 Task: Look for space in West Odessa, United States from 10th July, 2023 to 15th July, 2023 for 7 adults in price range Rs.10000 to Rs.15000. Place can be entire place or shared room with 4 bedrooms having 7 beds and 4 bathrooms. Property type can be house, flat, guest house. Amenities needed are: wifi, TV, free parkinig on premises, gym, breakfast. Booking option can be shelf check-in. Required host language is English.
Action: Mouse moved to (508, 132)
Screenshot: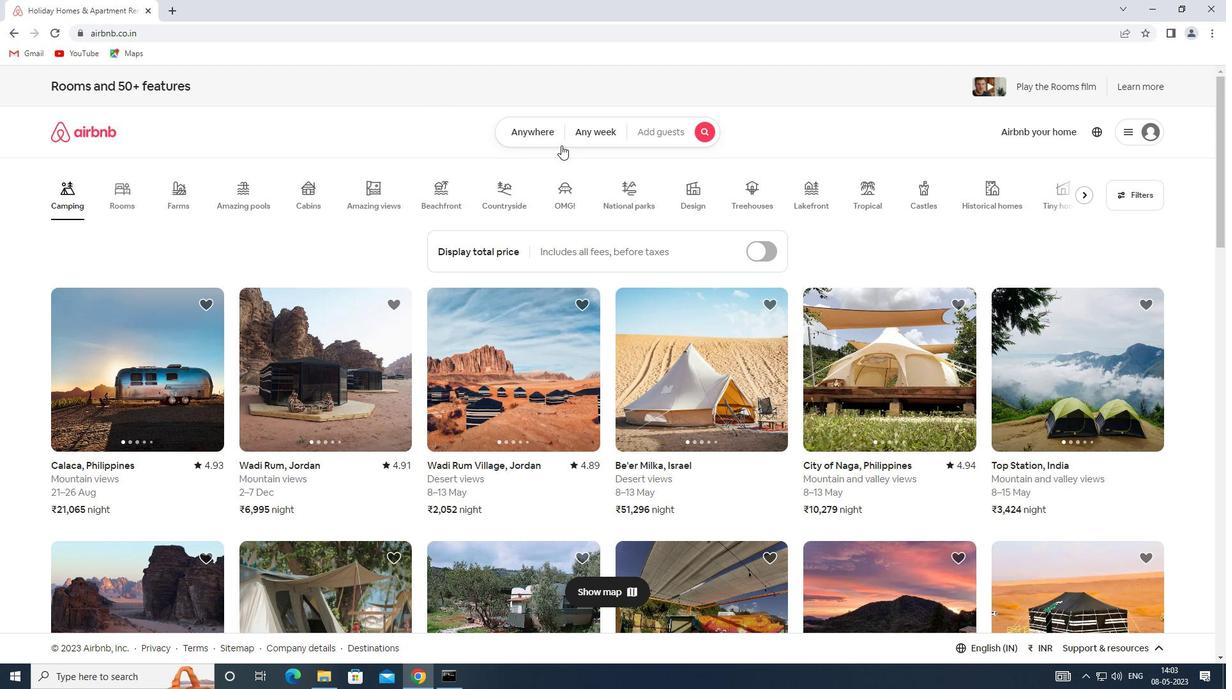 
Action: Mouse pressed left at (508, 132)
Screenshot: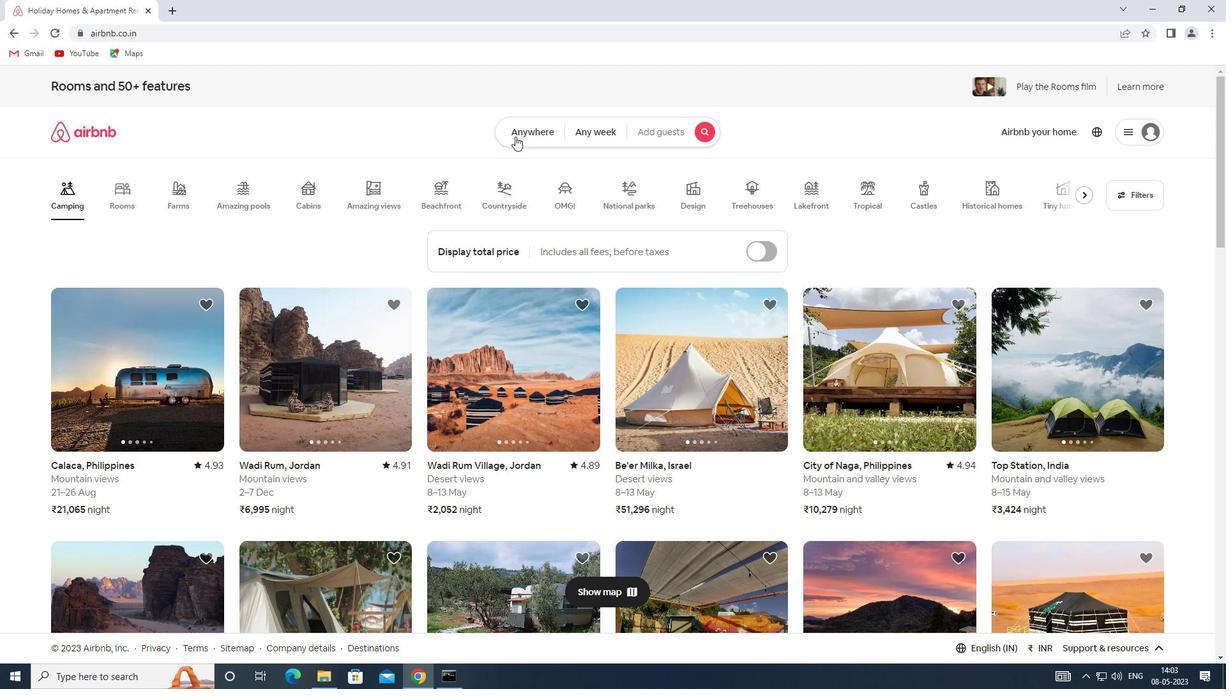 
Action: Mouse moved to (396, 193)
Screenshot: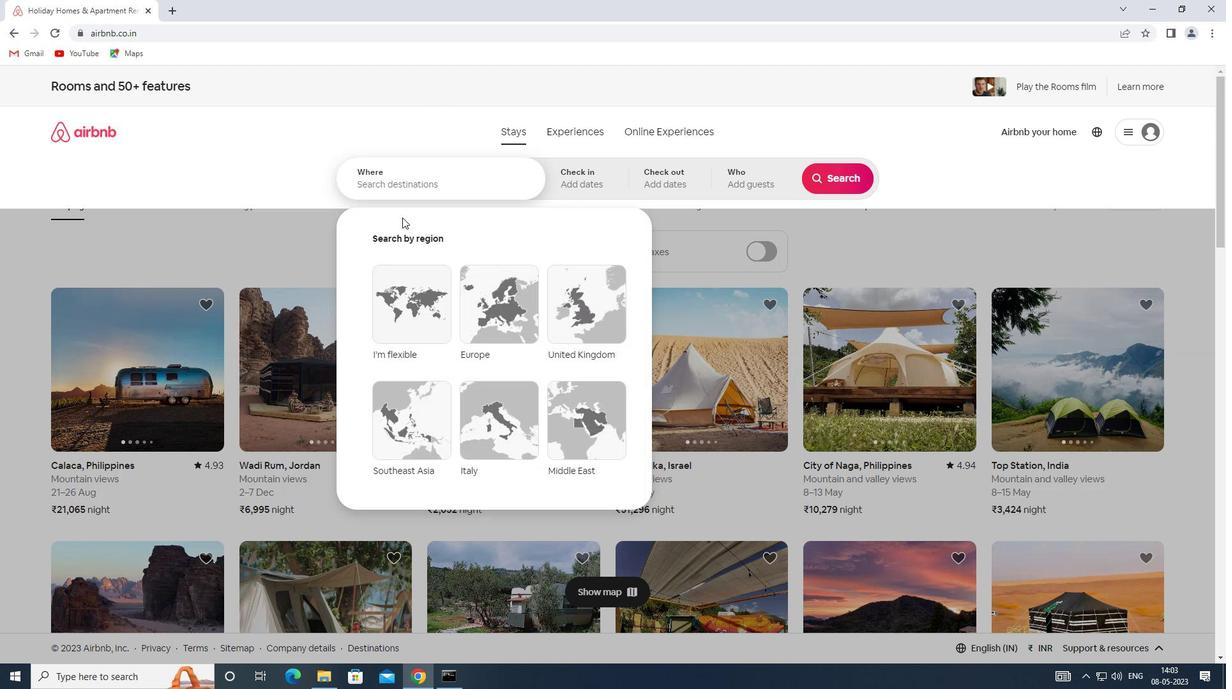 
Action: Mouse pressed left at (396, 193)
Screenshot: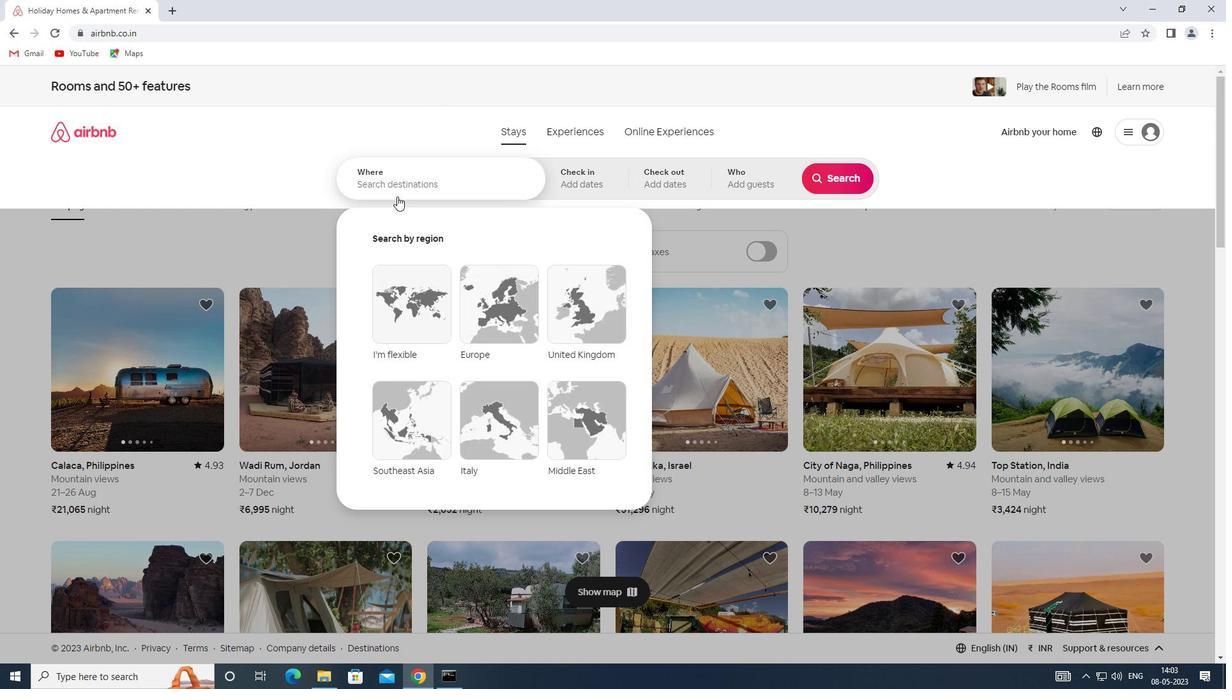 
Action: Key pressed <Key.shift>SPACE<Key.space>IN<Key.space><Key.shift><Key.shift><Key.shift><Key.shift><Key.shift><Key.shift><Key.shift><Key.shift><Key.shift><Key.shift><Key.shift><Key.shift><Key.shift><Key.shift><Key.shift><Key.shift><Key.shift><Key.shift><Key.shift><Key.shift><Key.shift><Key.shift><Key.shift><Key.shift><Key.shift><Key.shift><Key.shift><Key.shift><Key.shift><Key.shift><Key.shift>WEST<Key.space><Key.shift>ODESSA,<Key.shift>UNITED<Key.space><Key.shift>STATES
Screenshot: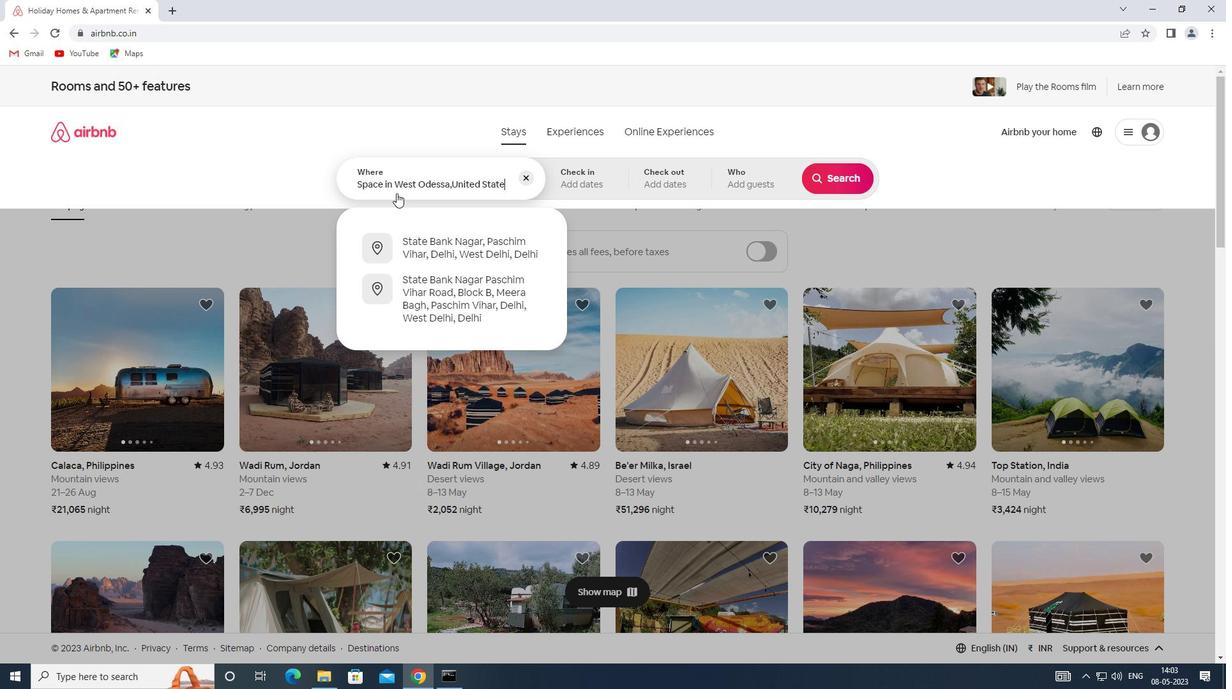 
Action: Mouse moved to (588, 185)
Screenshot: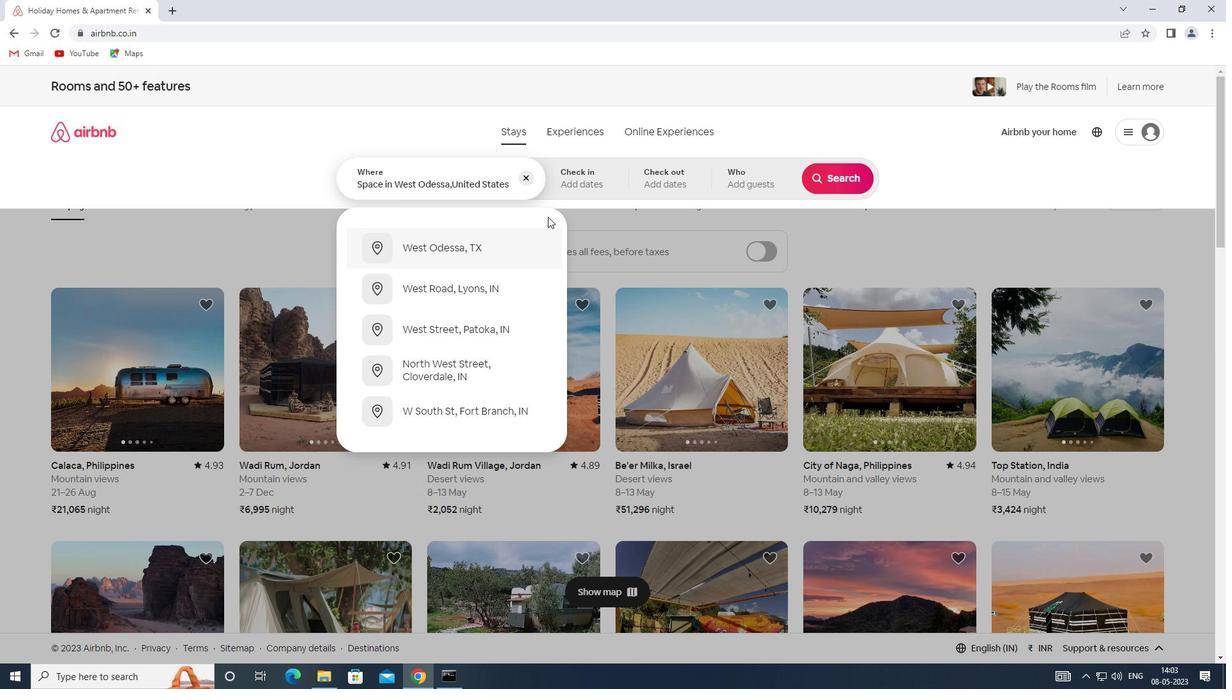 
Action: Mouse pressed left at (588, 185)
Screenshot: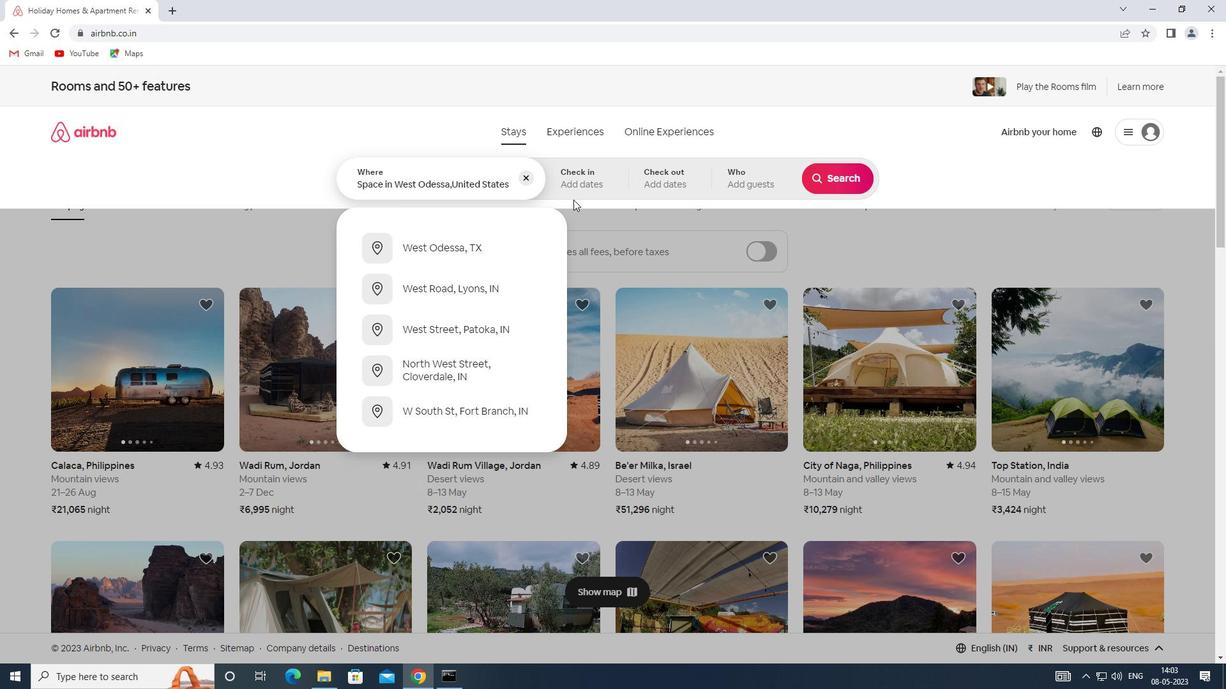 
Action: Mouse moved to (831, 275)
Screenshot: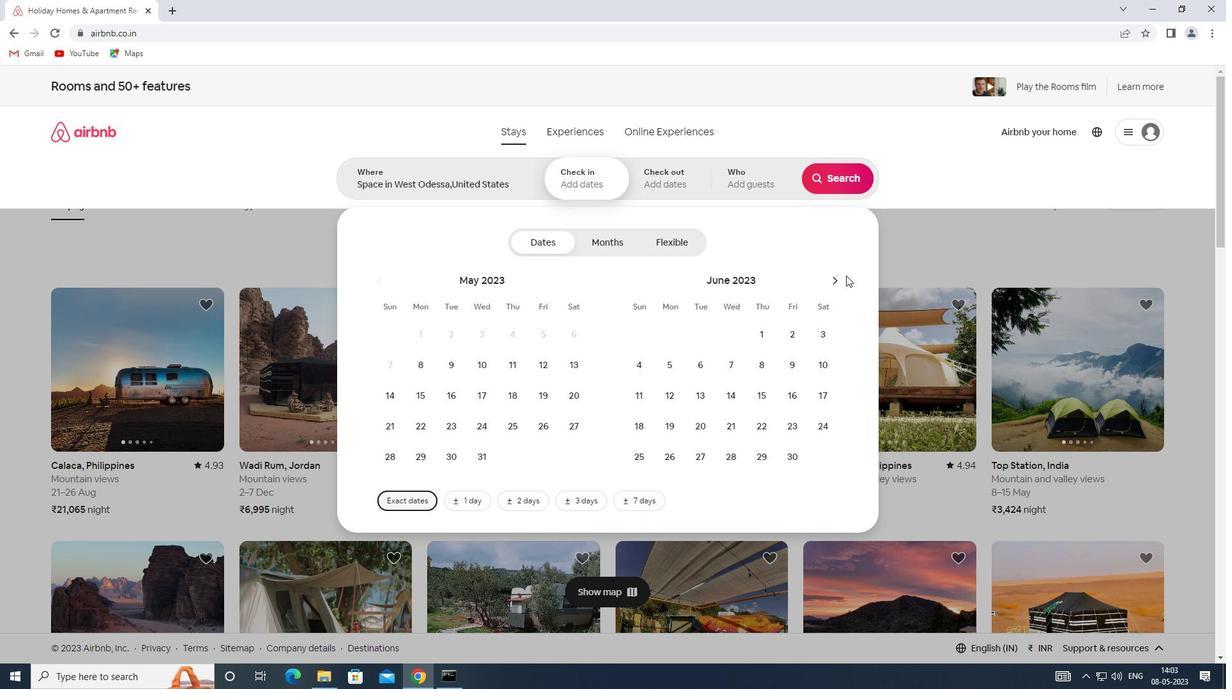 
Action: Mouse pressed left at (831, 275)
Screenshot: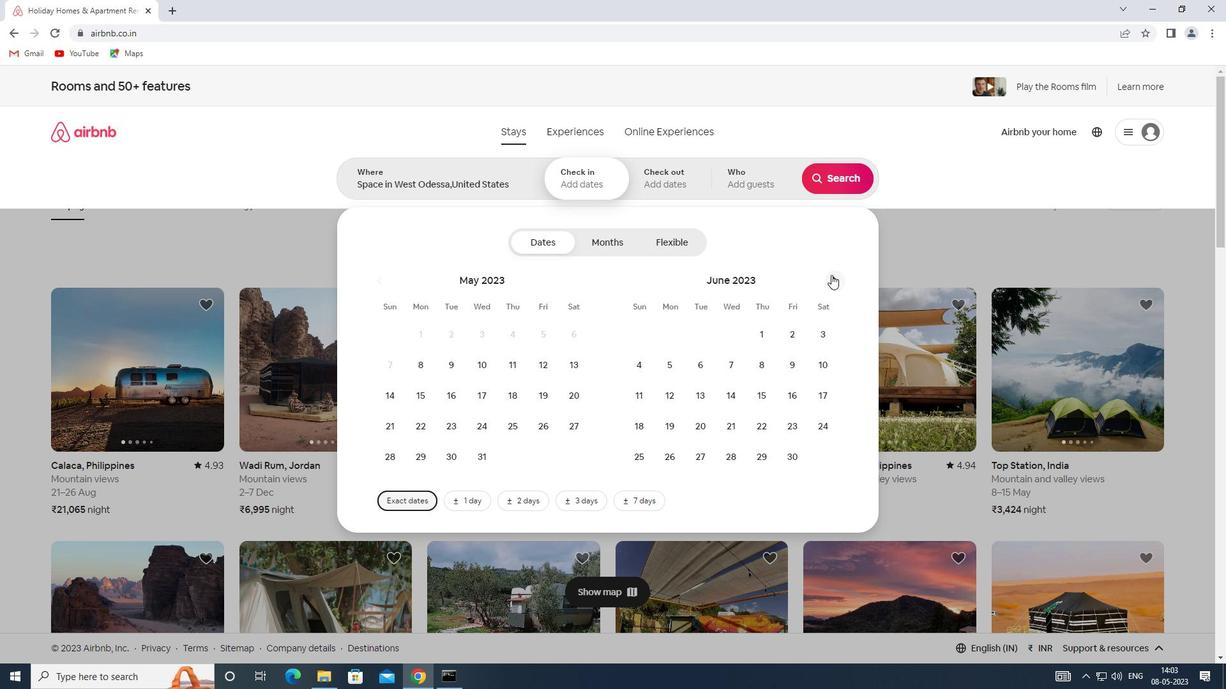 
Action: Mouse moved to (663, 397)
Screenshot: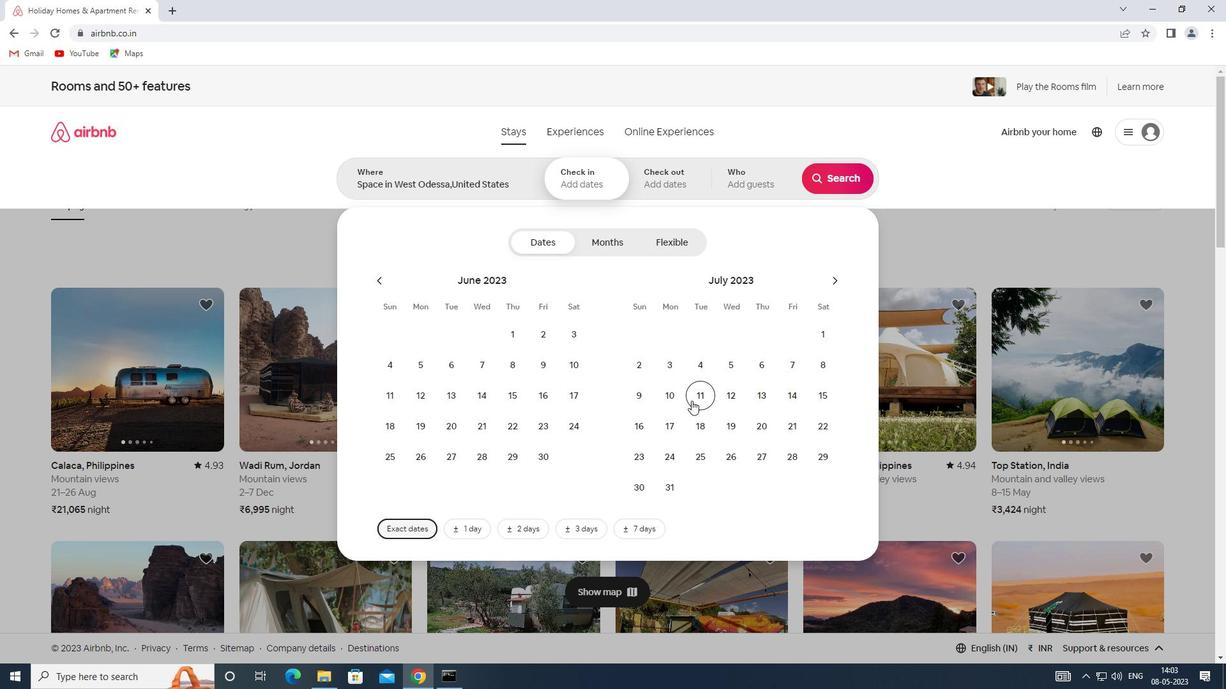 
Action: Mouse pressed left at (663, 397)
Screenshot: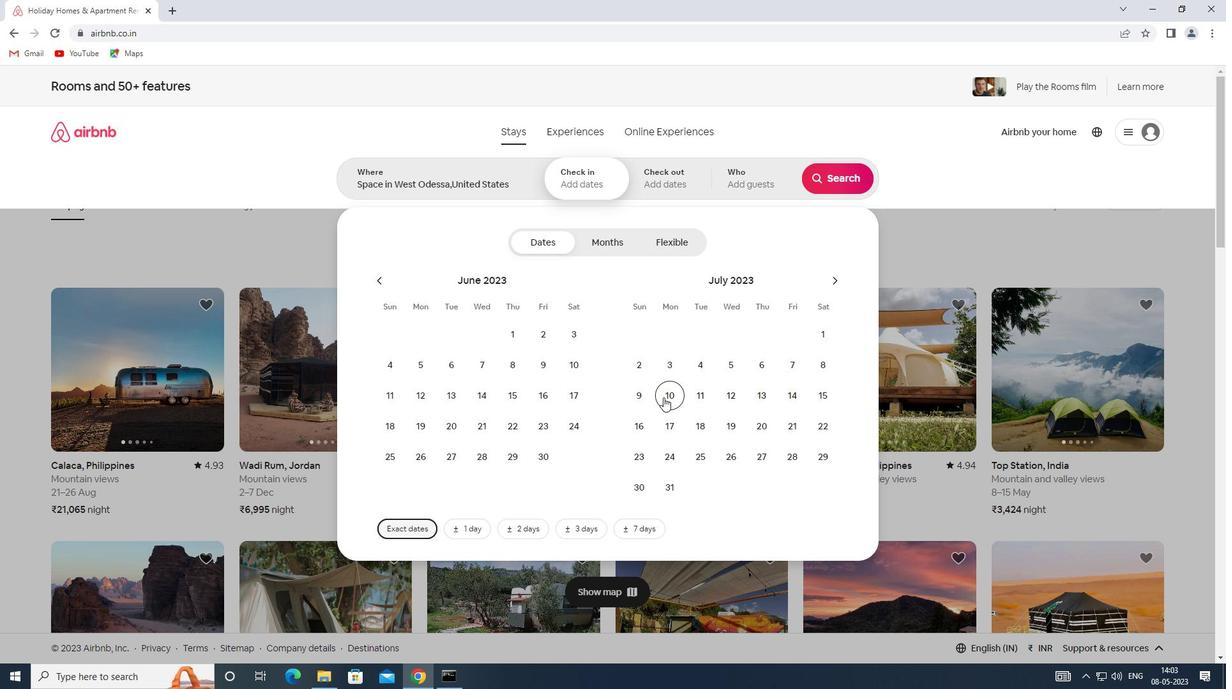 
Action: Mouse moved to (823, 401)
Screenshot: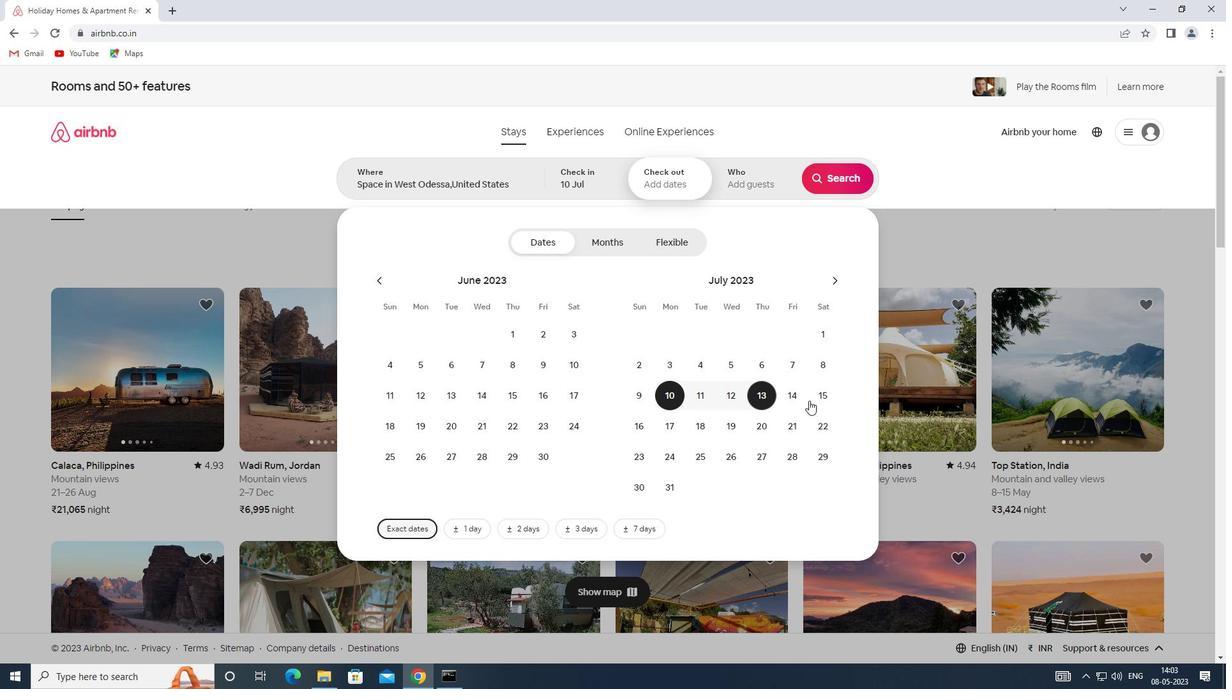 
Action: Mouse pressed left at (823, 401)
Screenshot: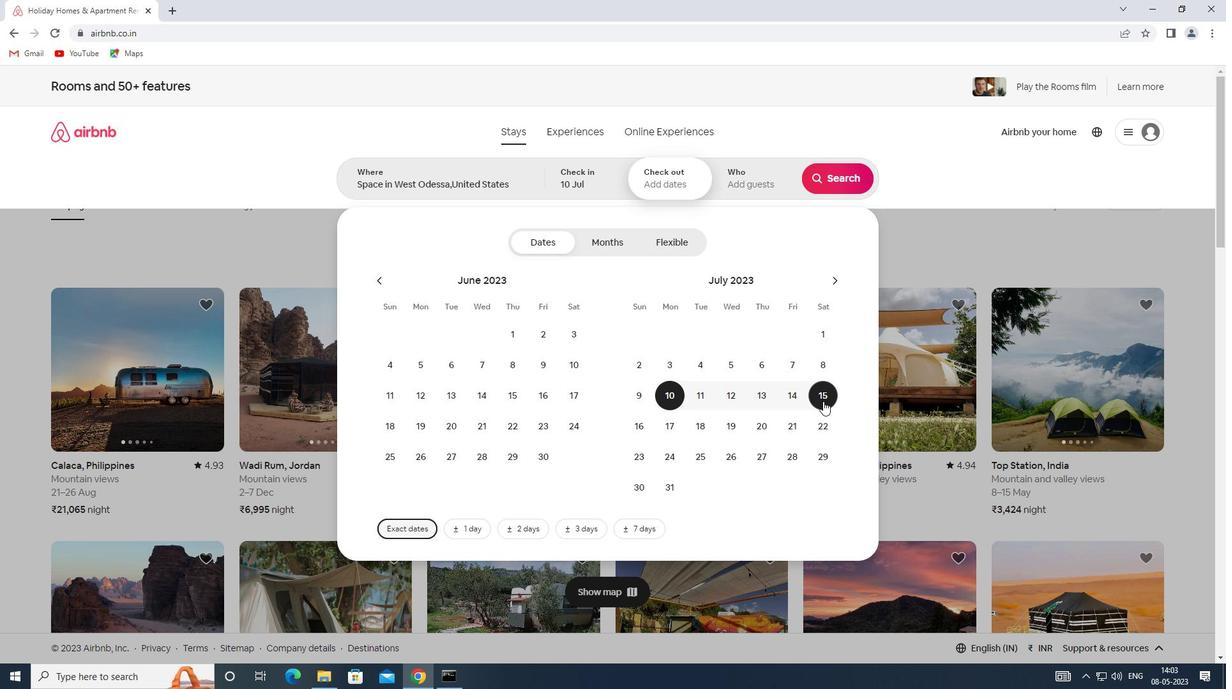 
Action: Mouse moved to (739, 187)
Screenshot: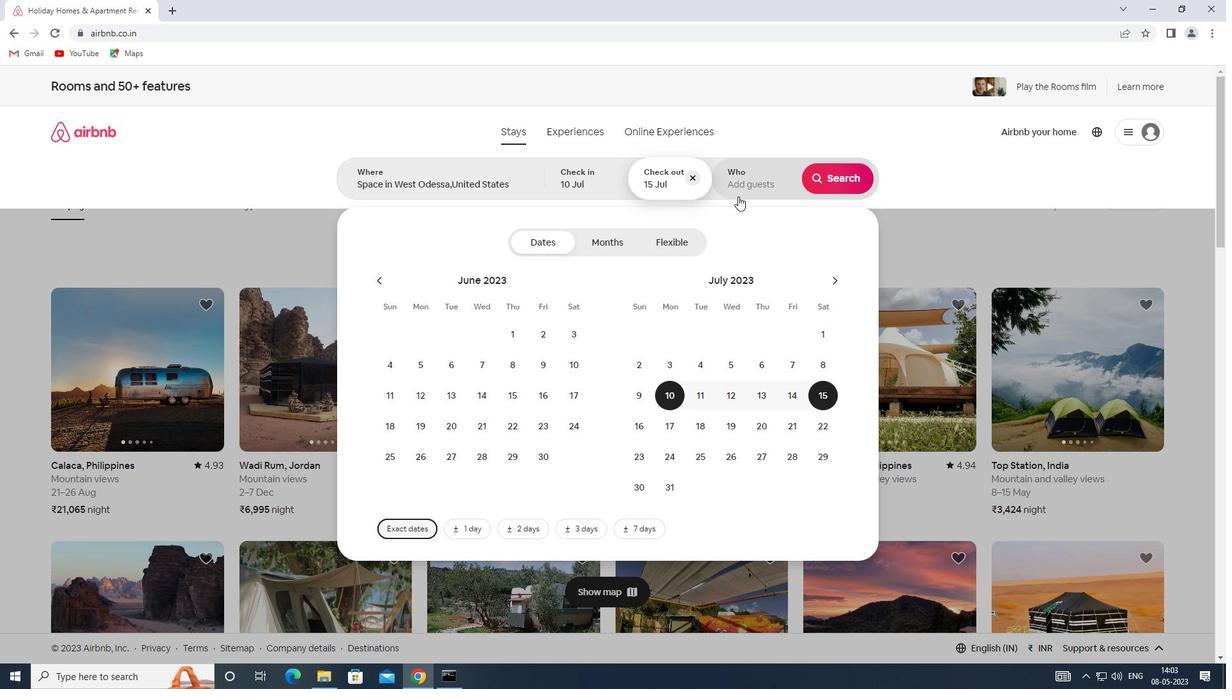 
Action: Mouse pressed left at (739, 187)
Screenshot: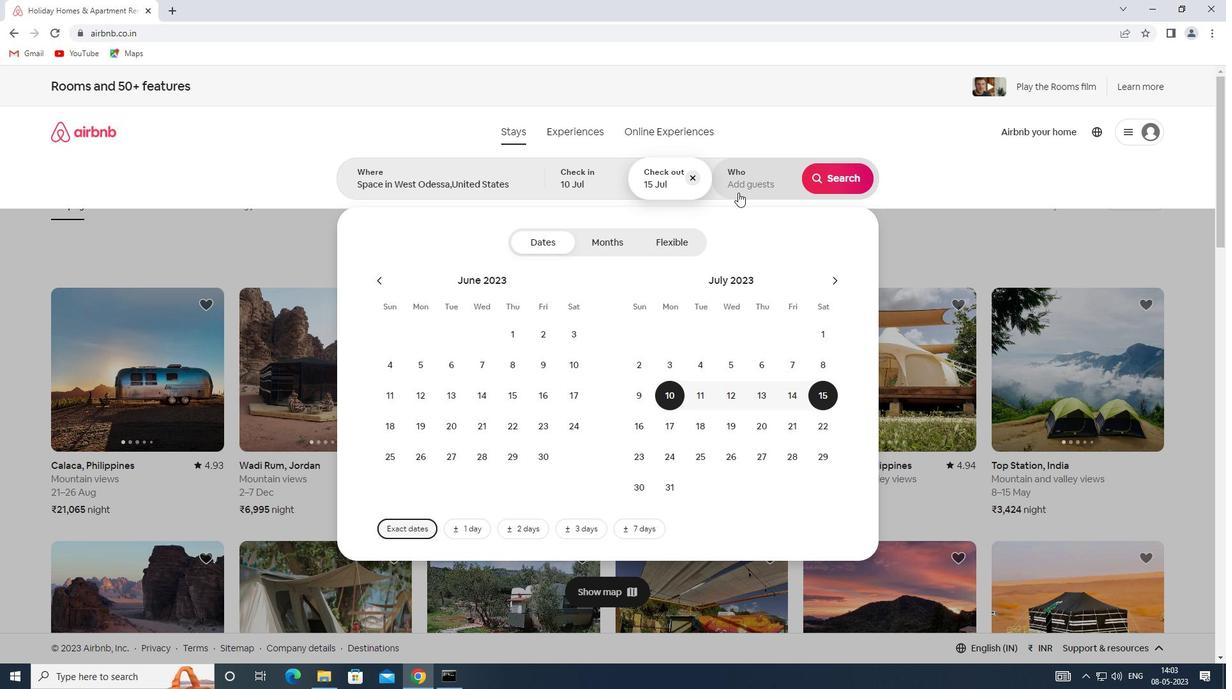 
Action: Mouse moved to (843, 250)
Screenshot: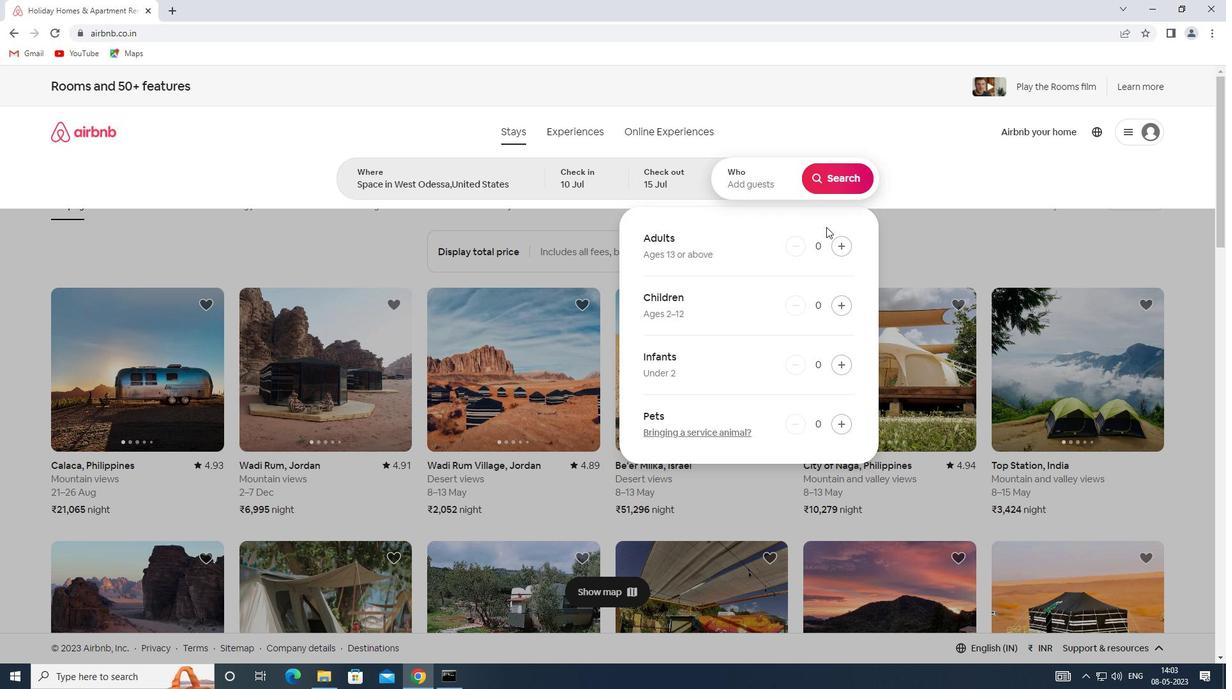 
Action: Mouse pressed left at (843, 250)
Screenshot: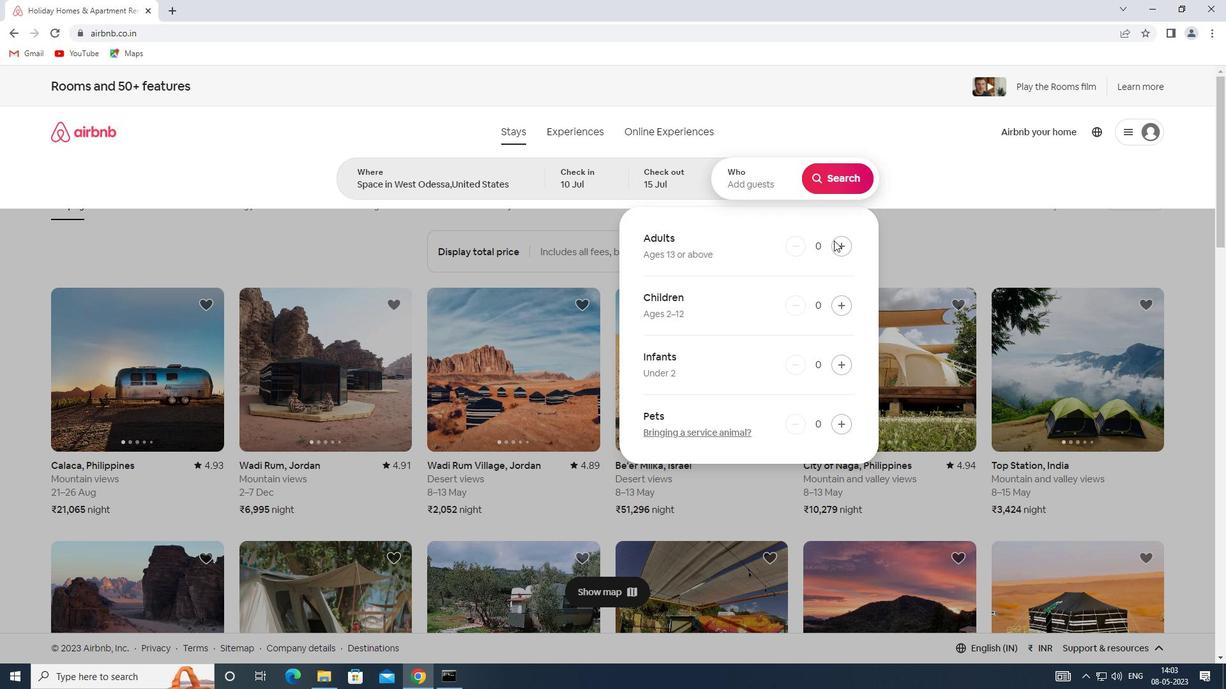 
Action: Mouse moved to (843, 250)
Screenshot: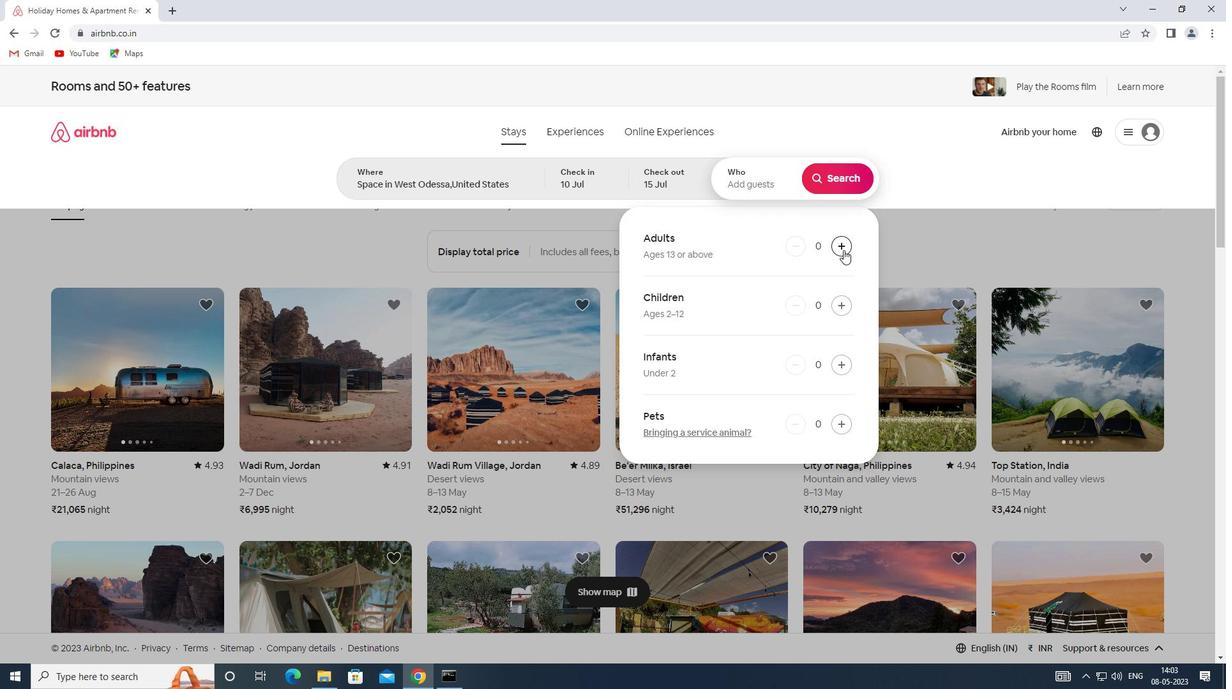 
Action: Mouse pressed left at (843, 250)
Screenshot: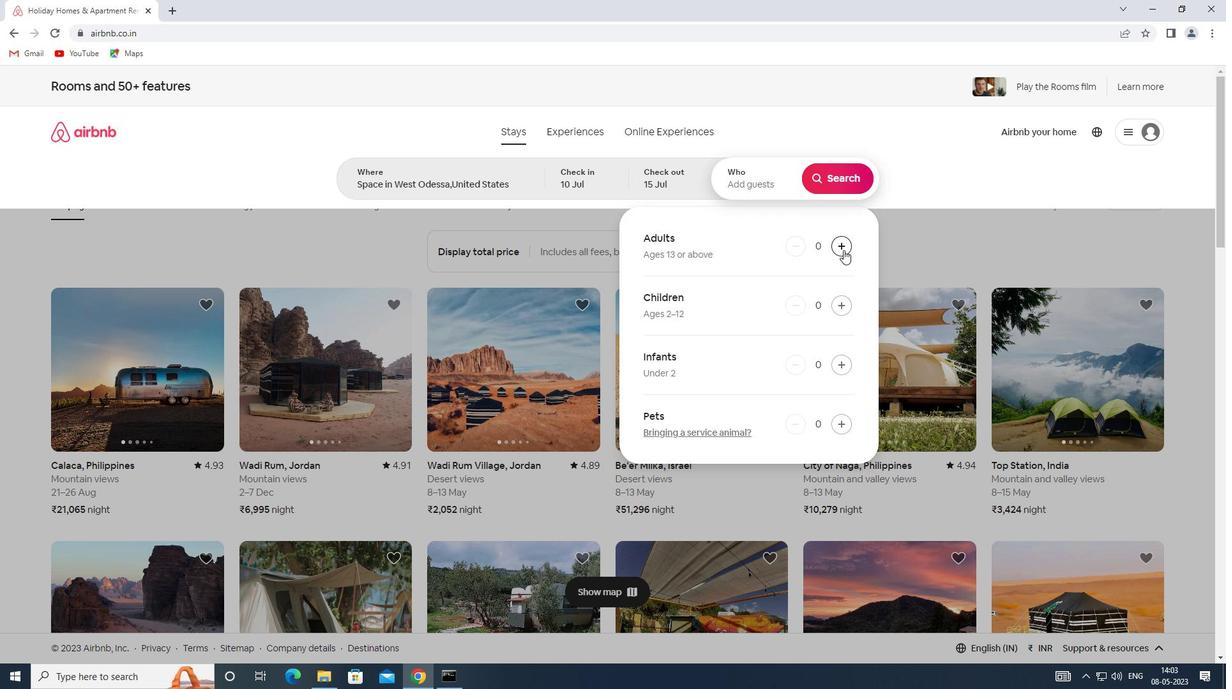 
Action: Mouse pressed left at (843, 250)
Screenshot: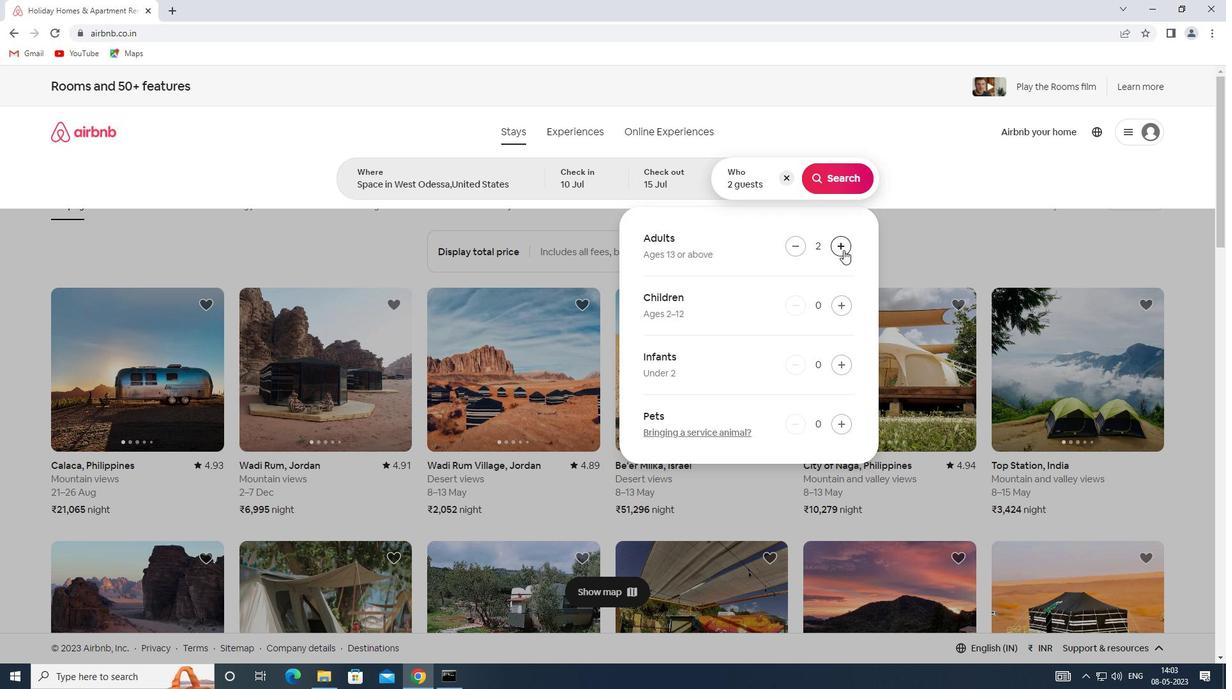 
Action: Mouse pressed left at (843, 250)
Screenshot: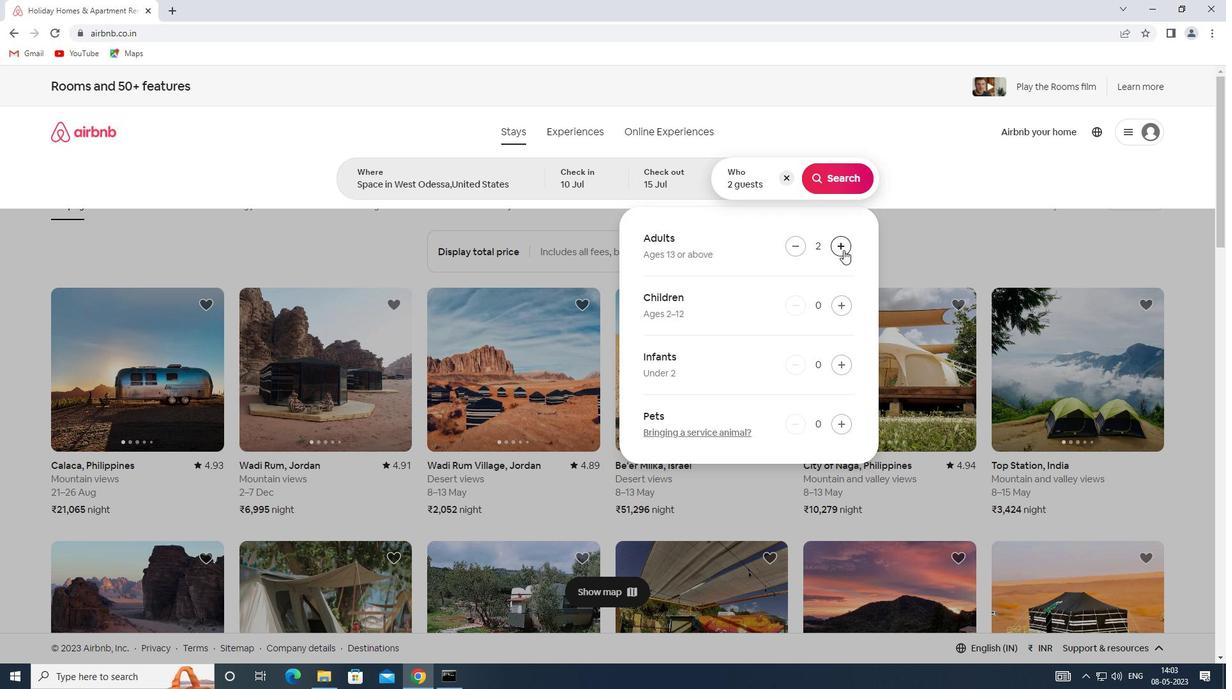 
Action: Mouse pressed left at (843, 250)
Screenshot: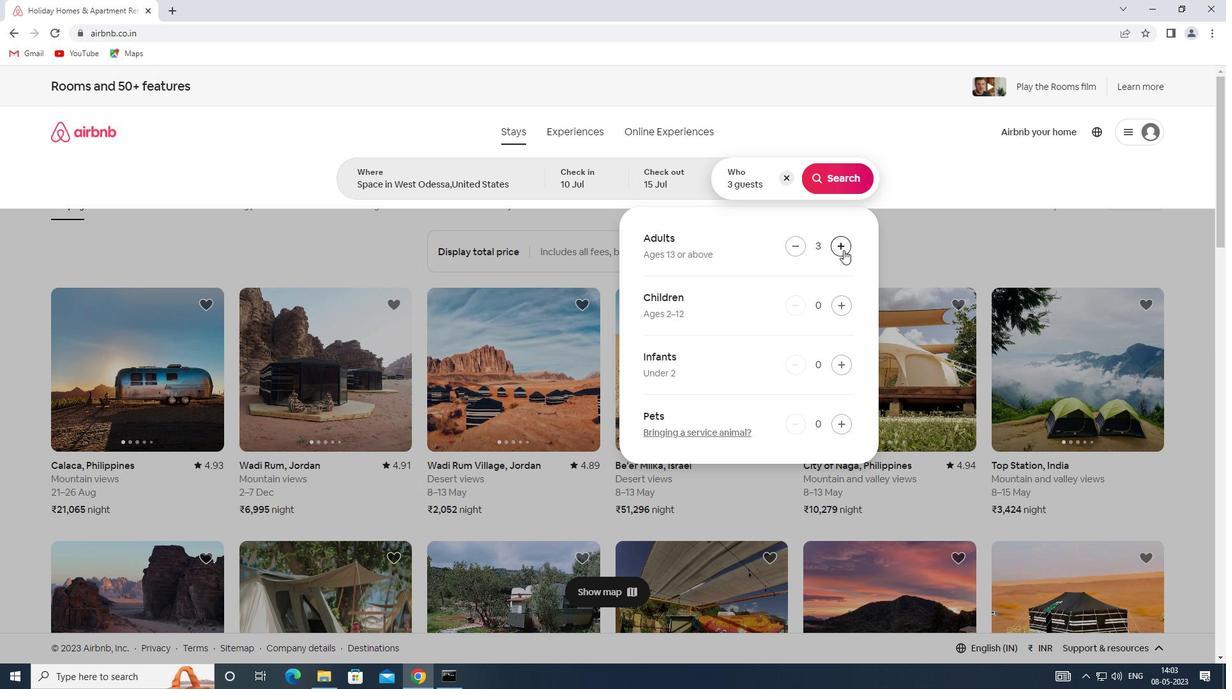 
Action: Mouse pressed left at (843, 250)
Screenshot: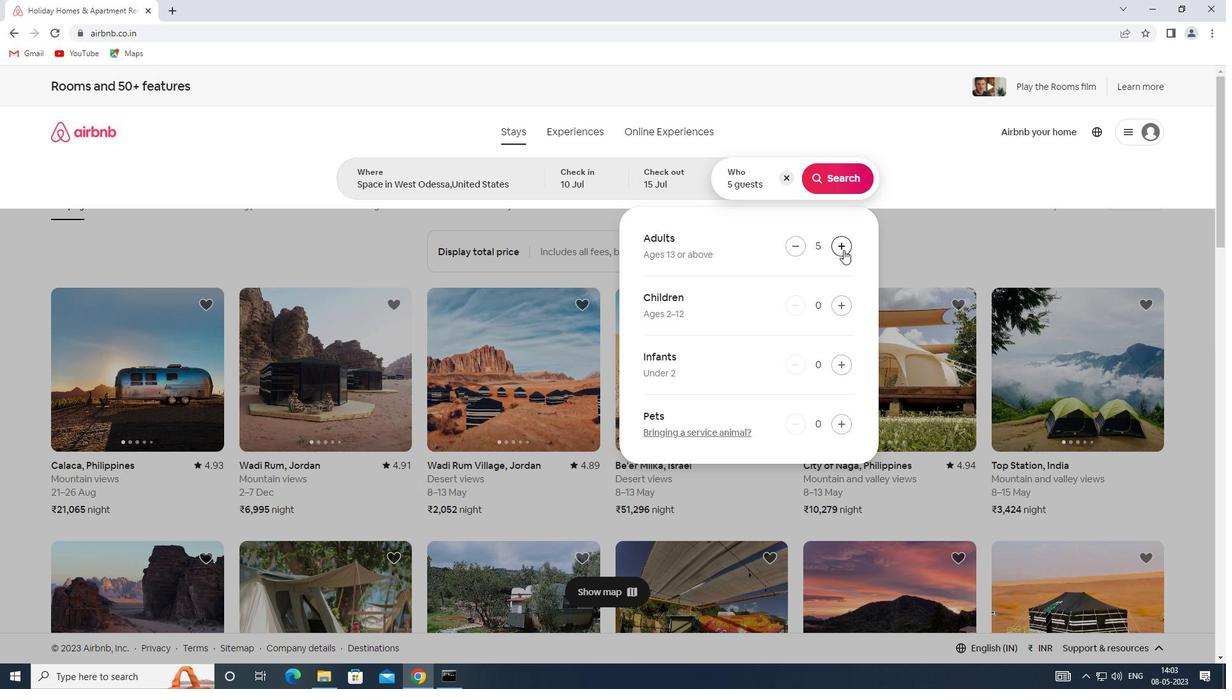 
Action: Mouse pressed left at (843, 250)
Screenshot: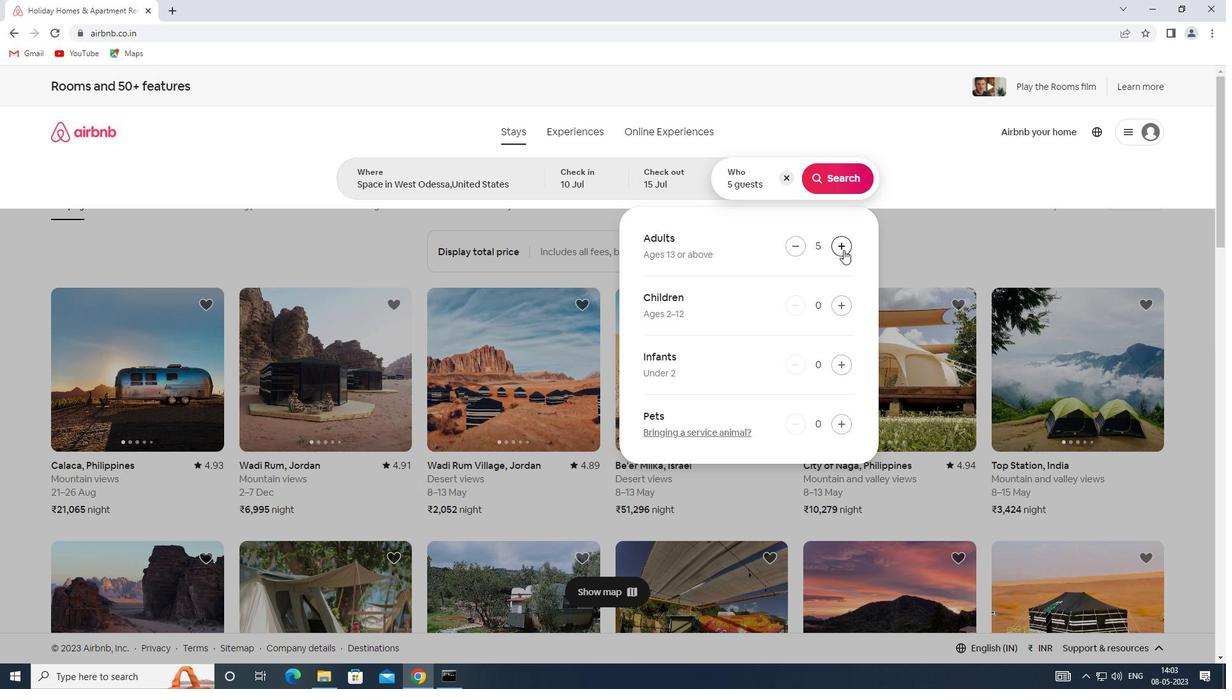 
Action: Mouse pressed left at (843, 250)
Screenshot: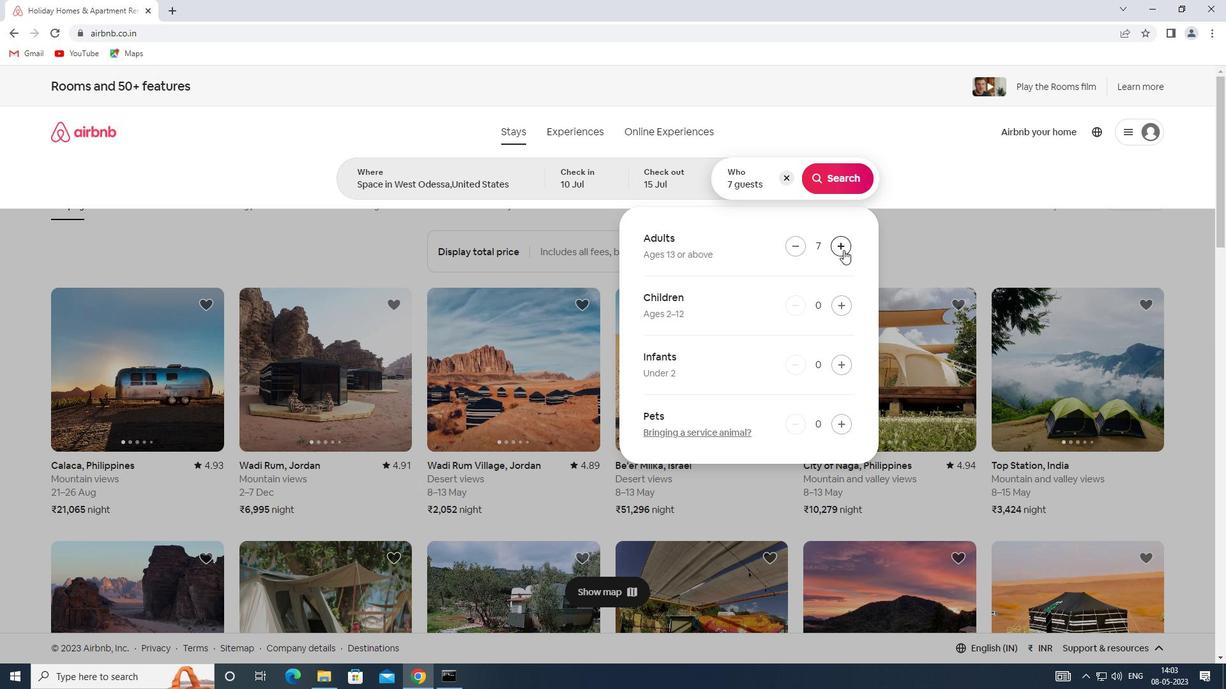 
Action: Mouse moved to (797, 239)
Screenshot: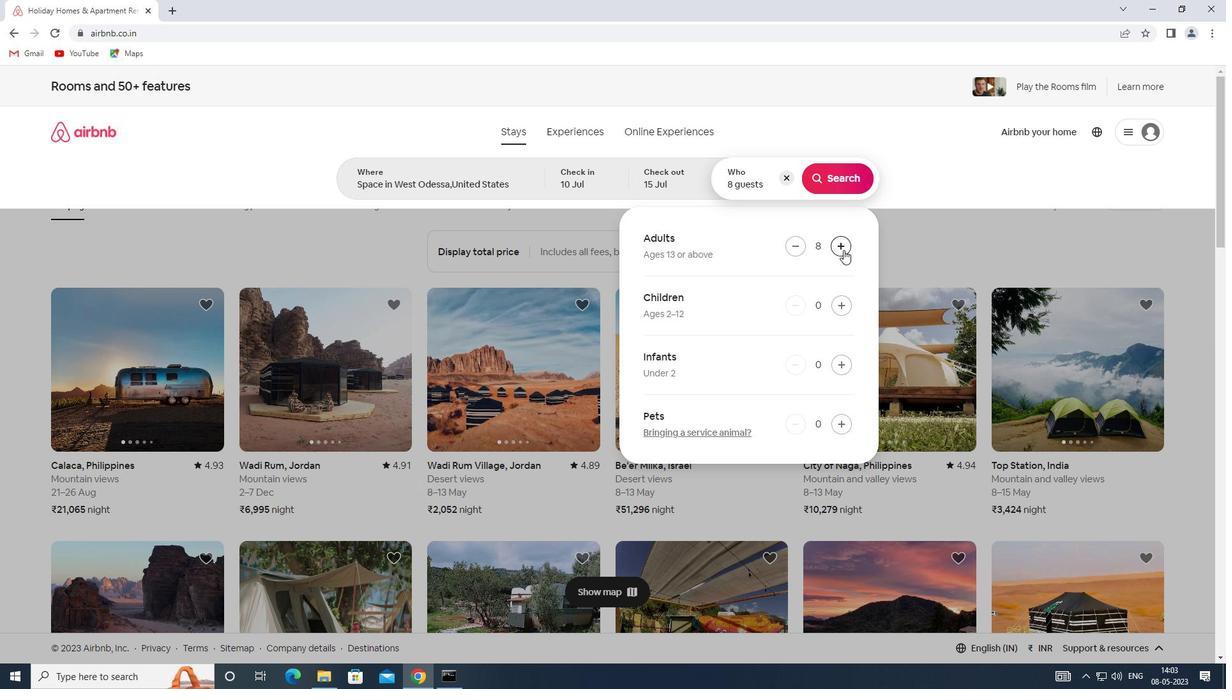 
Action: Mouse pressed left at (797, 239)
Screenshot: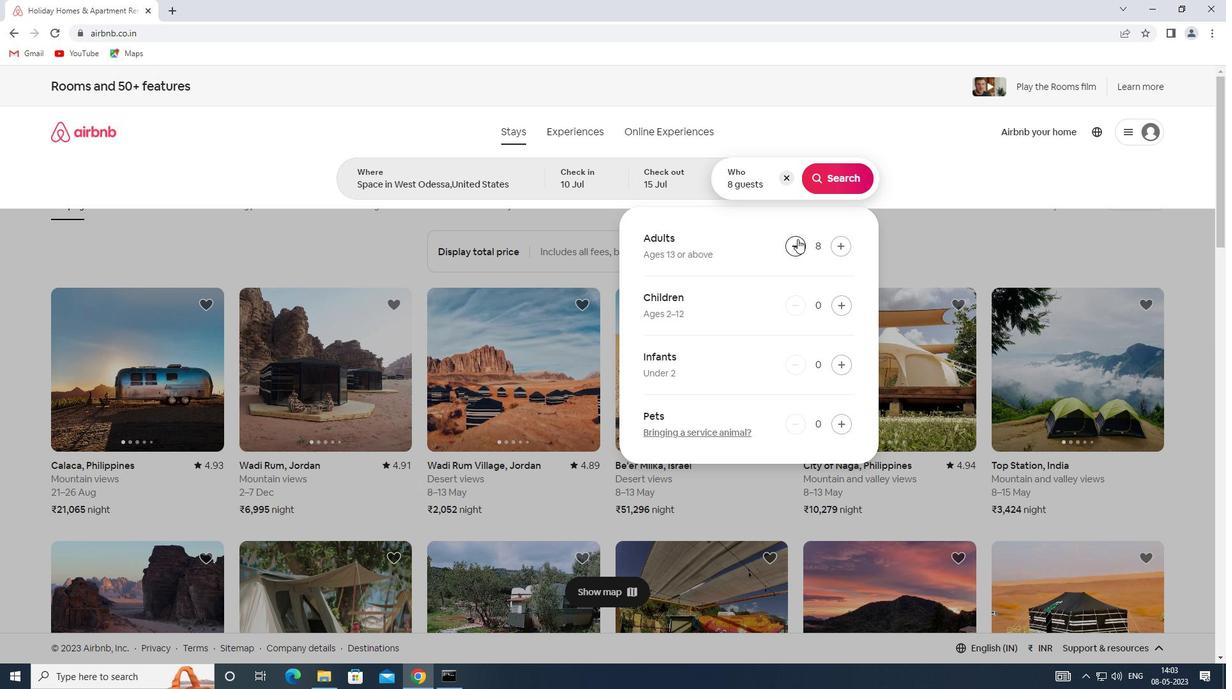 
Action: Mouse moved to (826, 169)
Screenshot: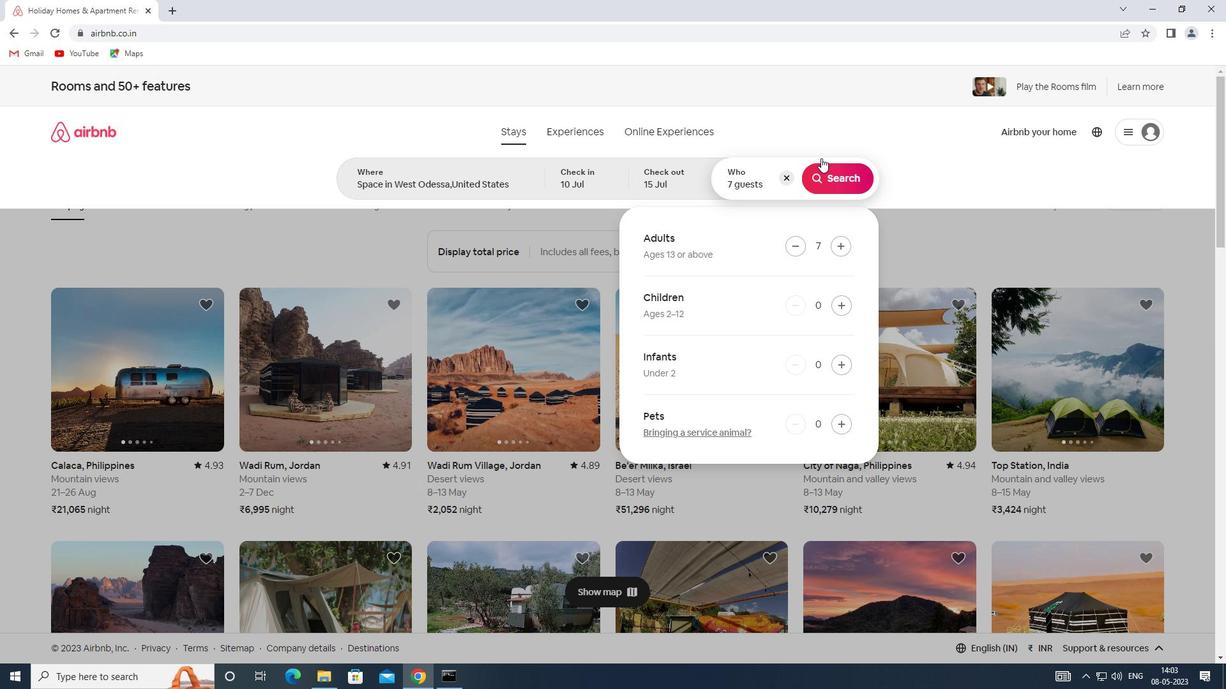 
Action: Mouse pressed left at (826, 169)
Screenshot: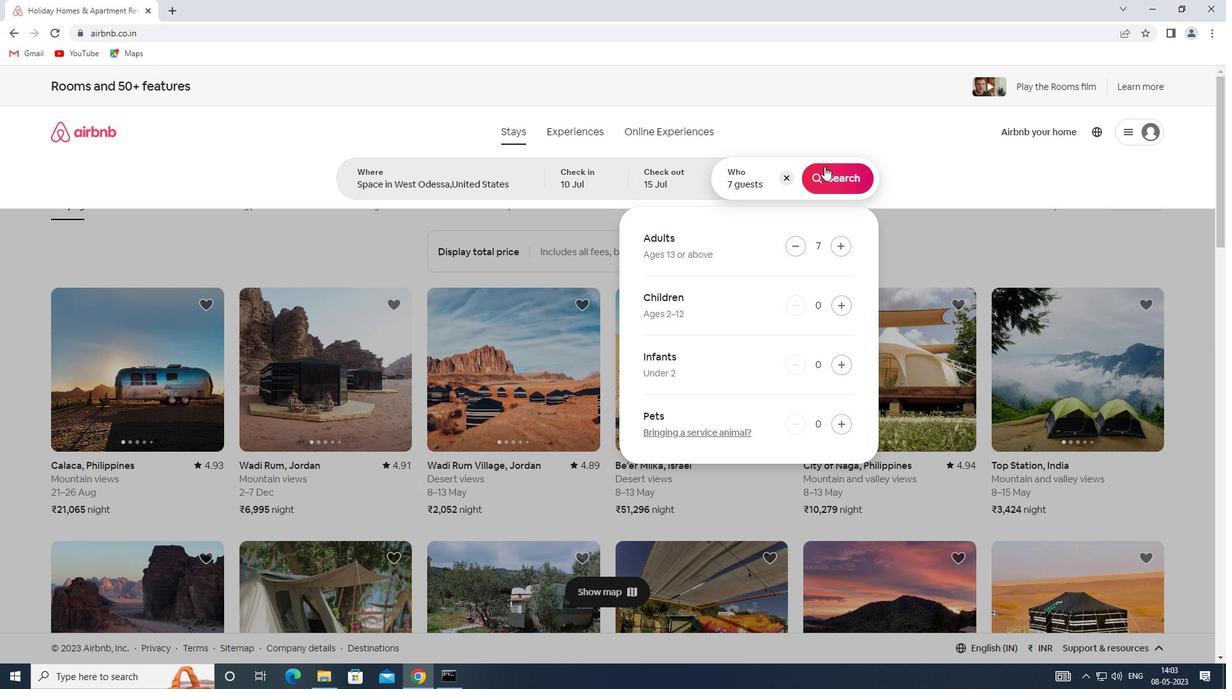 
Action: Mouse moved to (1172, 143)
Screenshot: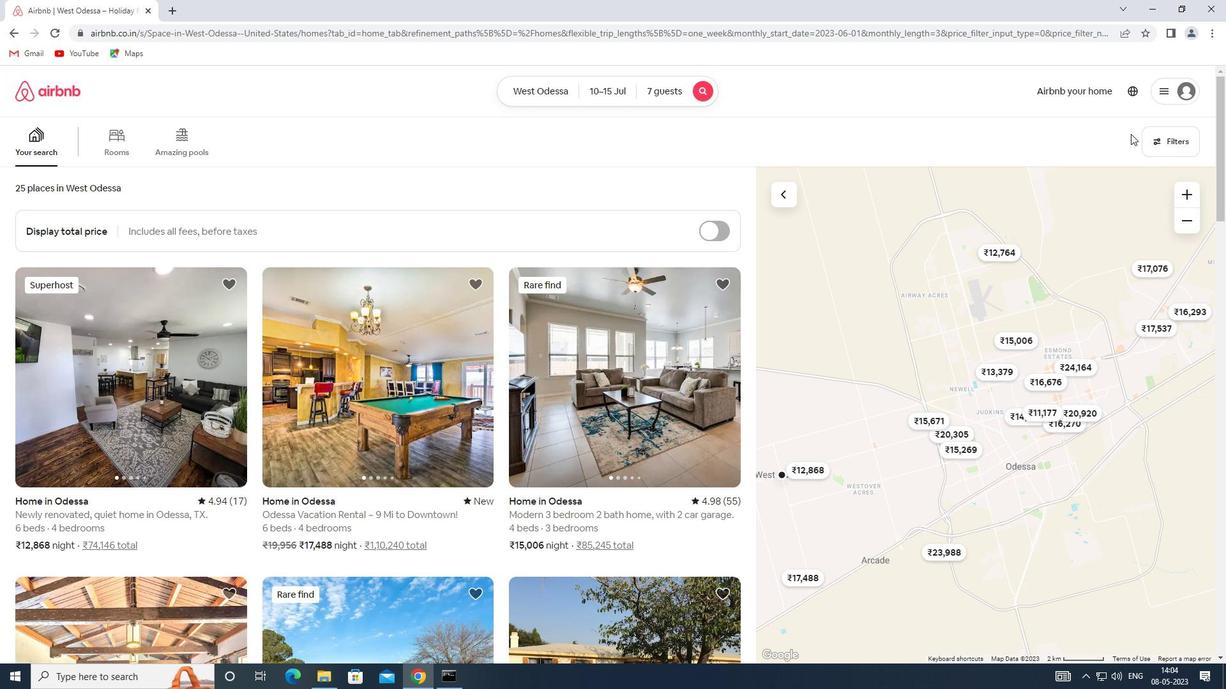 
Action: Mouse pressed left at (1172, 143)
Screenshot: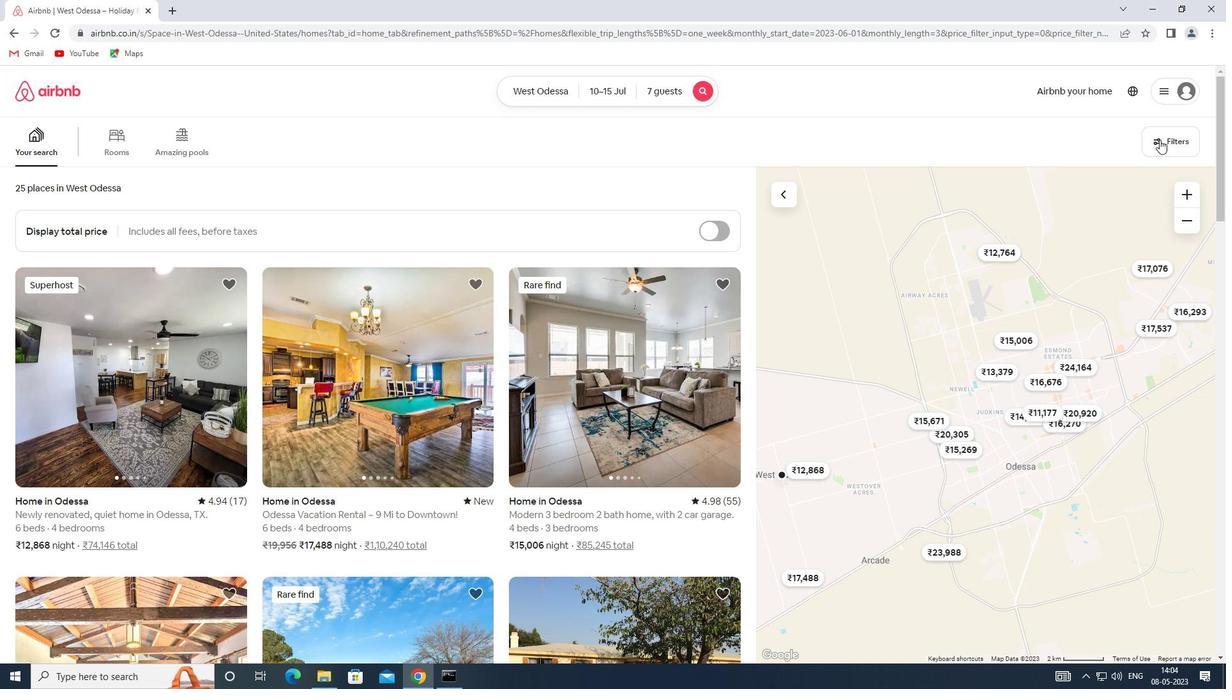 
Action: Mouse moved to (446, 454)
Screenshot: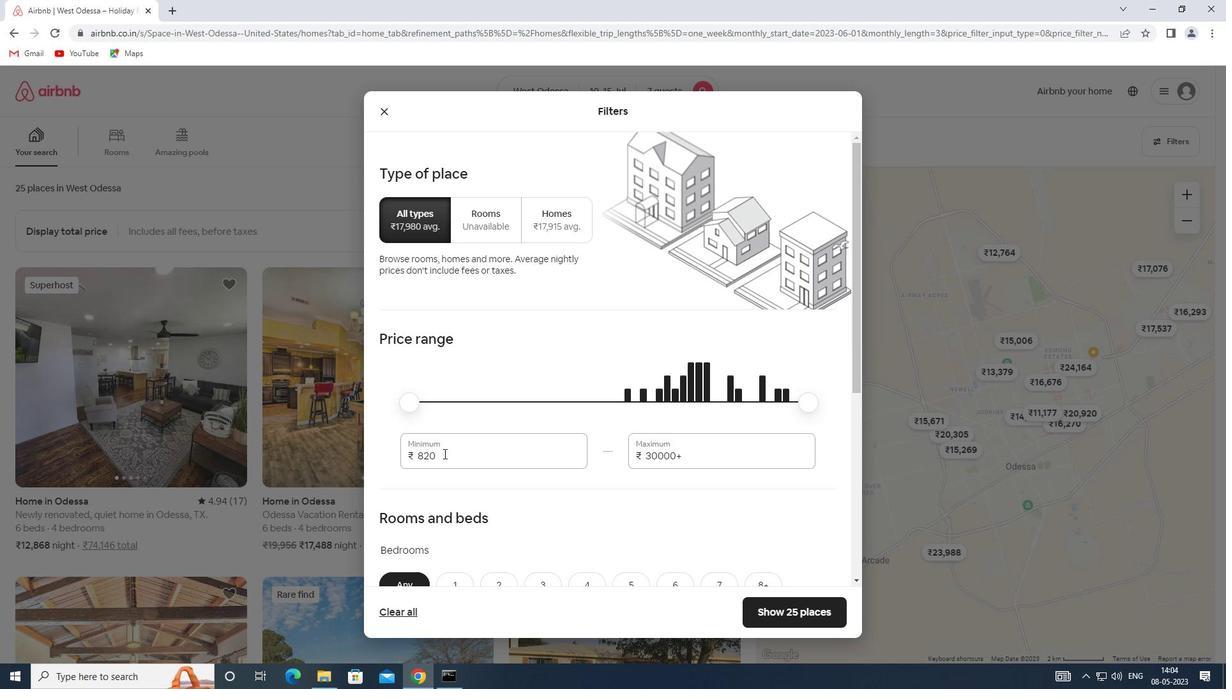 
Action: Mouse pressed left at (446, 454)
Screenshot: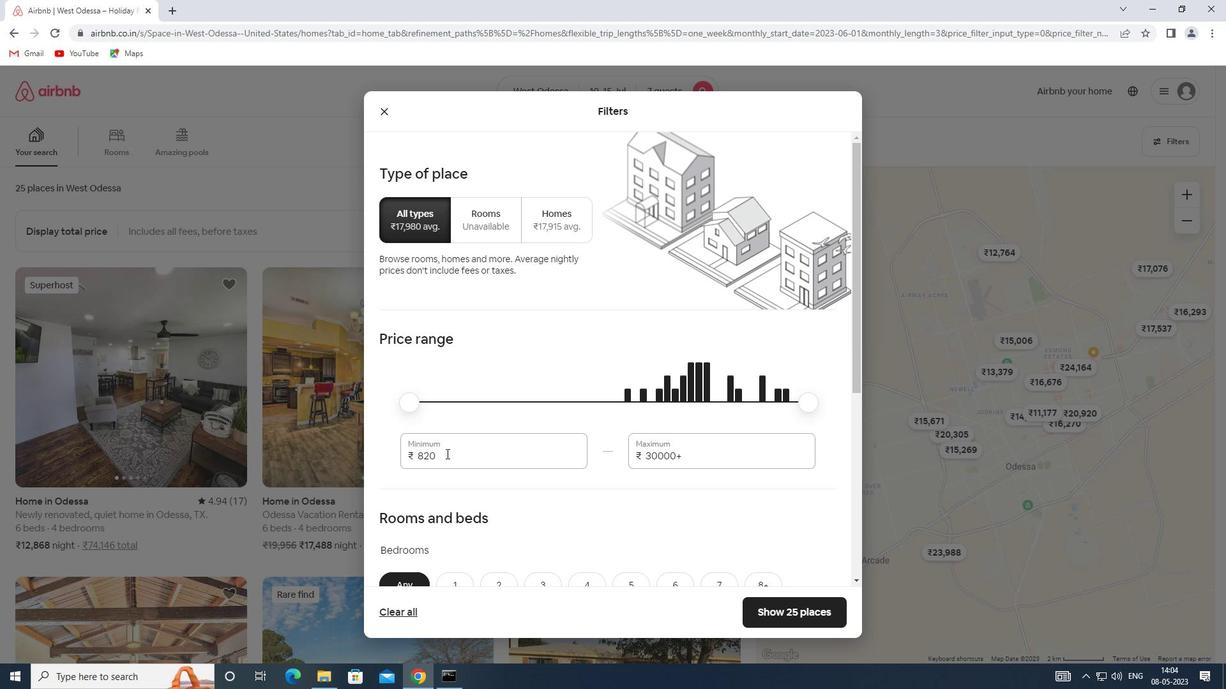 
Action: Mouse moved to (296, 440)
Screenshot: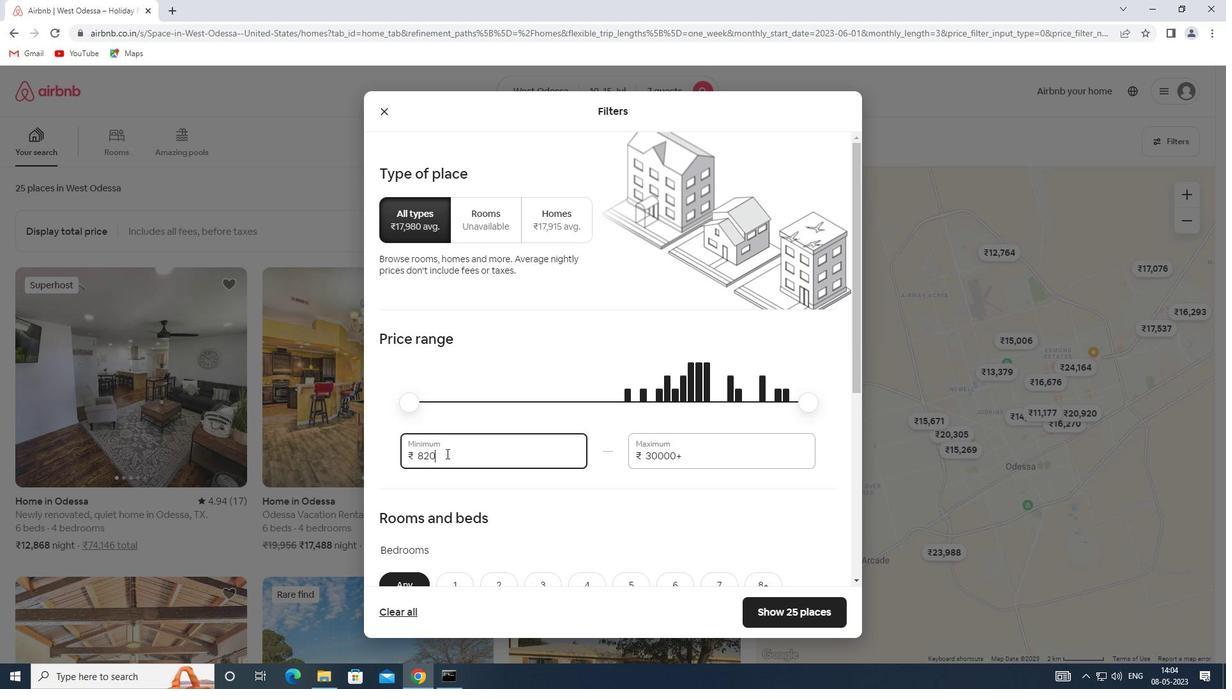 
Action: Key pressed 10000
Screenshot: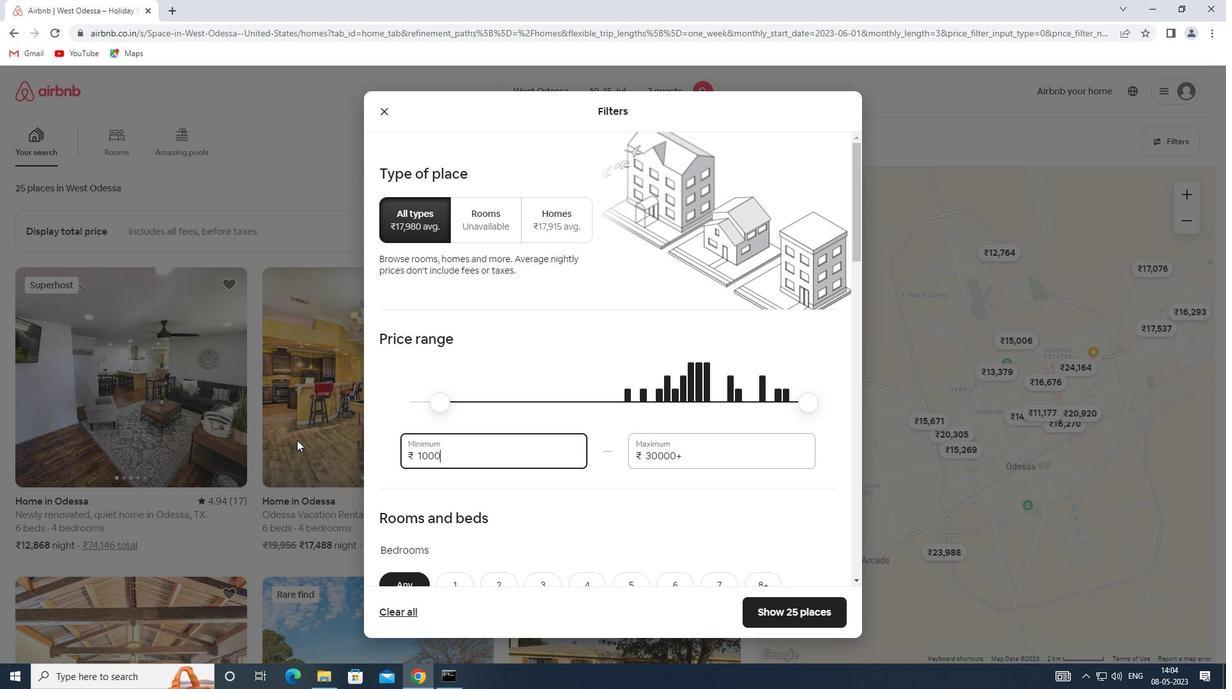 
Action: Mouse moved to (709, 460)
Screenshot: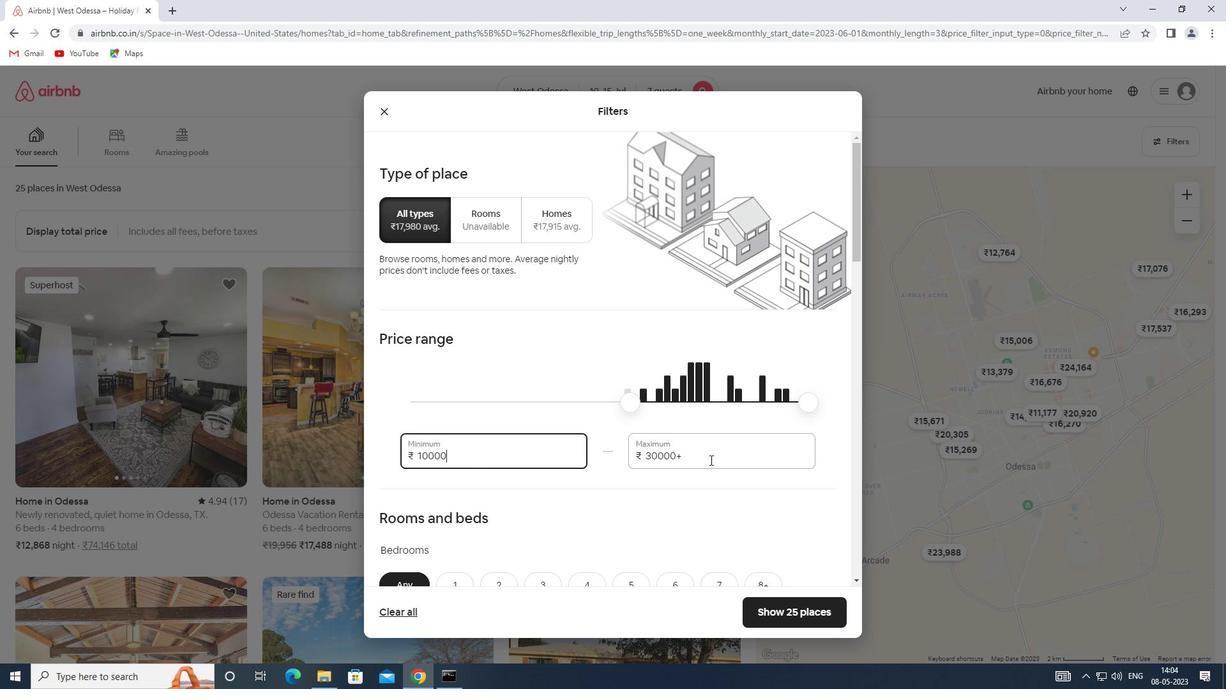 
Action: Mouse pressed left at (709, 460)
Screenshot: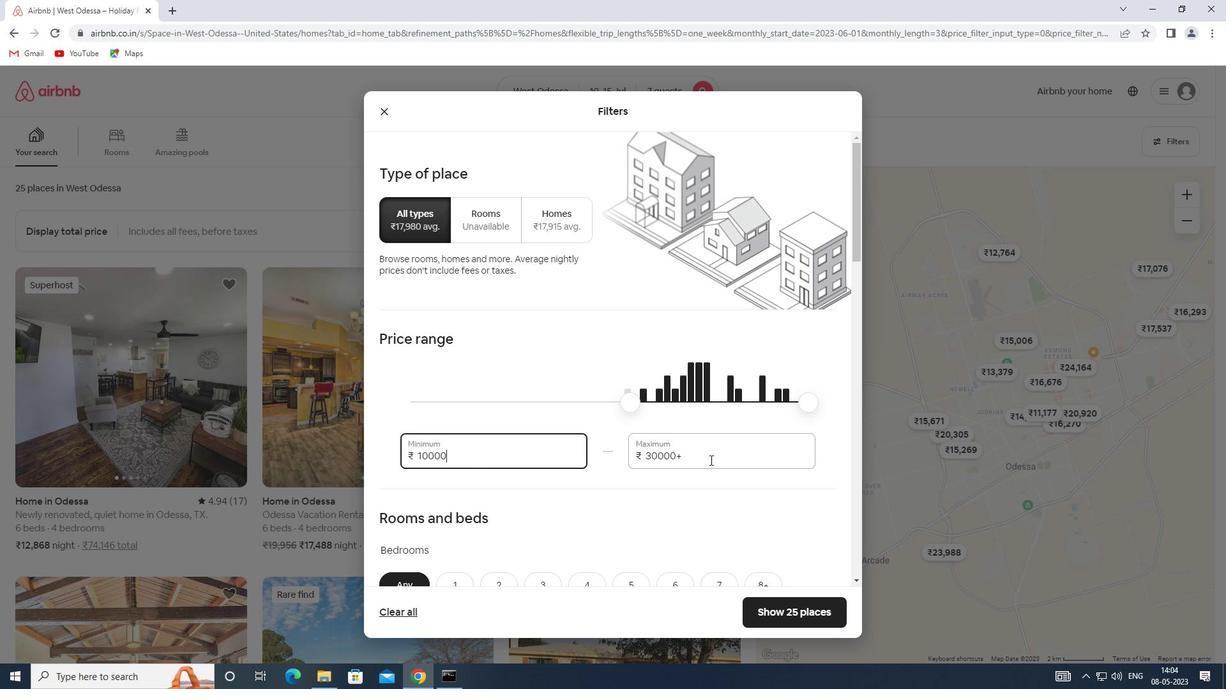 
Action: Mouse moved to (611, 473)
Screenshot: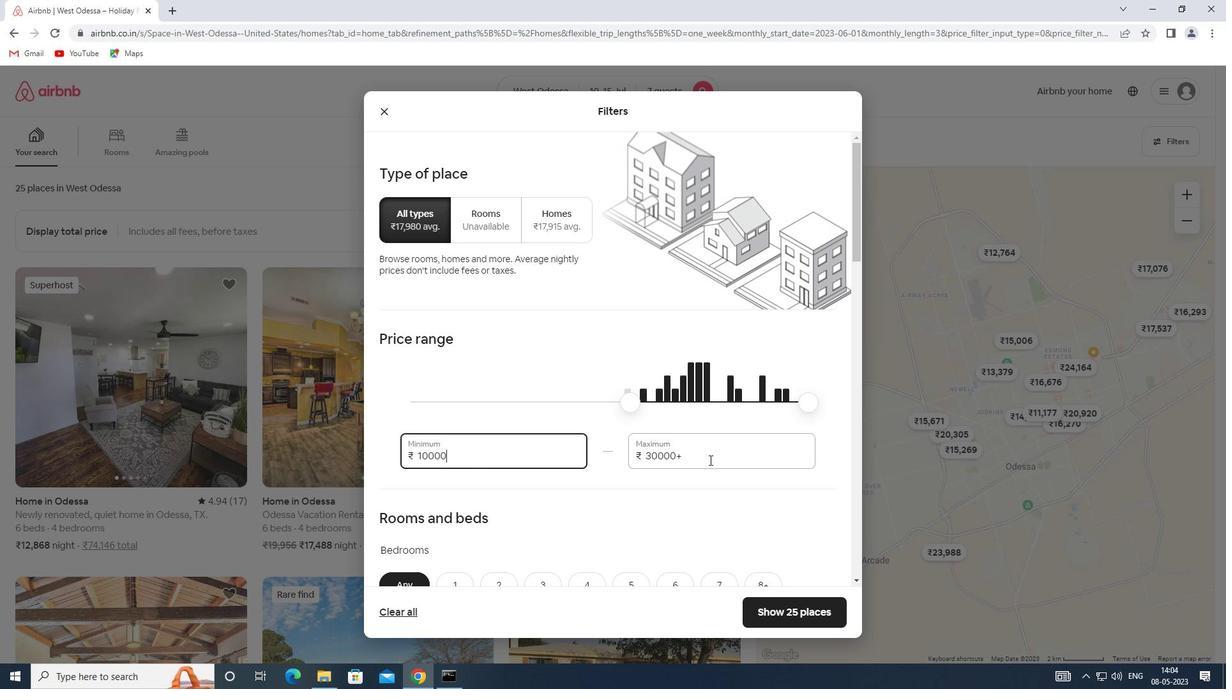 
Action: Key pressed 150000<Key.backspace>
Screenshot: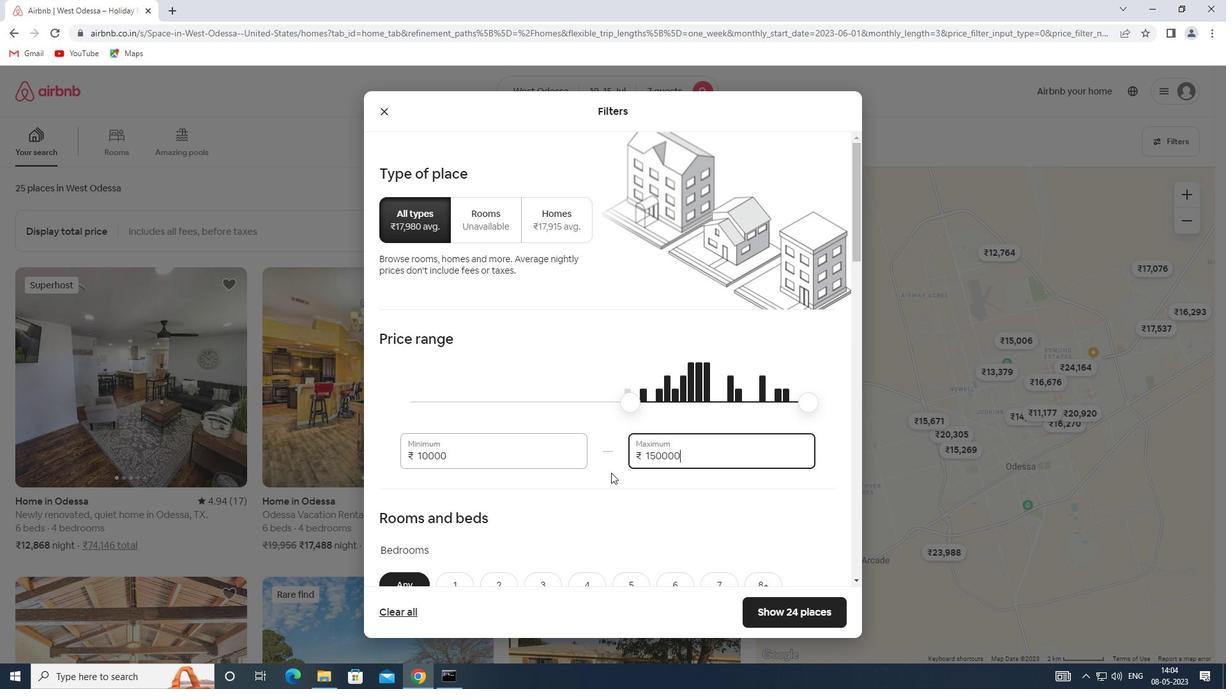 
Action: Mouse moved to (607, 474)
Screenshot: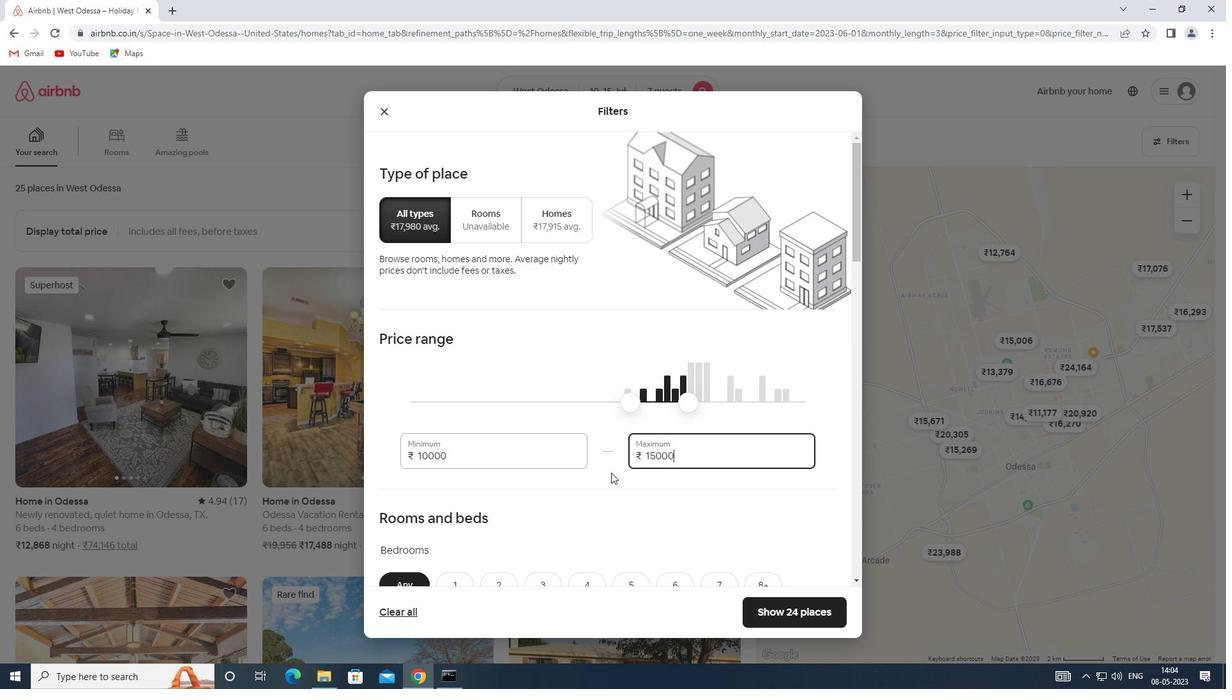 
Action: Mouse scrolled (607, 473) with delta (0, 0)
Screenshot: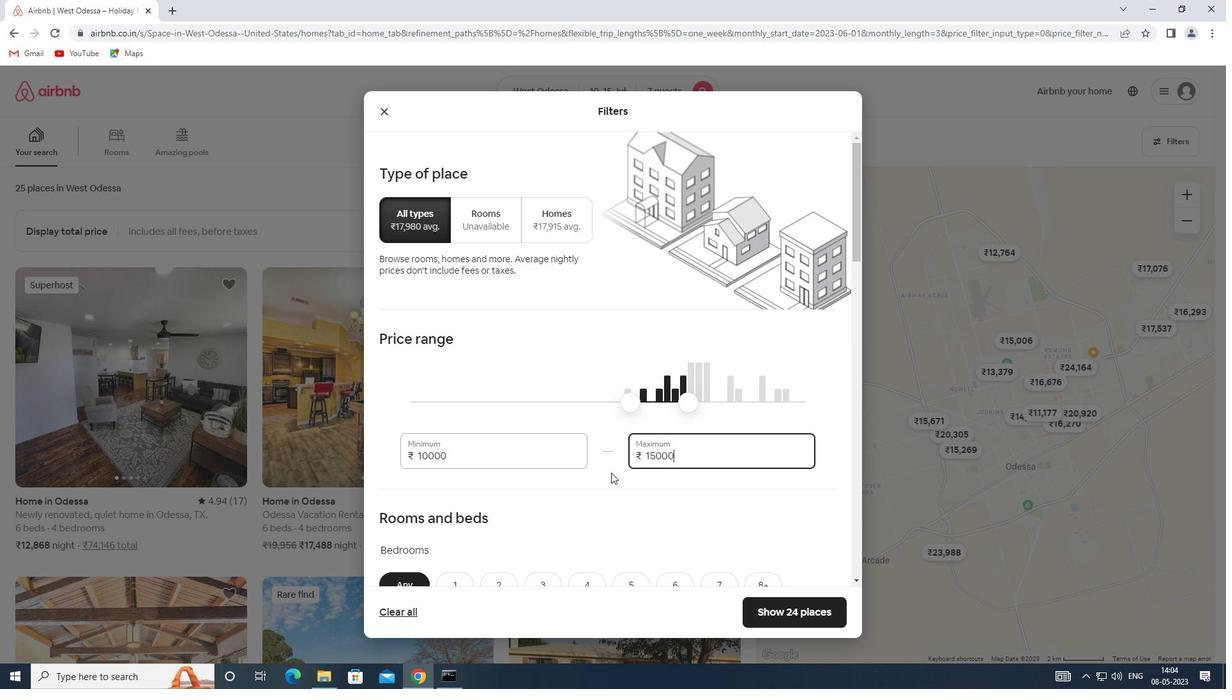 
Action: Mouse scrolled (607, 473) with delta (0, 0)
Screenshot: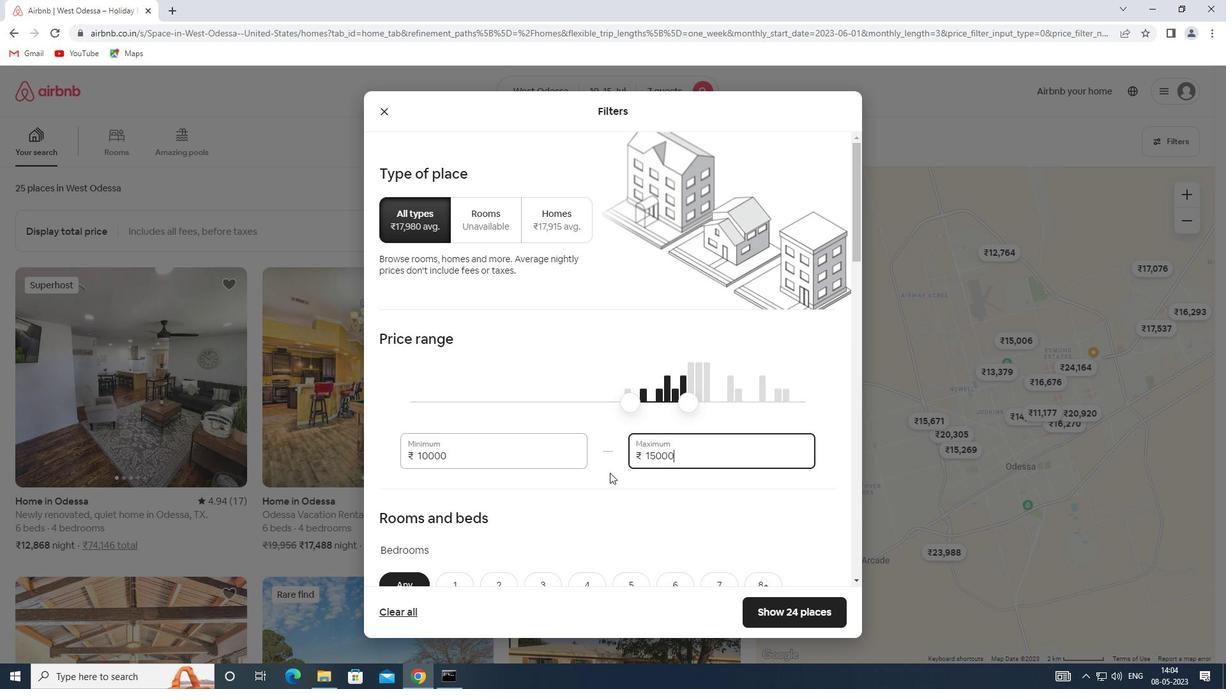 
Action: Mouse scrolled (607, 473) with delta (0, 0)
Screenshot: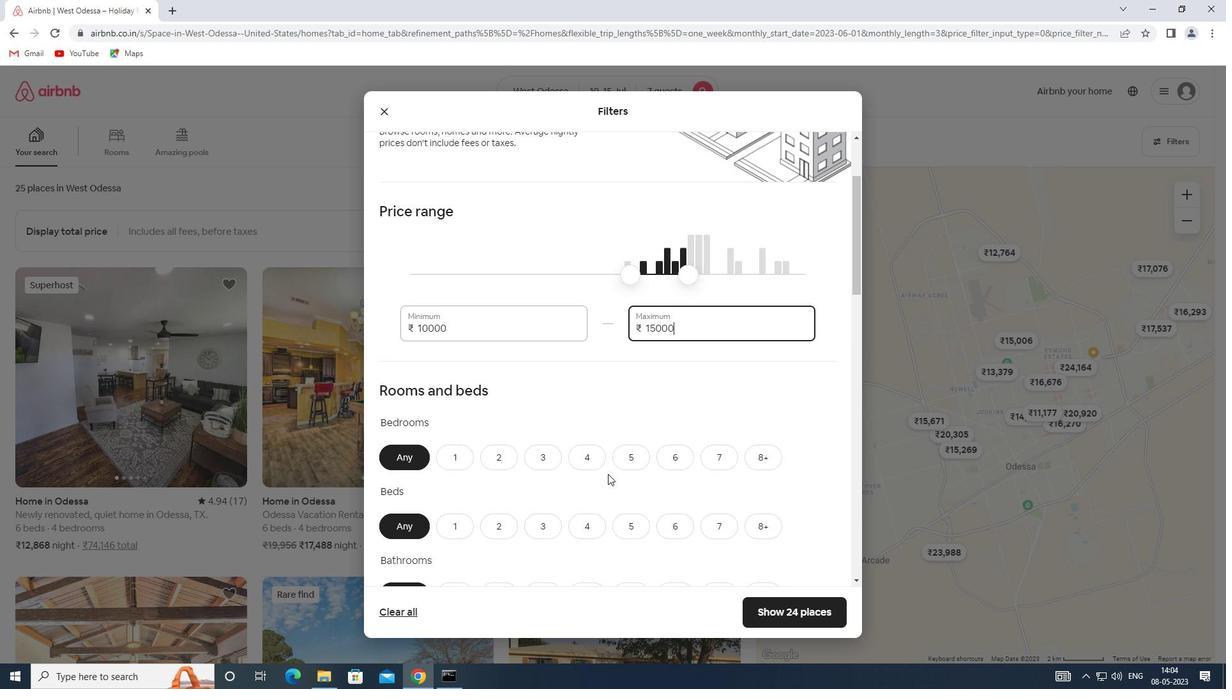
Action: Mouse scrolled (607, 473) with delta (0, 0)
Screenshot: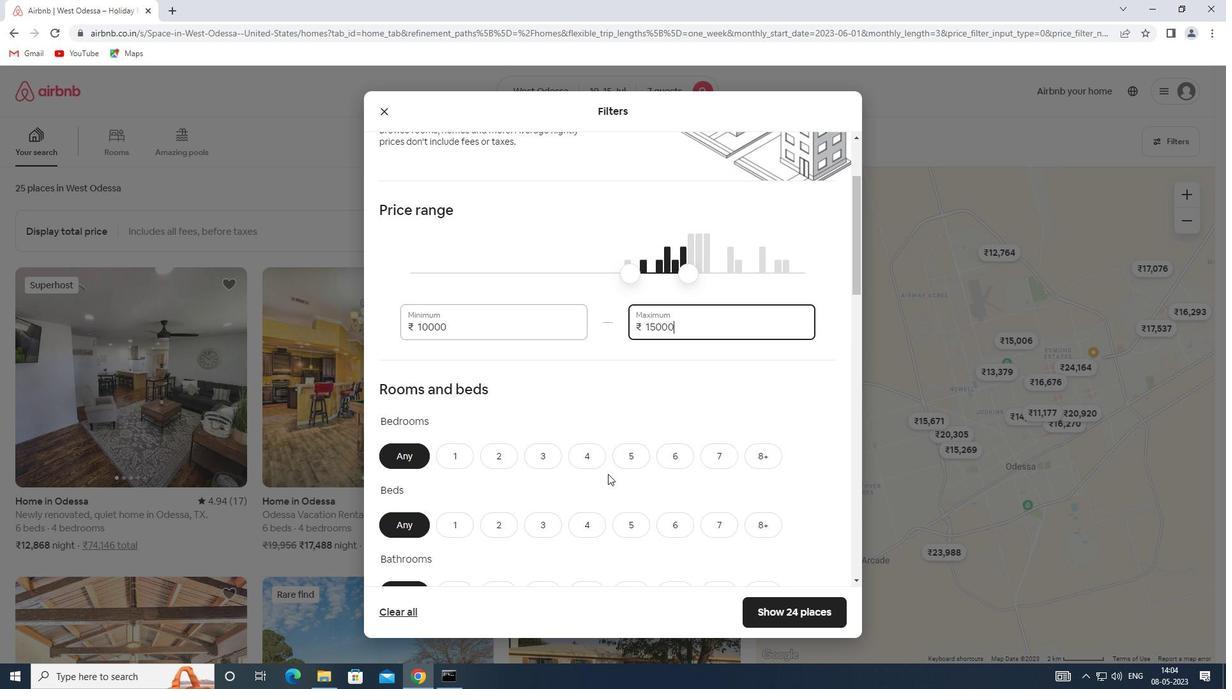 
Action: Mouse scrolled (607, 473) with delta (0, 0)
Screenshot: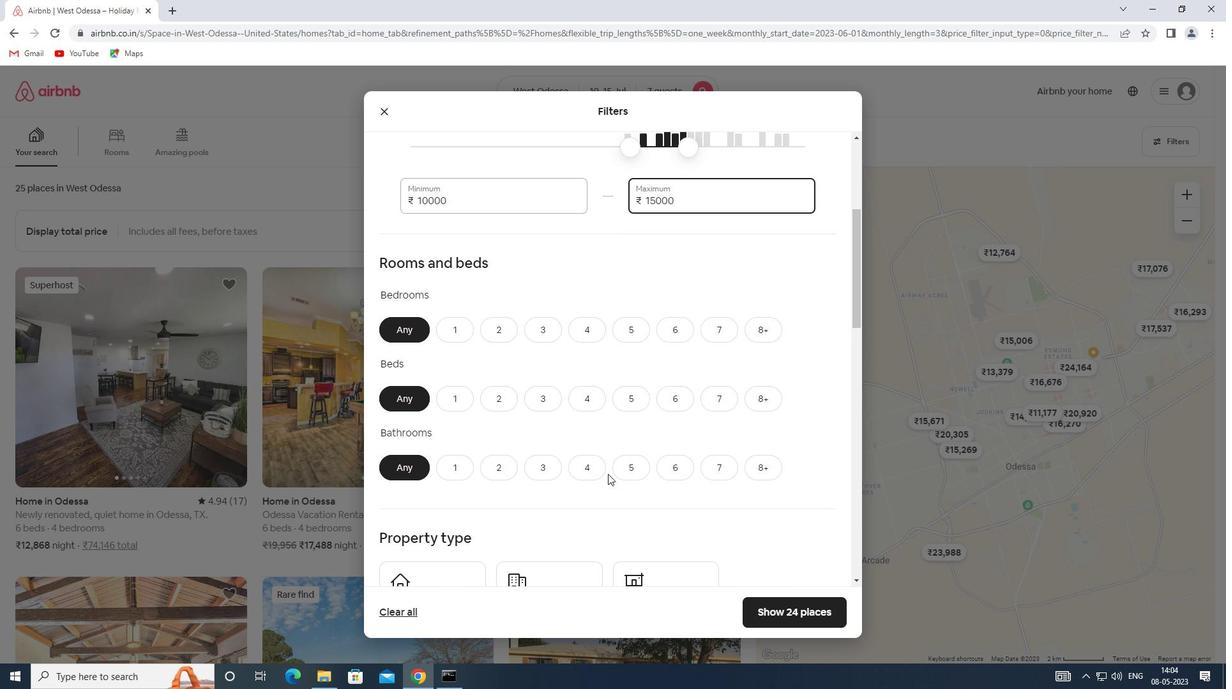 
Action: Mouse scrolled (607, 473) with delta (0, 0)
Screenshot: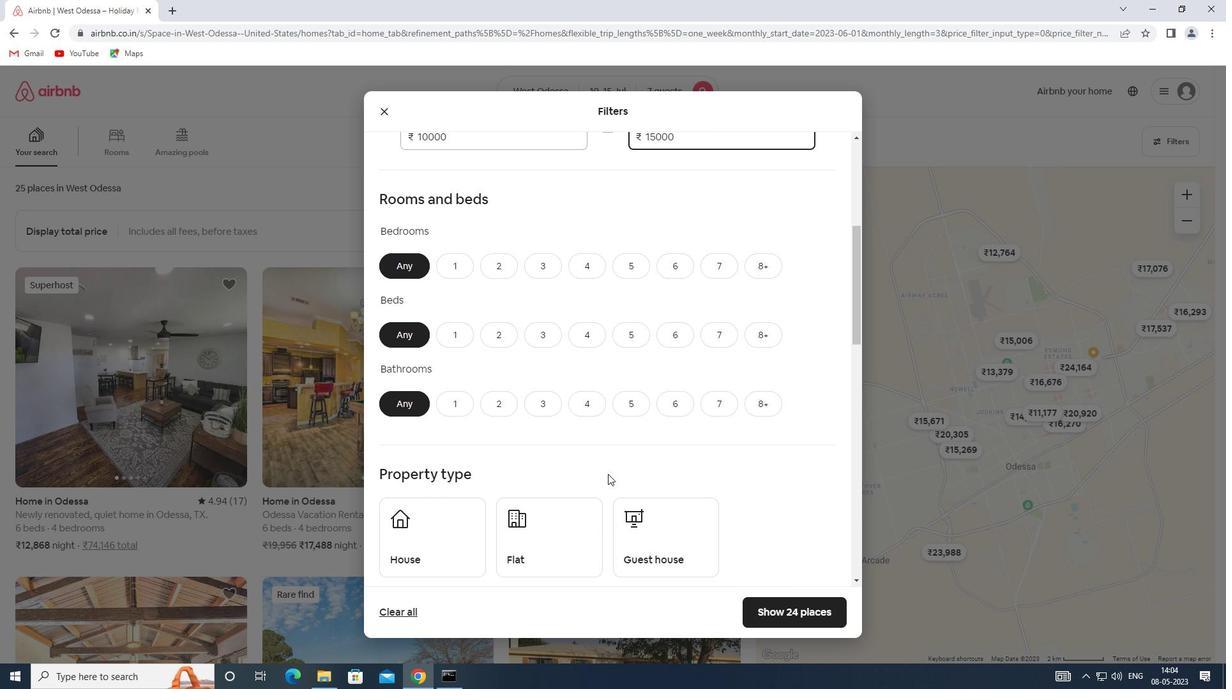 
Action: Mouse moved to (584, 213)
Screenshot: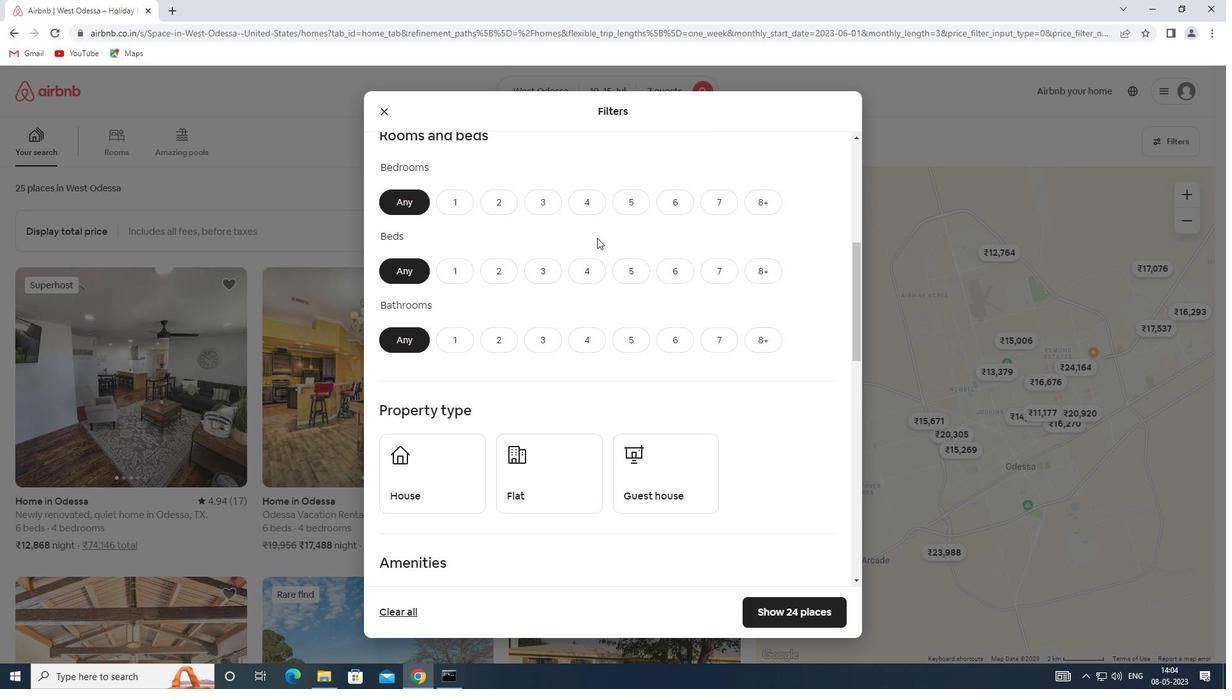 
Action: Mouse pressed left at (584, 213)
Screenshot: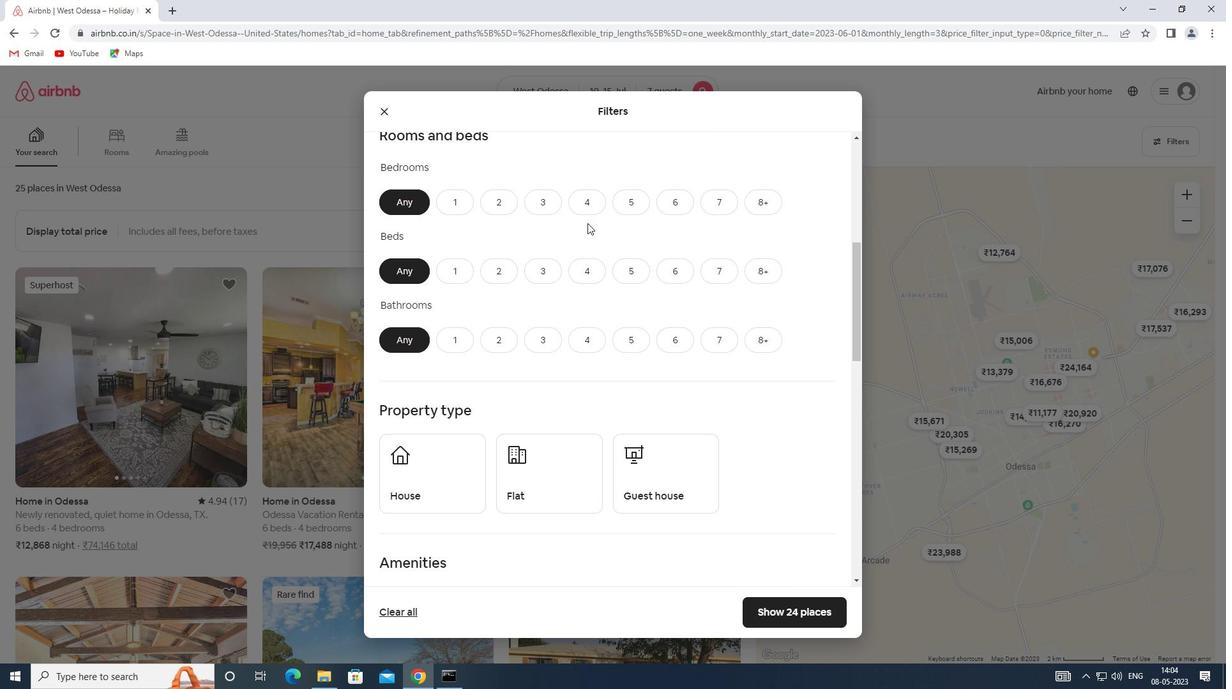 
Action: Mouse moved to (715, 266)
Screenshot: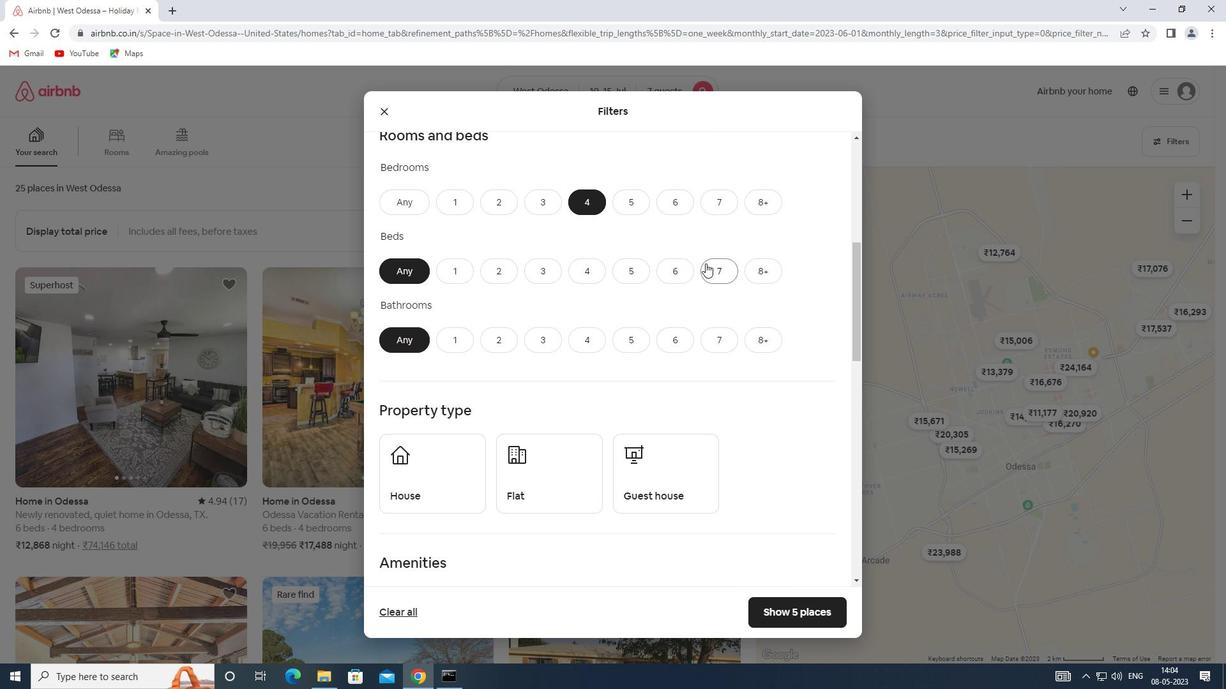 
Action: Mouse pressed left at (715, 266)
Screenshot: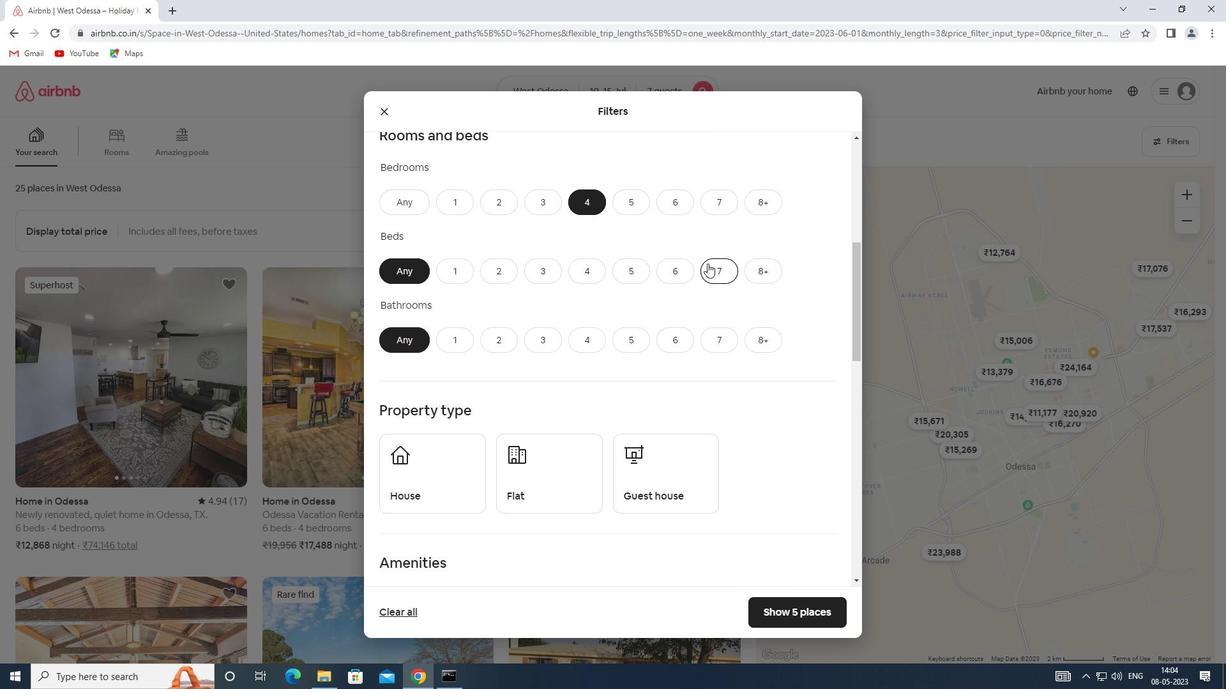 
Action: Mouse moved to (576, 344)
Screenshot: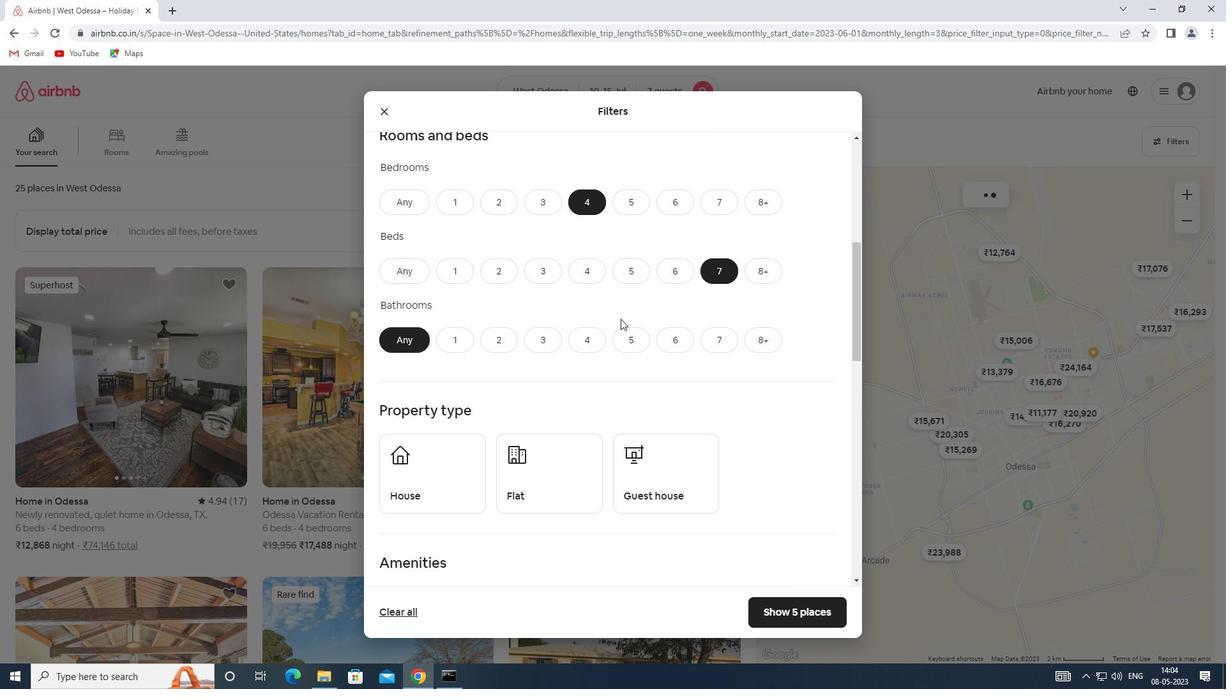 
Action: Mouse pressed left at (576, 344)
Screenshot: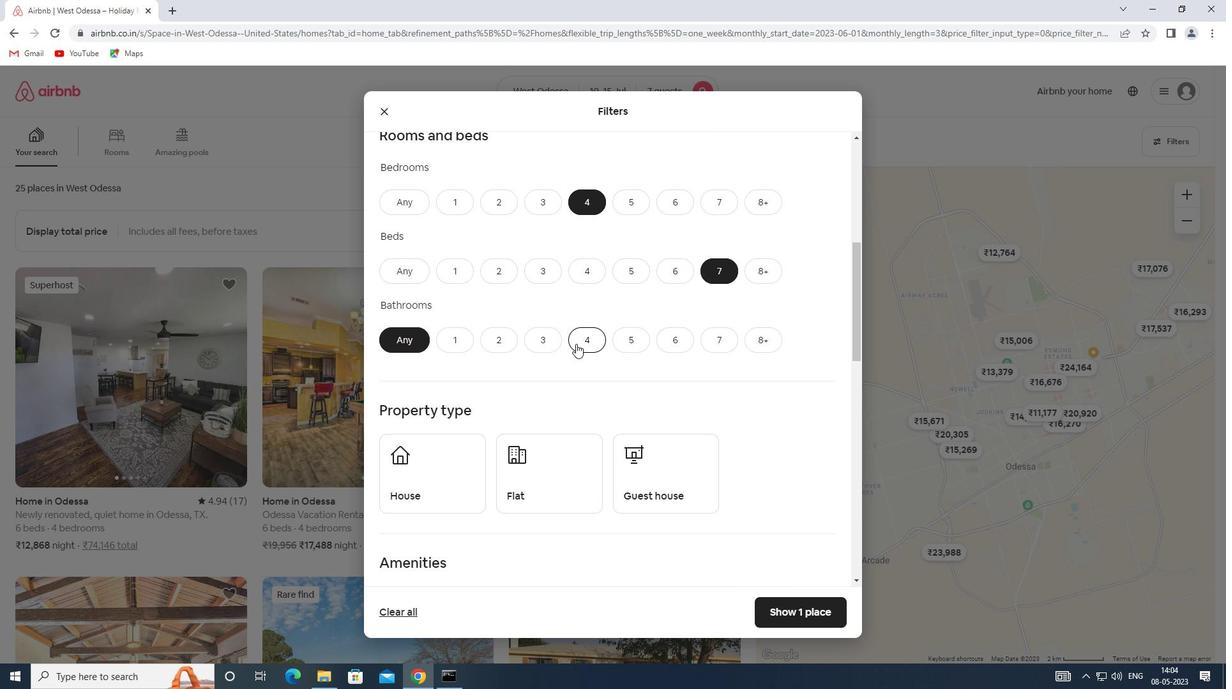 
Action: Mouse scrolled (576, 343) with delta (0, 0)
Screenshot: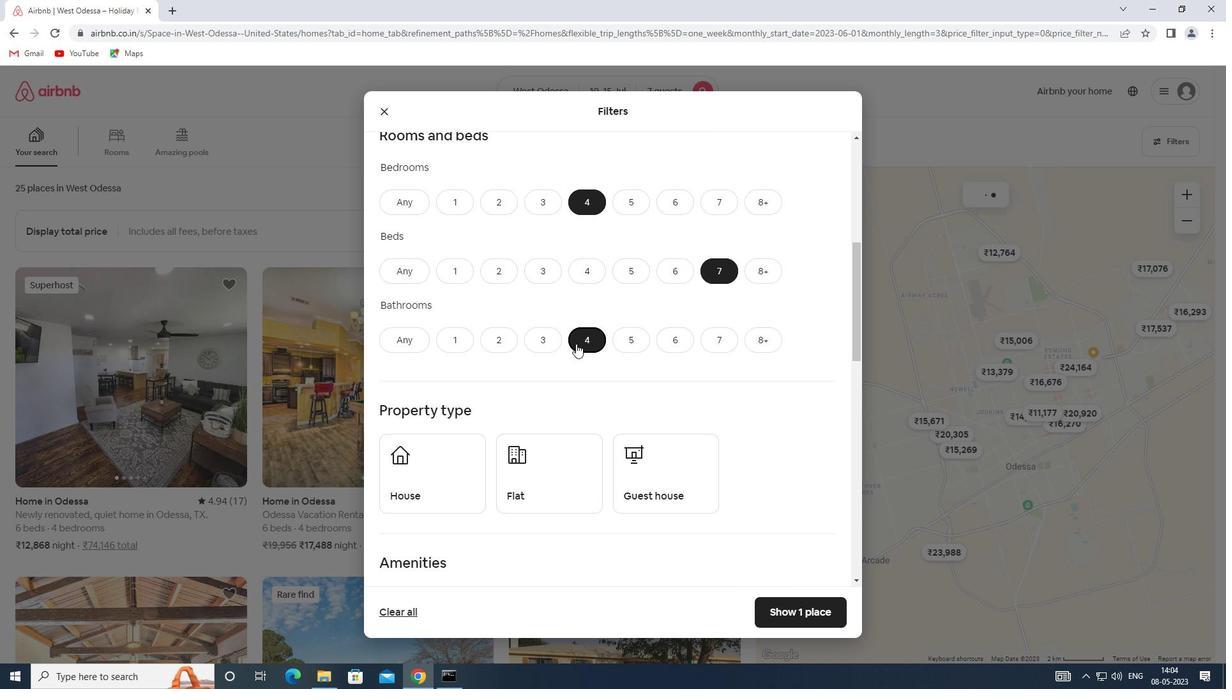 
Action: Mouse scrolled (576, 343) with delta (0, 0)
Screenshot: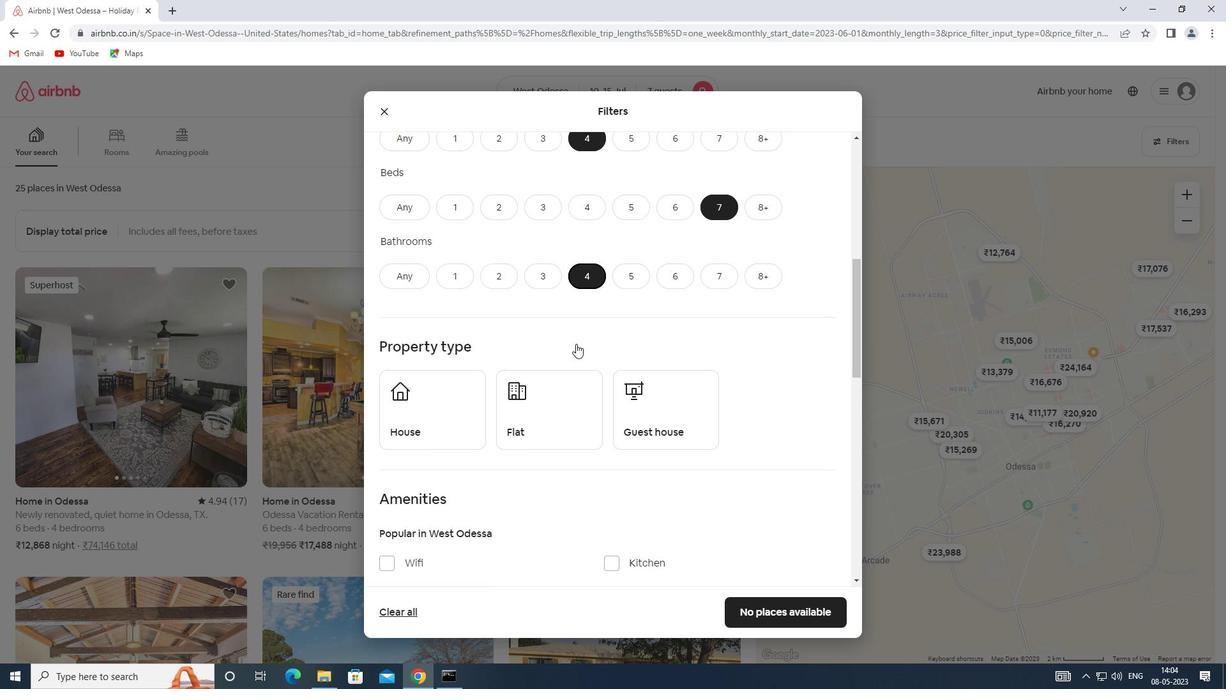 
Action: Mouse moved to (443, 362)
Screenshot: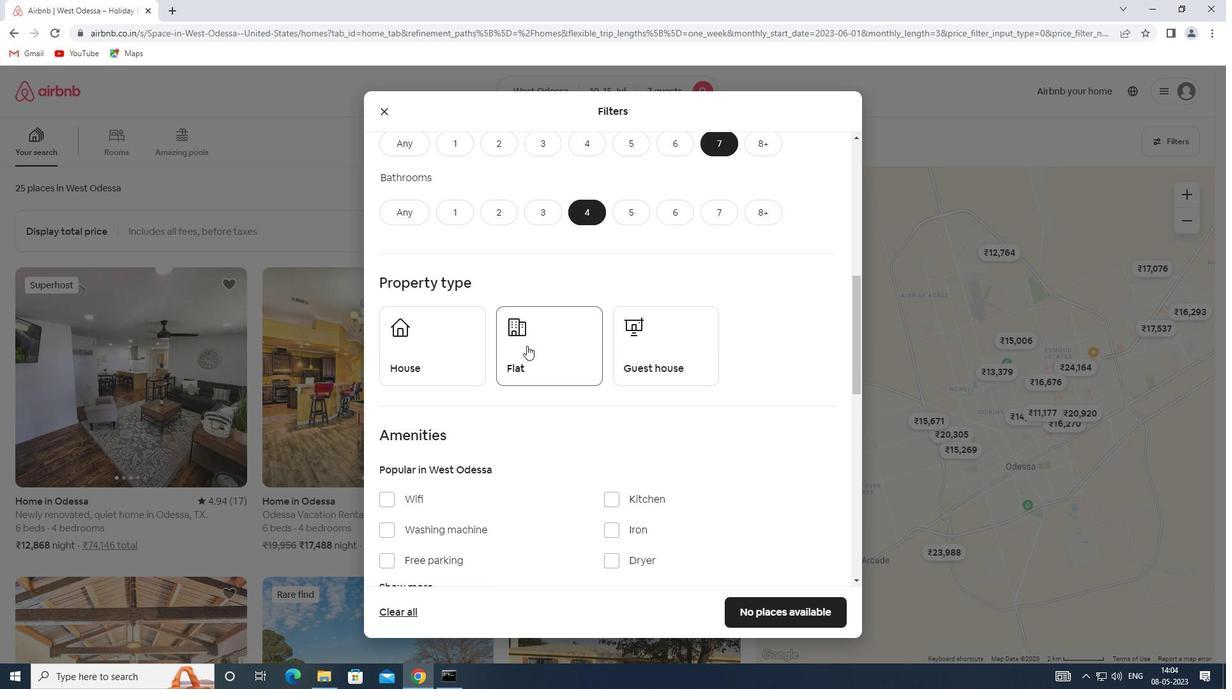 
Action: Mouse pressed left at (443, 362)
Screenshot: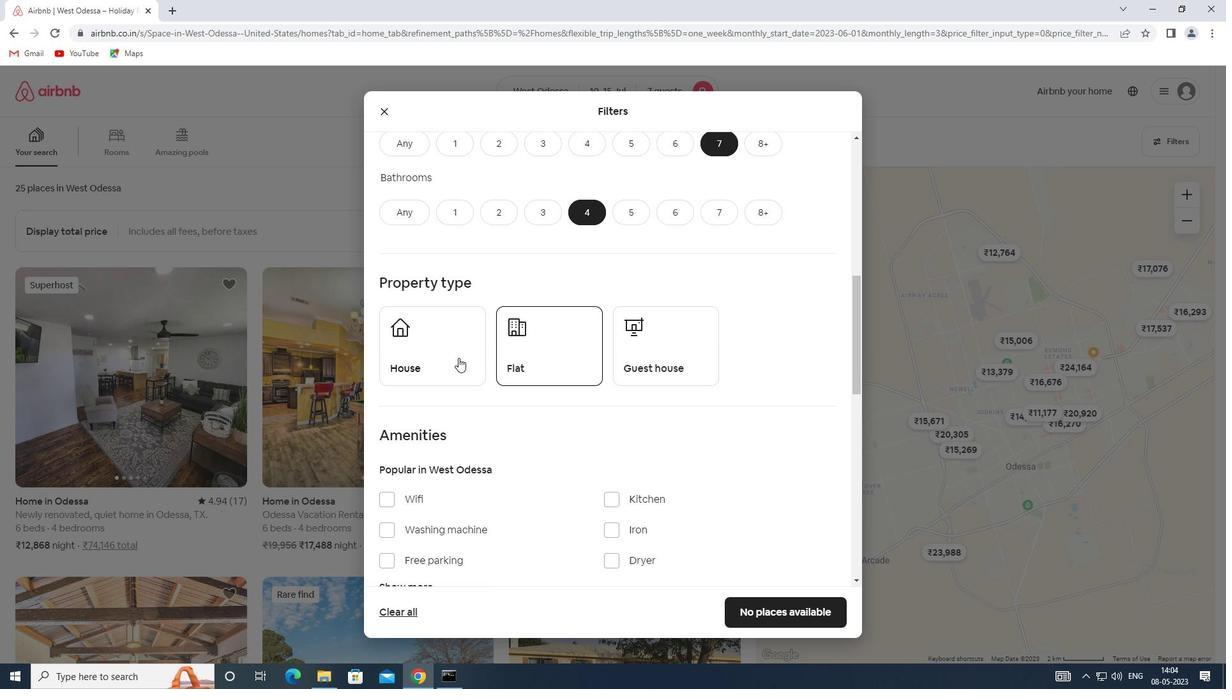 
Action: Mouse moved to (522, 358)
Screenshot: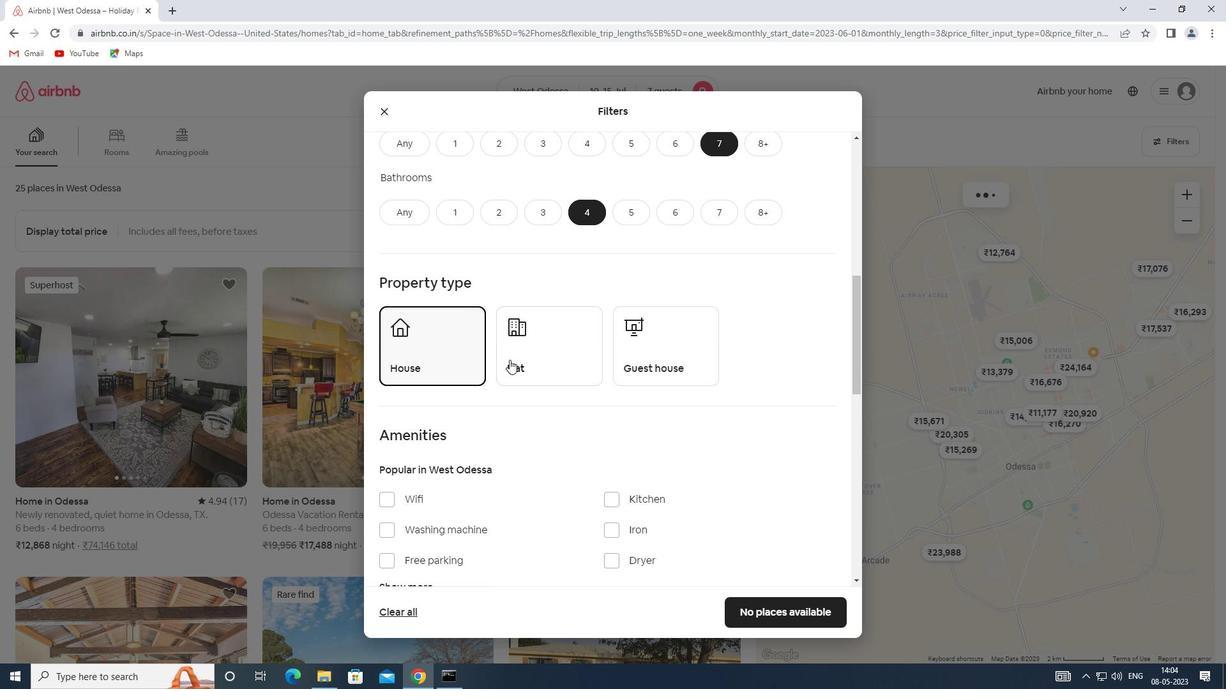 
Action: Mouse pressed left at (522, 358)
Screenshot: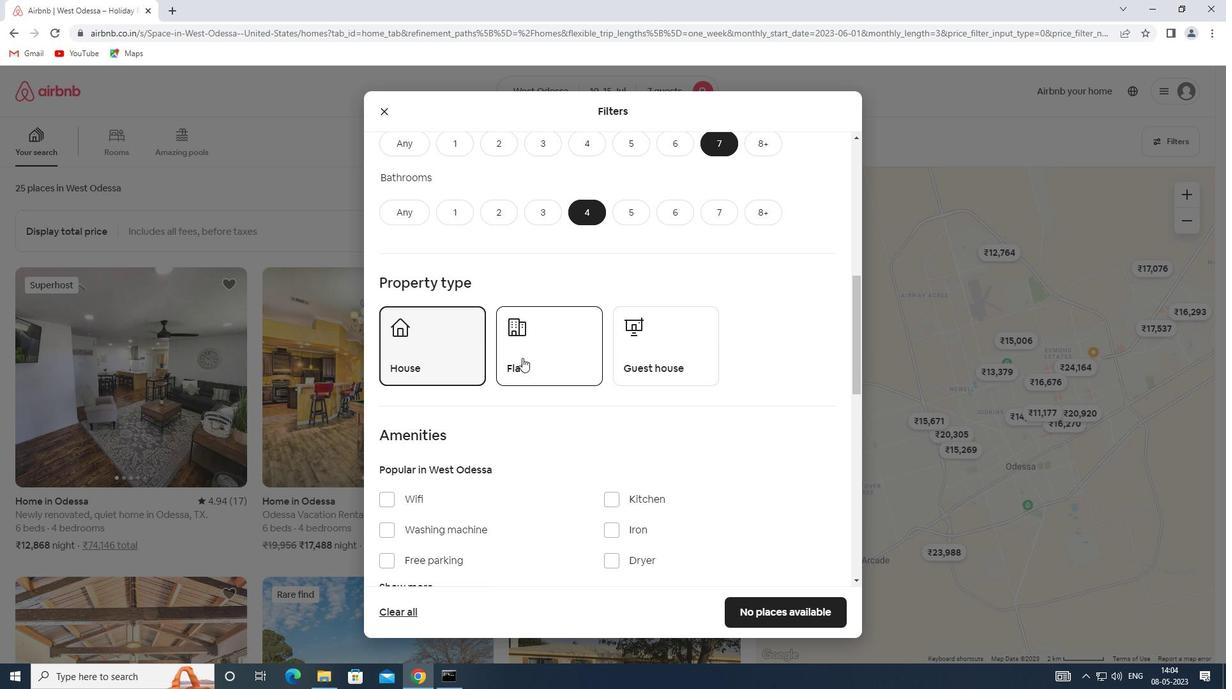
Action: Mouse moved to (633, 360)
Screenshot: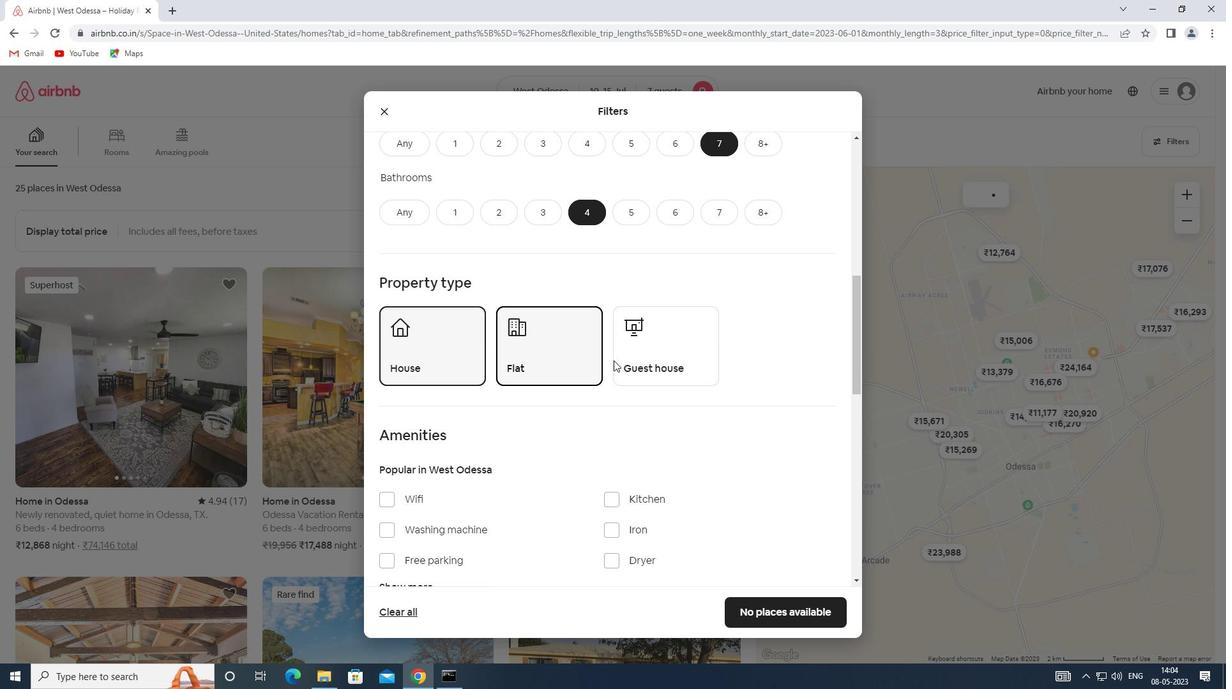 
Action: Mouse pressed left at (633, 360)
Screenshot: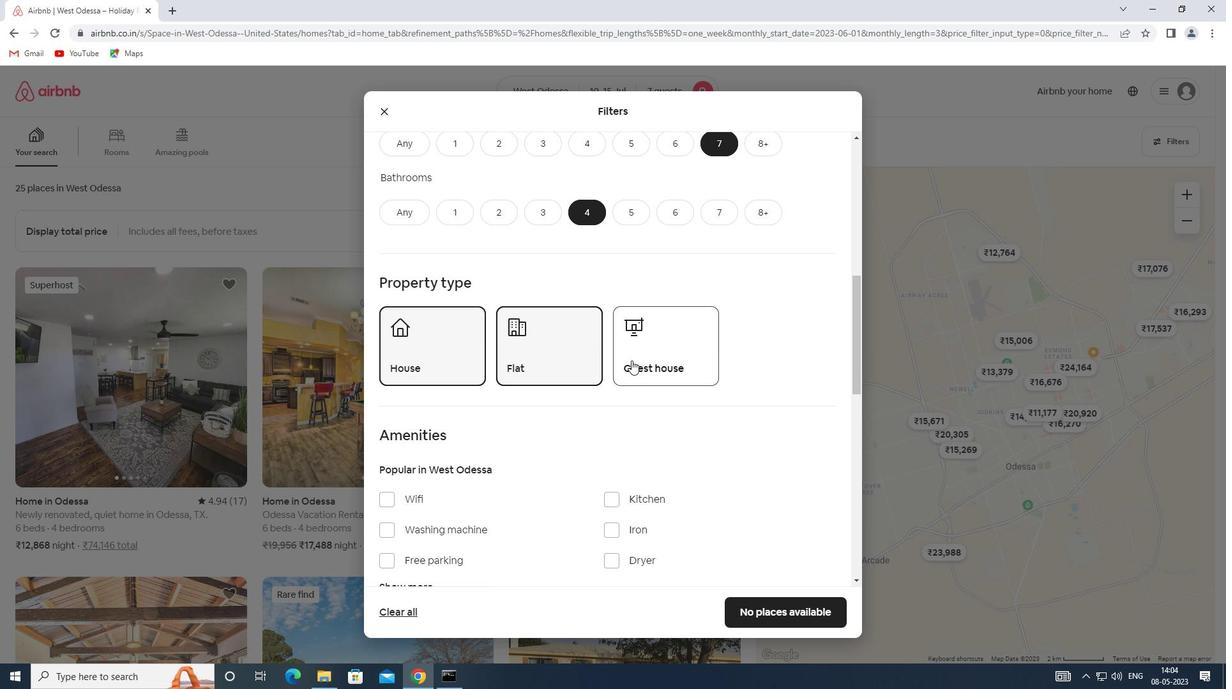 
Action: Mouse moved to (536, 384)
Screenshot: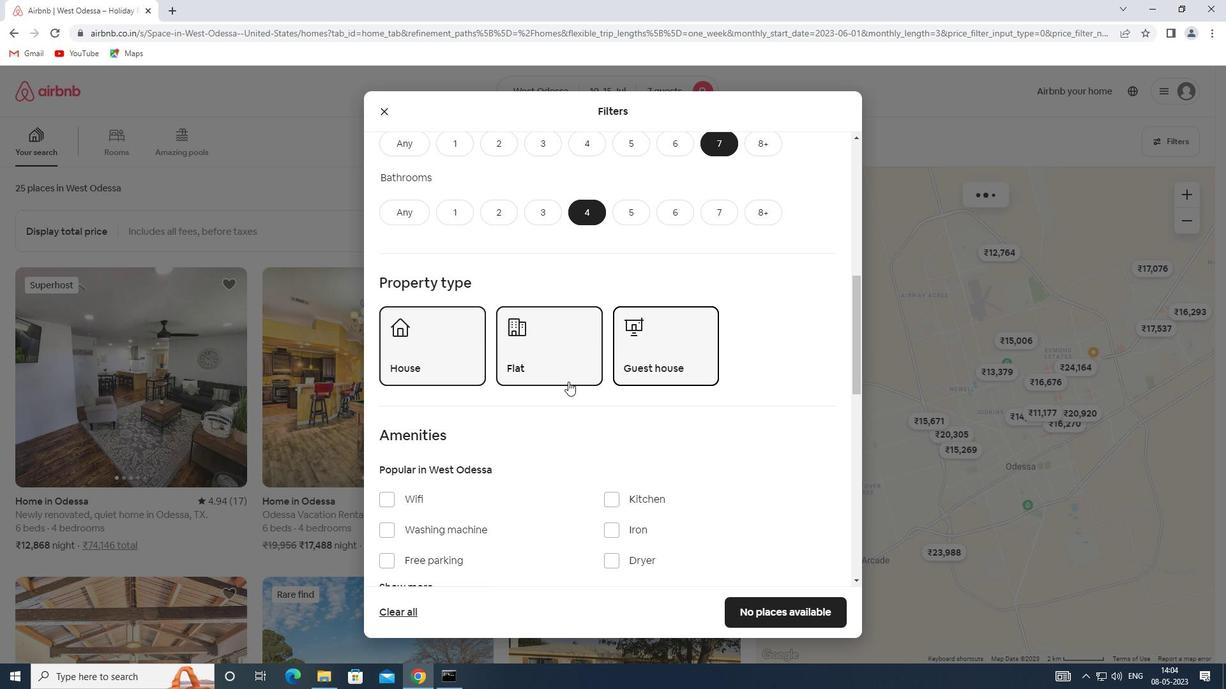 
Action: Mouse scrolled (536, 383) with delta (0, 0)
Screenshot: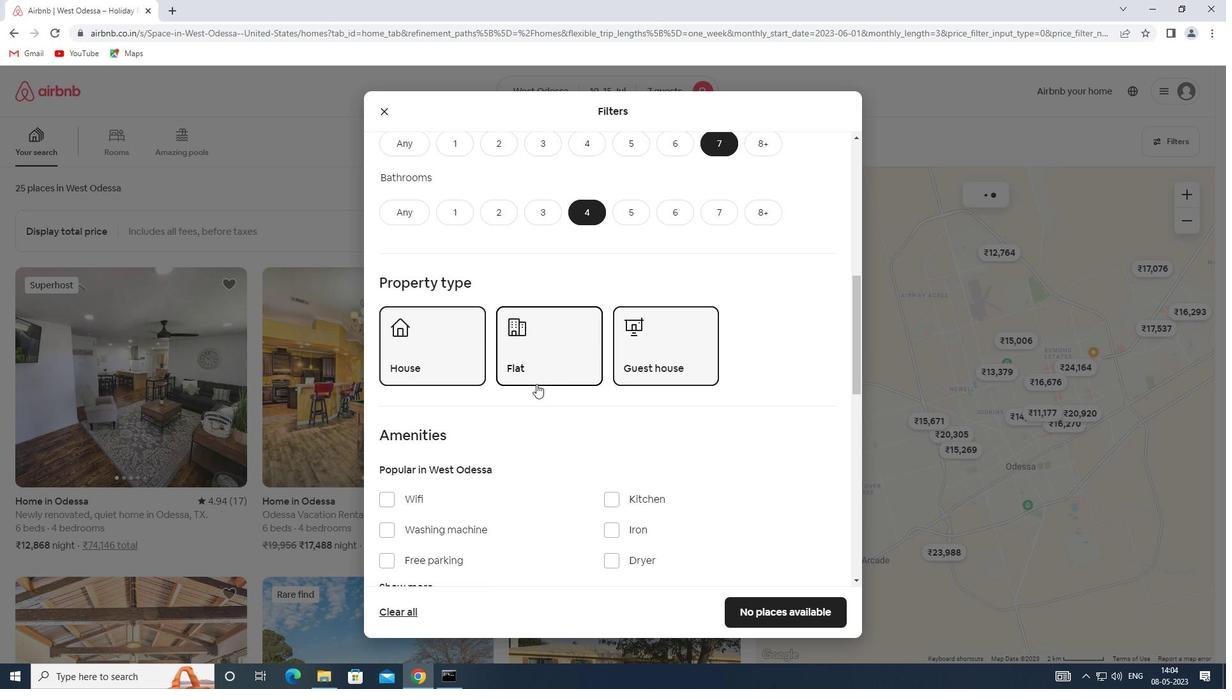
Action: Mouse scrolled (536, 383) with delta (0, 0)
Screenshot: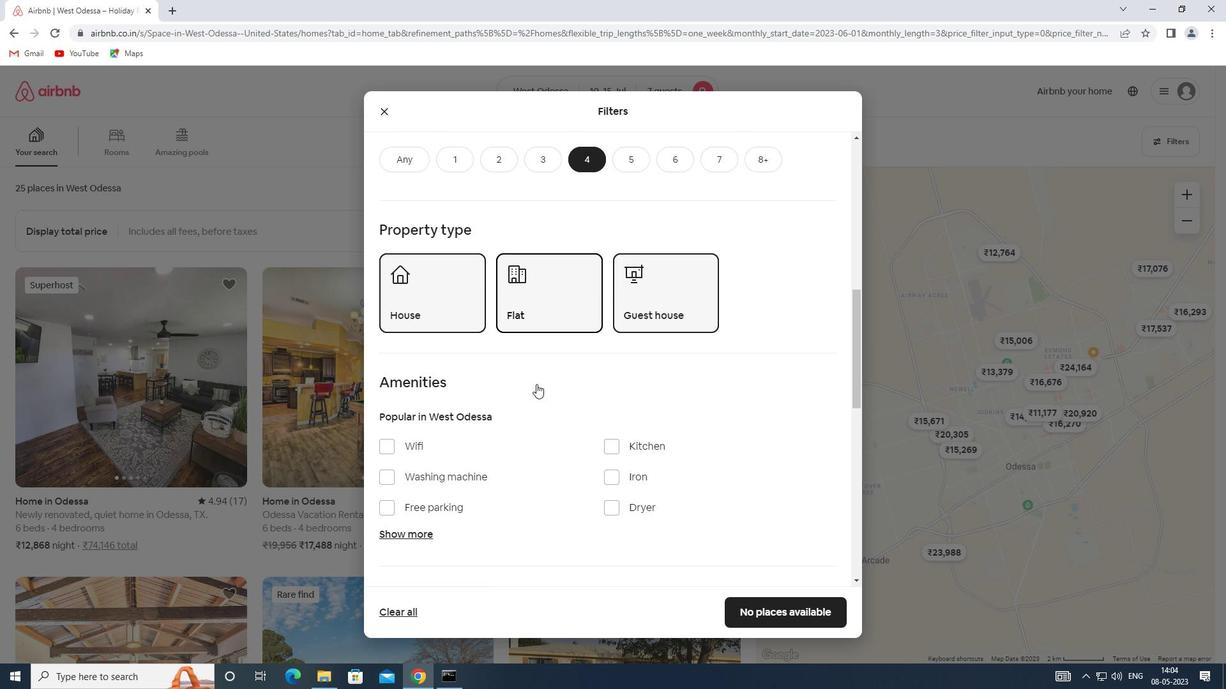
Action: Mouse moved to (402, 376)
Screenshot: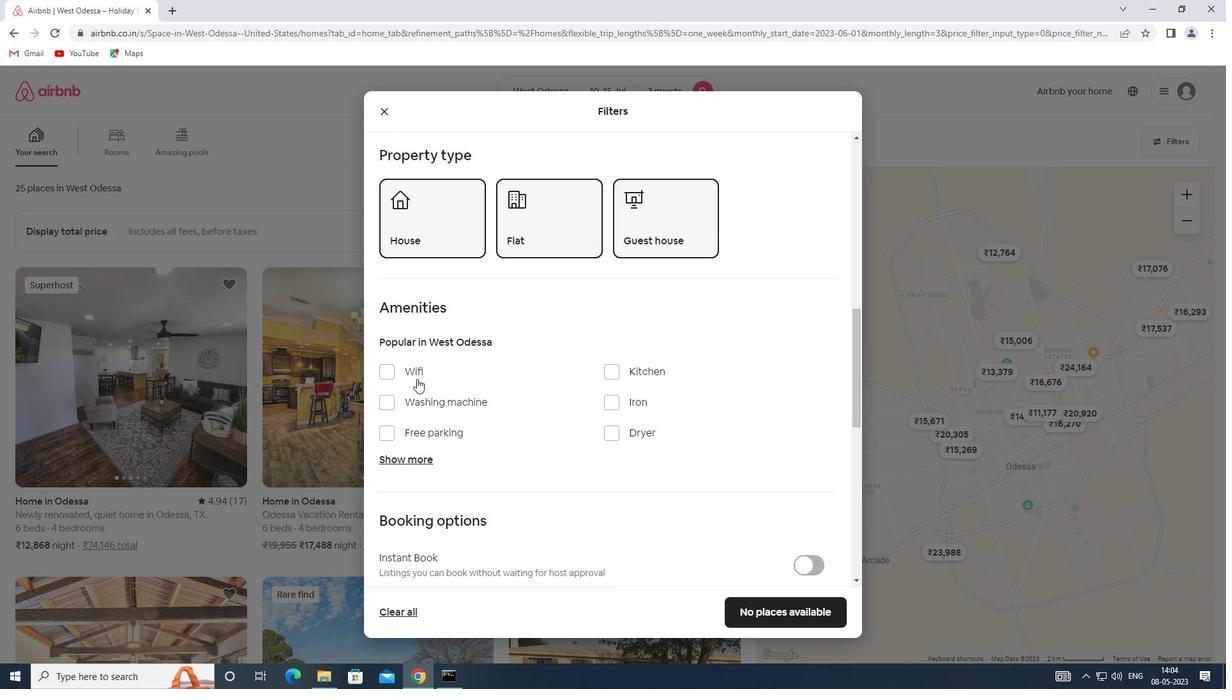 
Action: Mouse pressed left at (402, 376)
Screenshot: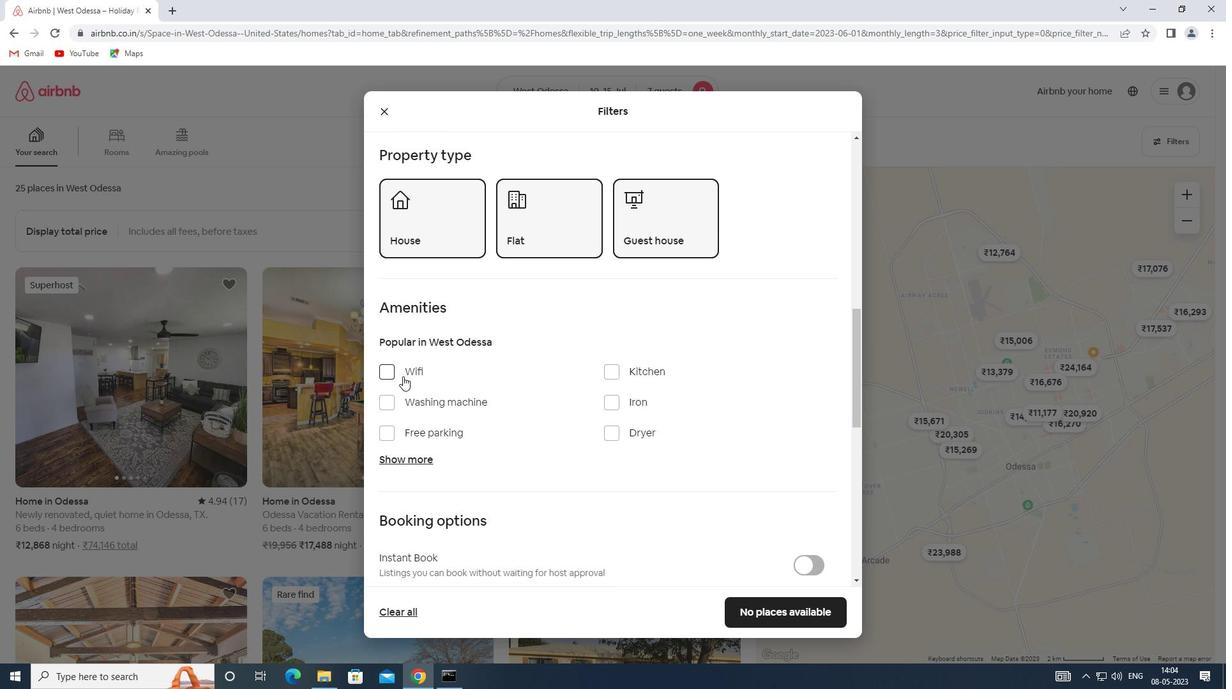 
Action: Mouse moved to (427, 456)
Screenshot: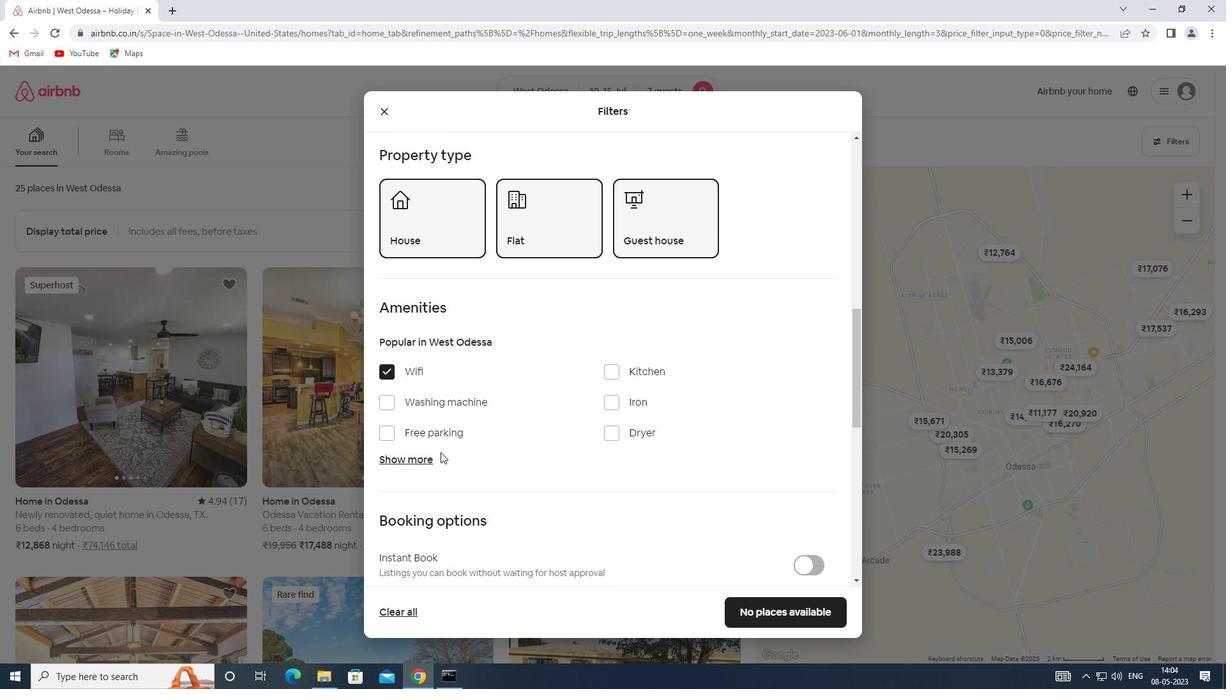 
Action: Mouse pressed left at (427, 456)
Screenshot: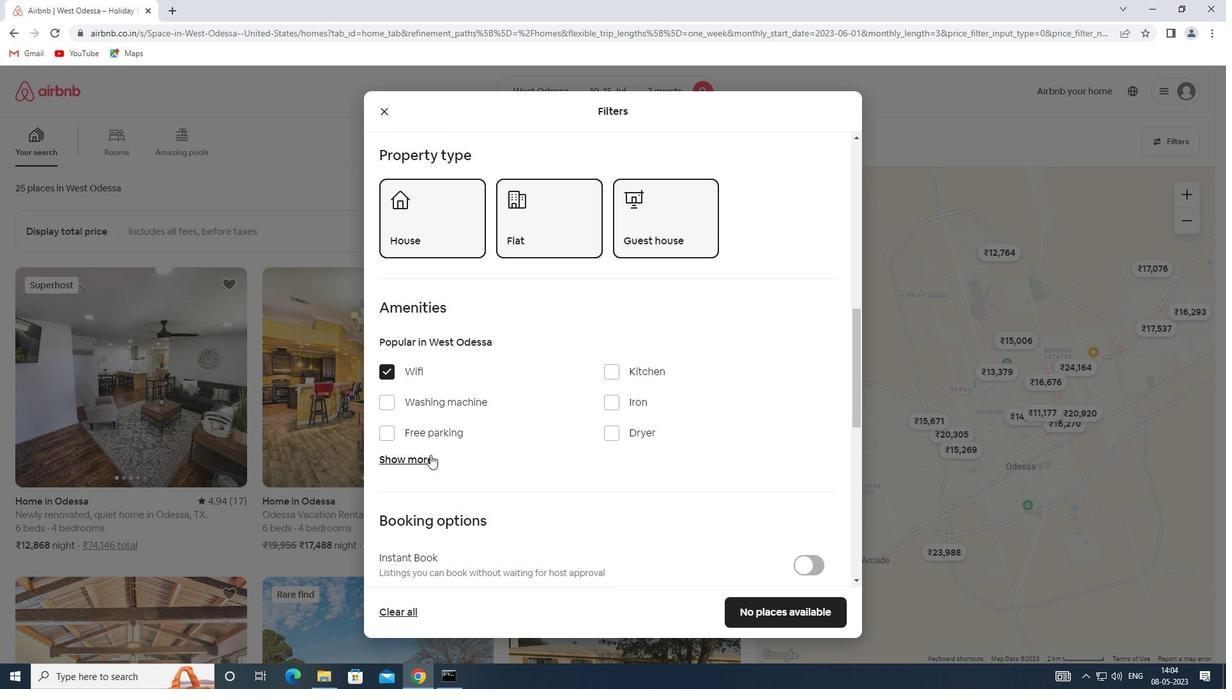 
Action: Mouse moved to (618, 530)
Screenshot: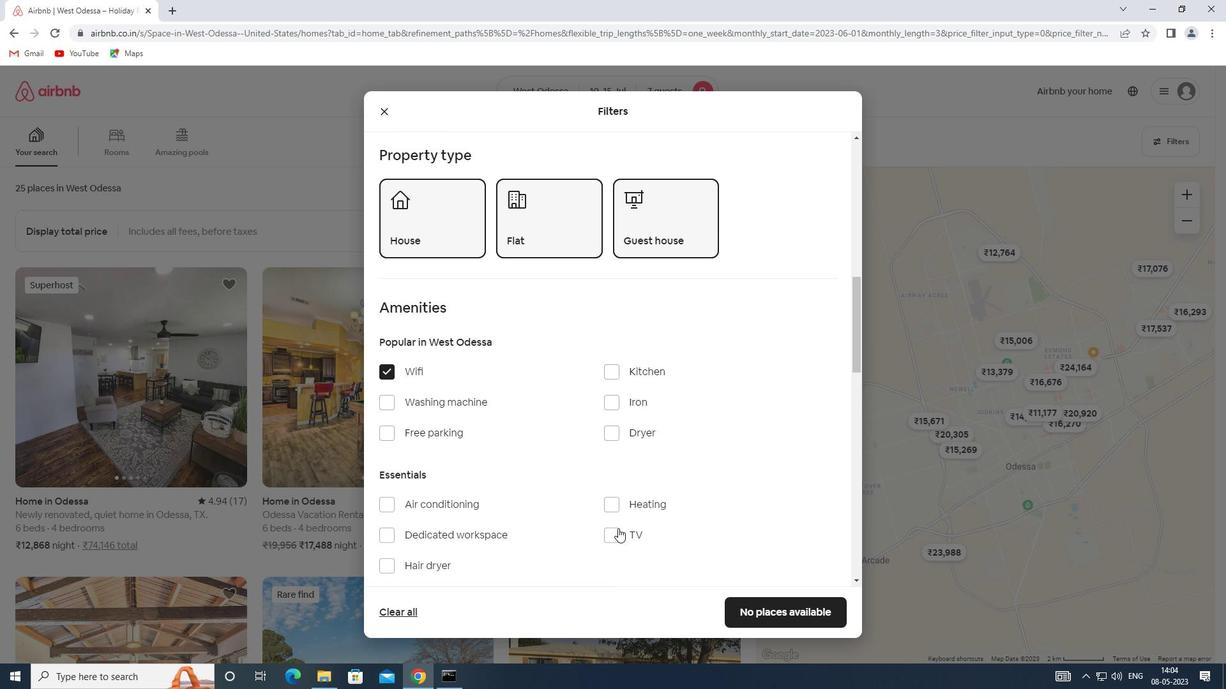 
Action: Mouse pressed left at (618, 530)
Screenshot: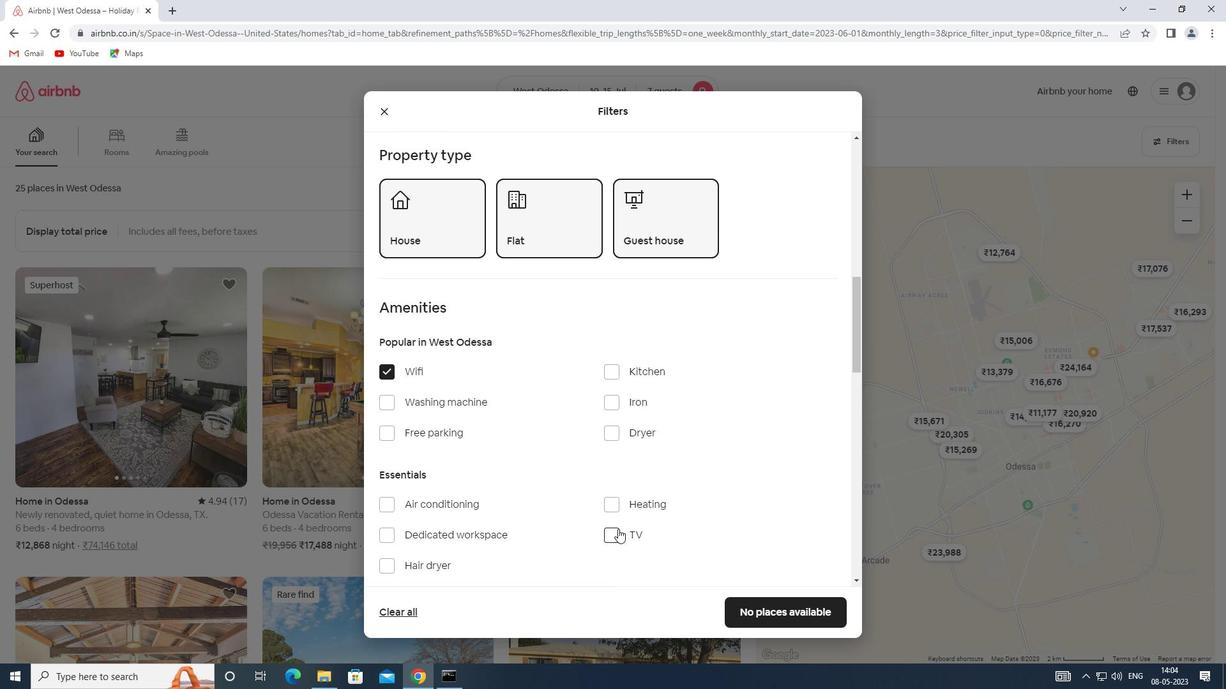 
Action: Mouse moved to (388, 429)
Screenshot: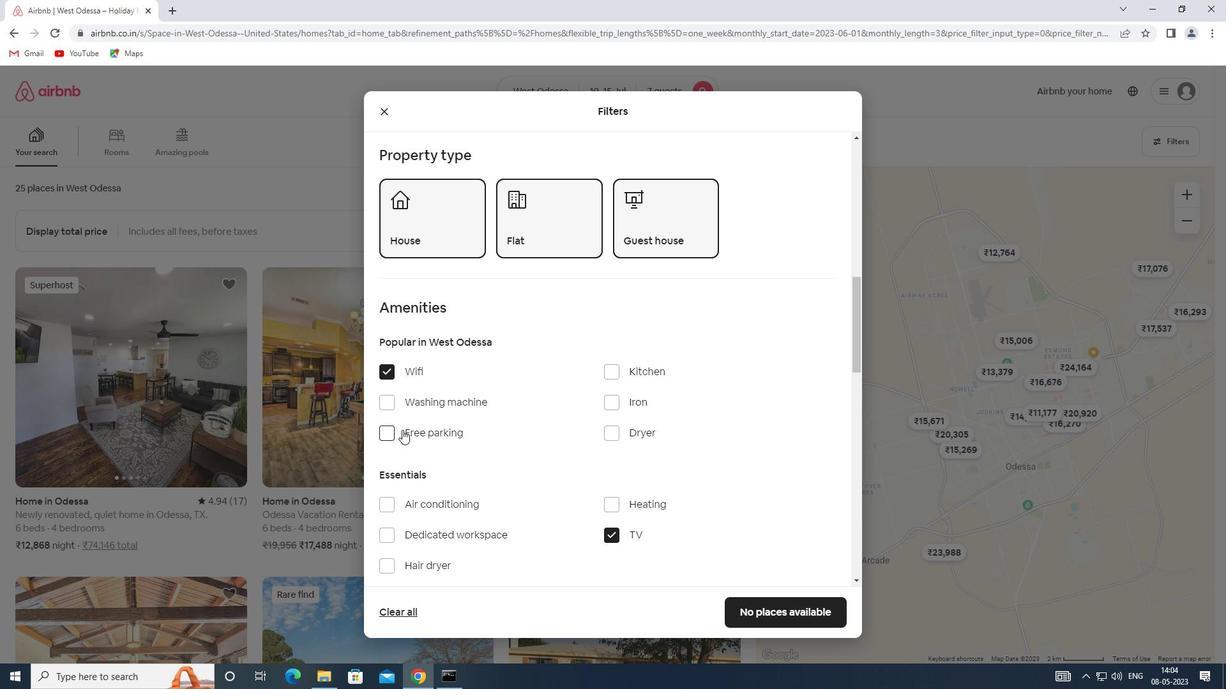 
Action: Mouse pressed left at (388, 429)
Screenshot: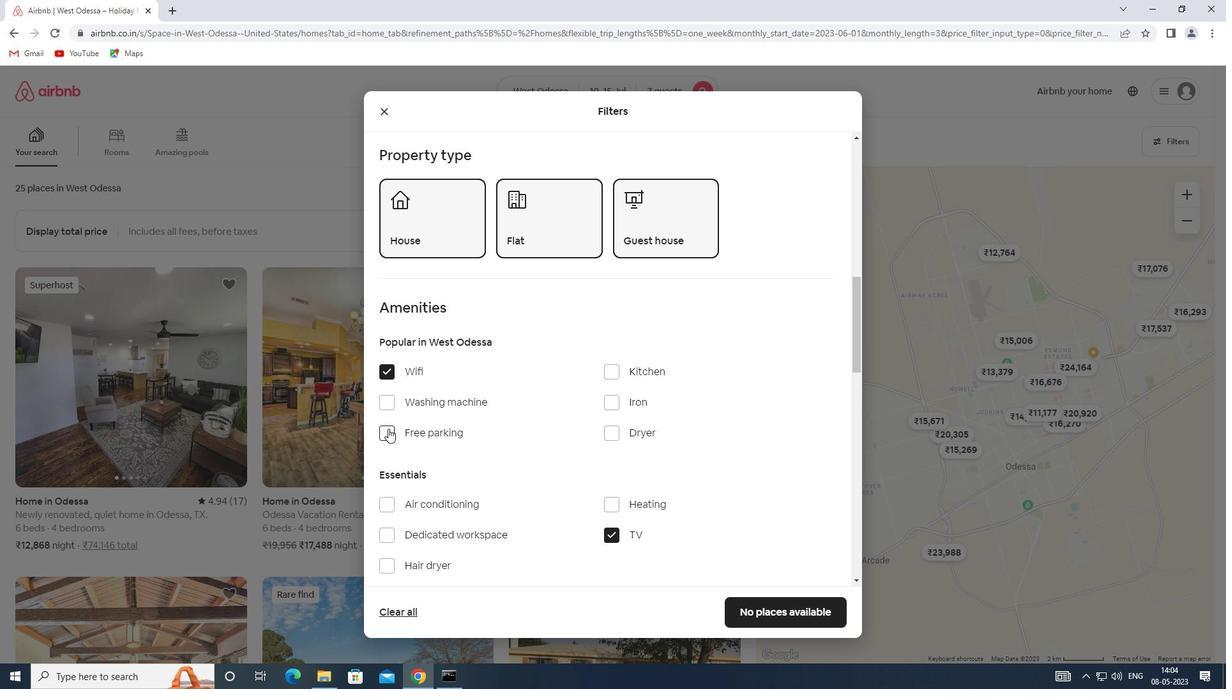 
Action: Mouse scrolled (388, 428) with delta (0, 0)
Screenshot: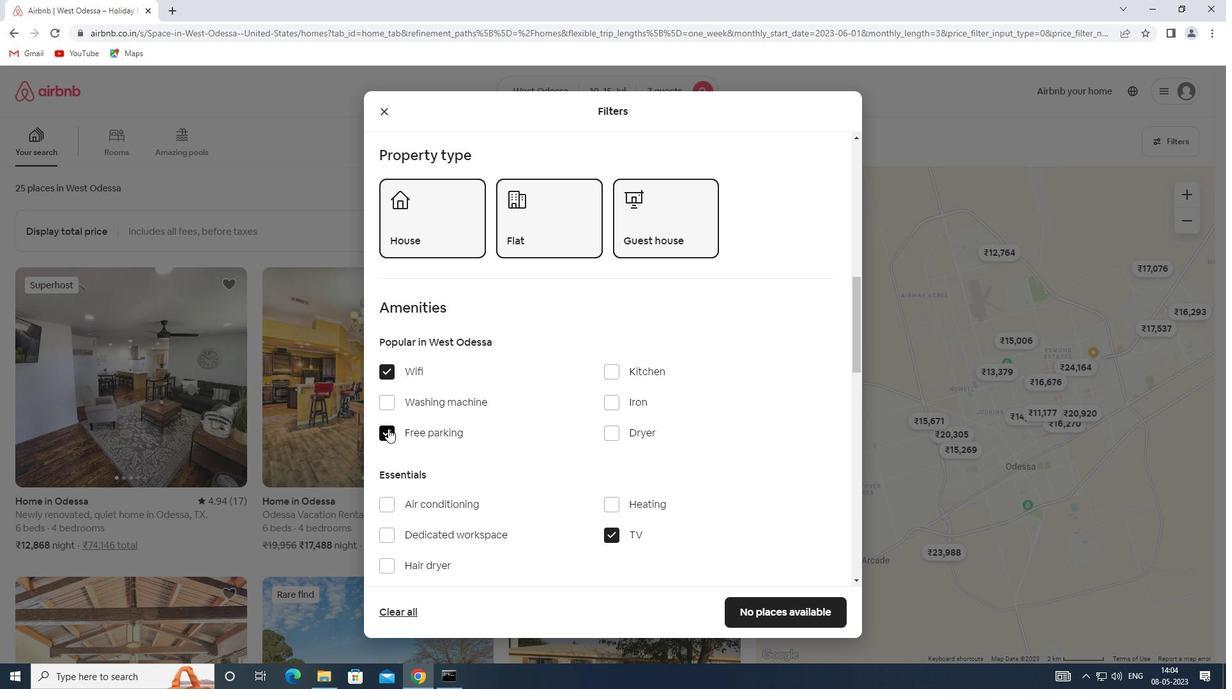 
Action: Mouse scrolled (388, 428) with delta (0, 0)
Screenshot: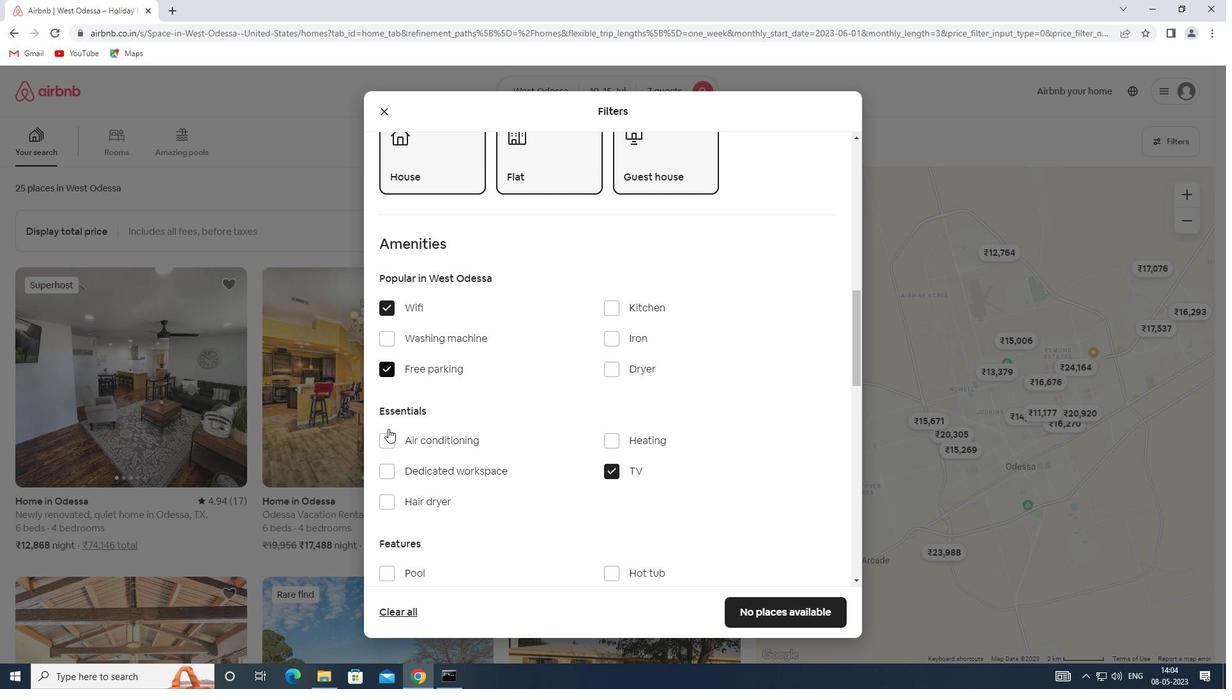 
Action: Mouse scrolled (388, 428) with delta (0, 0)
Screenshot: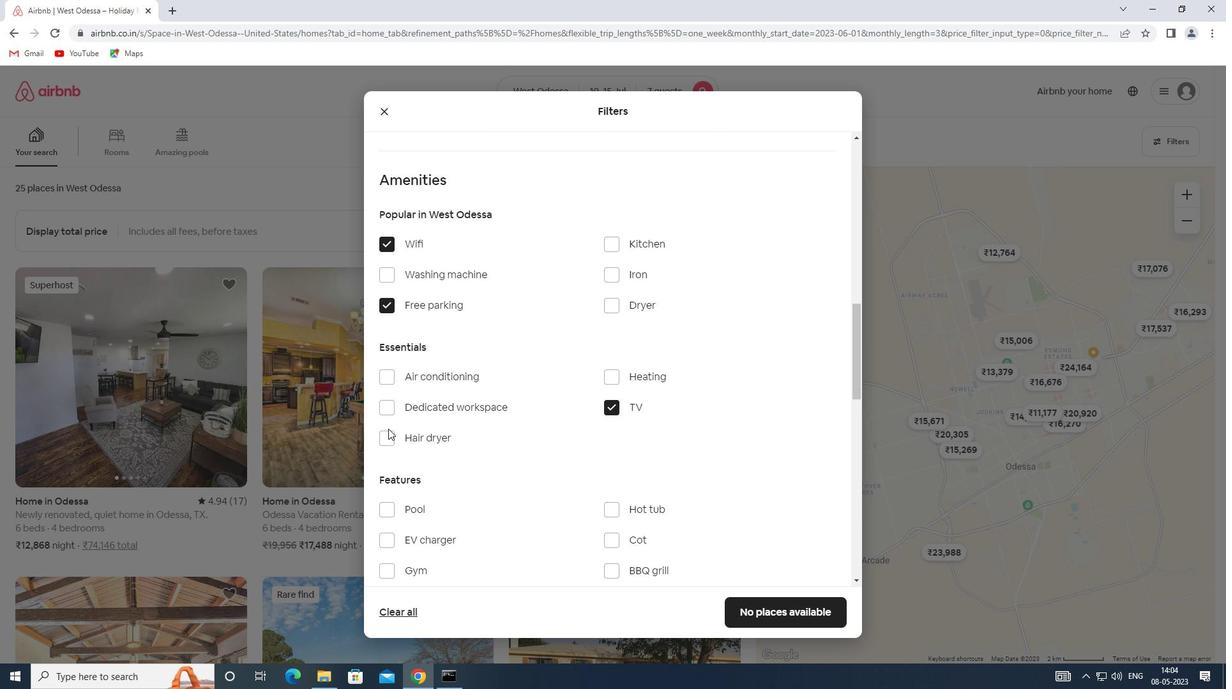 
Action: Mouse moved to (388, 507)
Screenshot: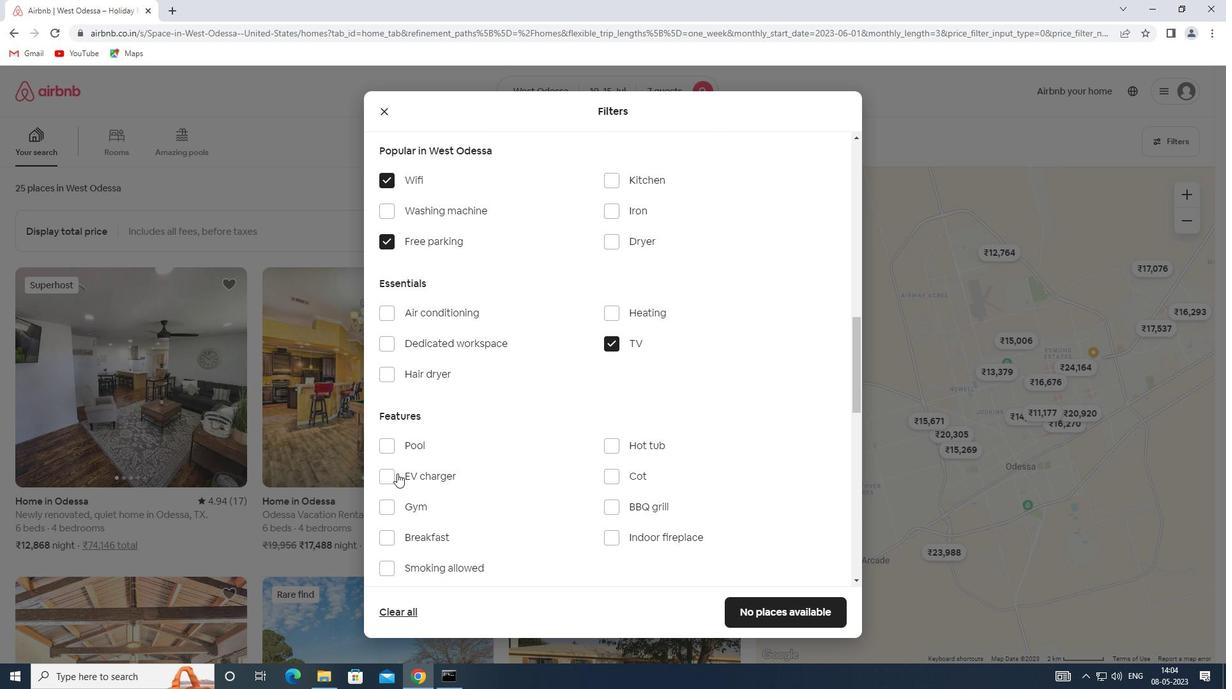 
Action: Mouse pressed left at (388, 507)
Screenshot: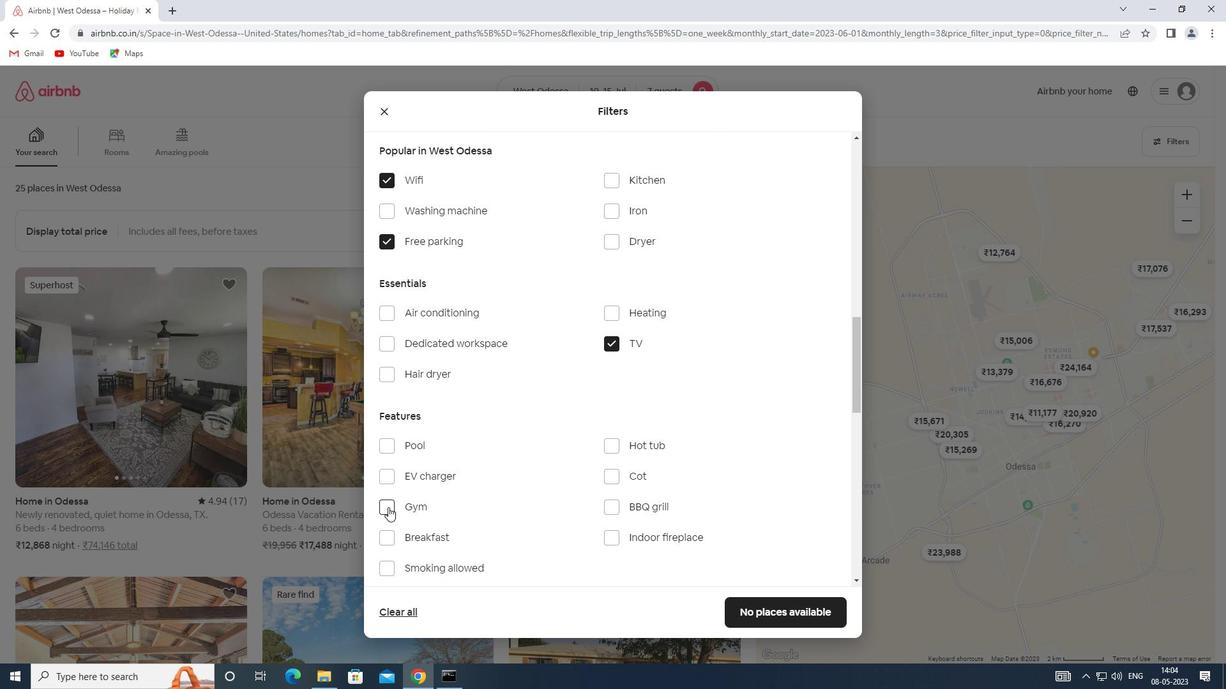 
Action: Mouse scrolled (388, 507) with delta (0, 0)
Screenshot: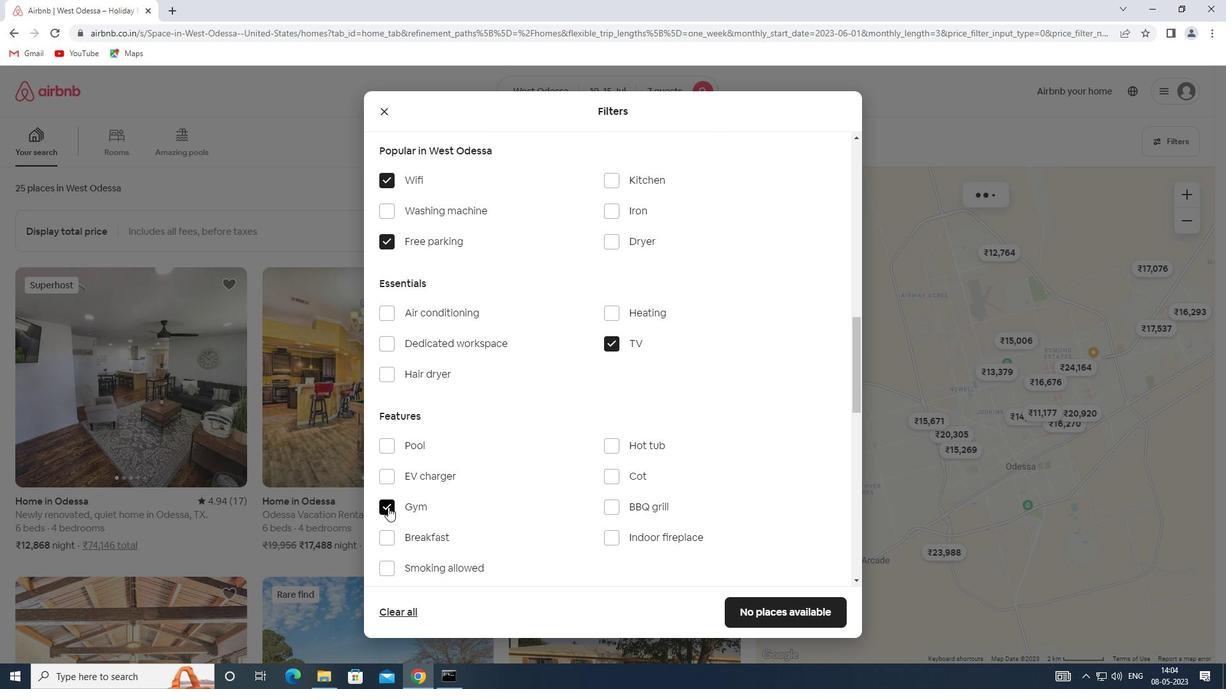 
Action: Mouse scrolled (388, 507) with delta (0, 0)
Screenshot: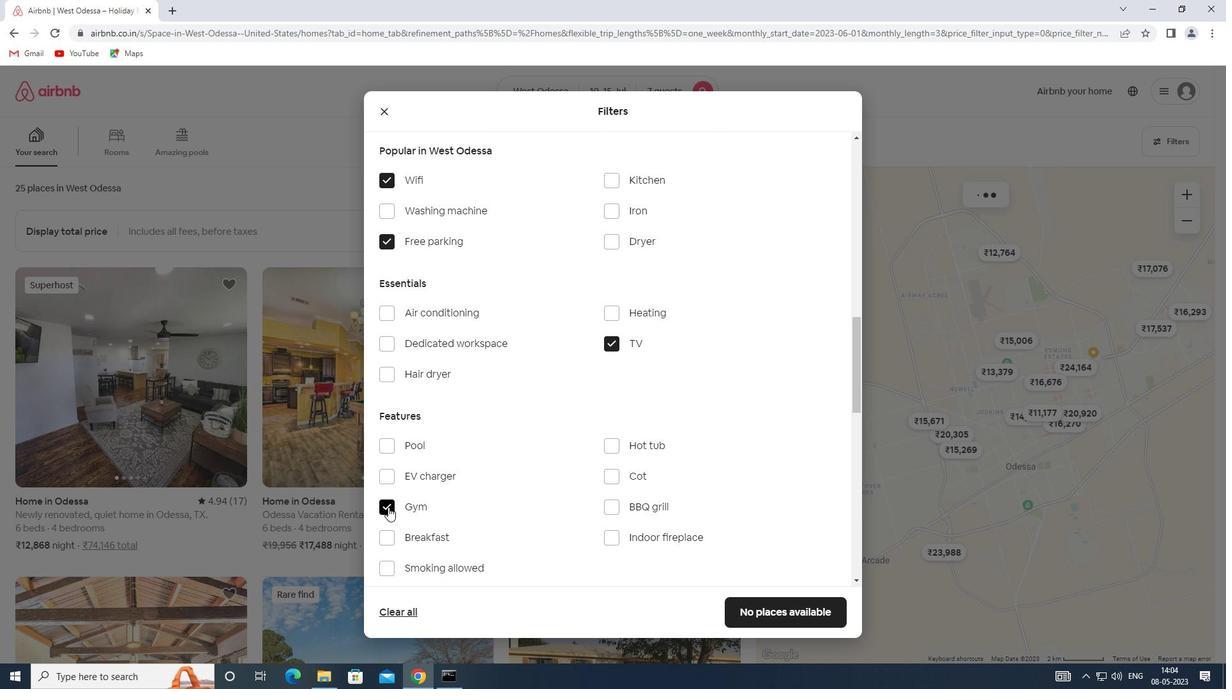 
Action: Mouse scrolled (388, 507) with delta (0, 0)
Screenshot: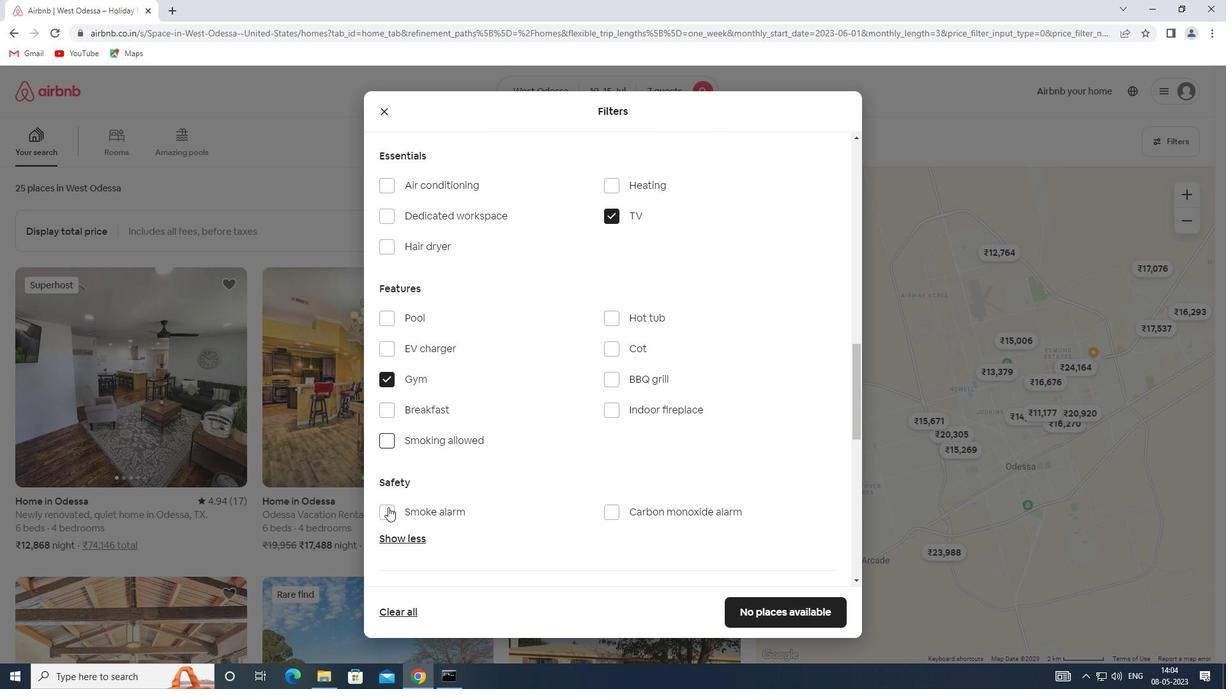 
Action: Mouse moved to (391, 351)
Screenshot: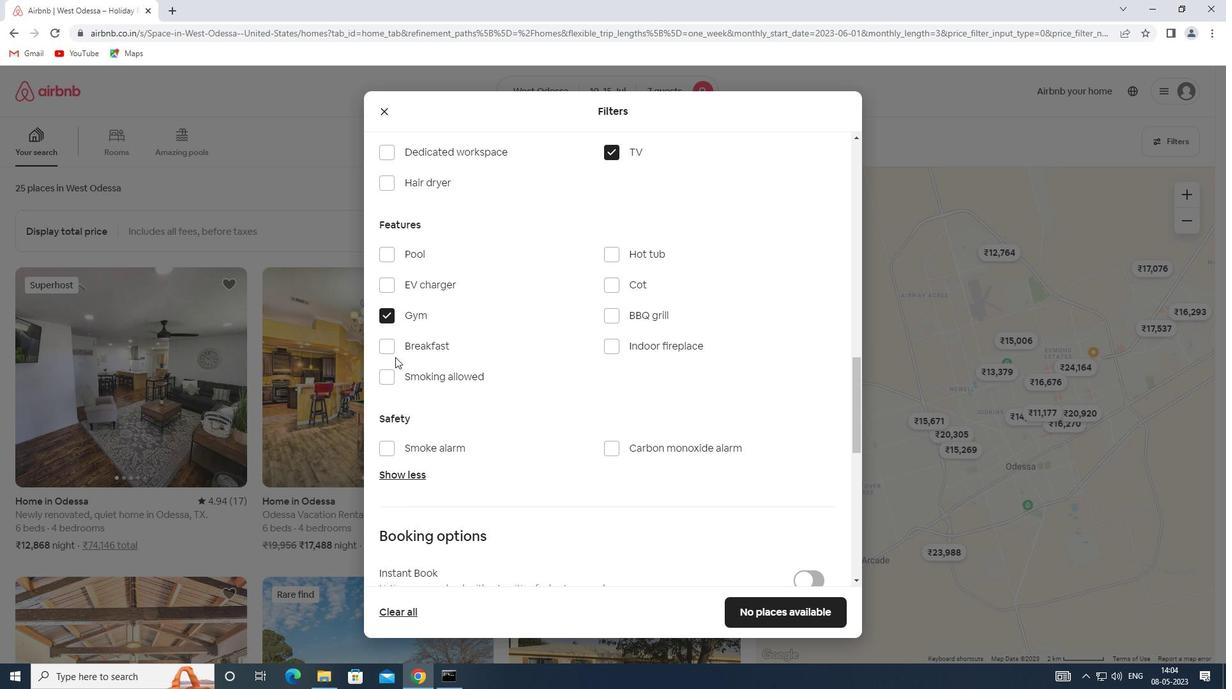 
Action: Mouse pressed left at (391, 351)
Screenshot: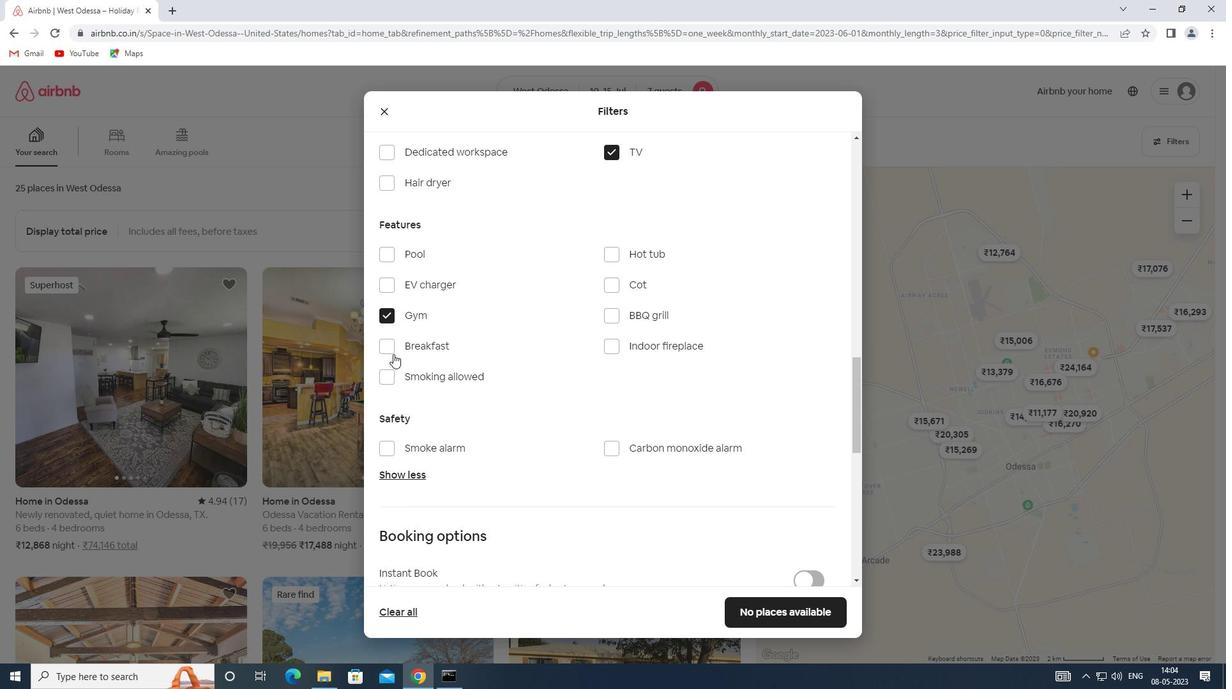 
Action: Mouse moved to (484, 454)
Screenshot: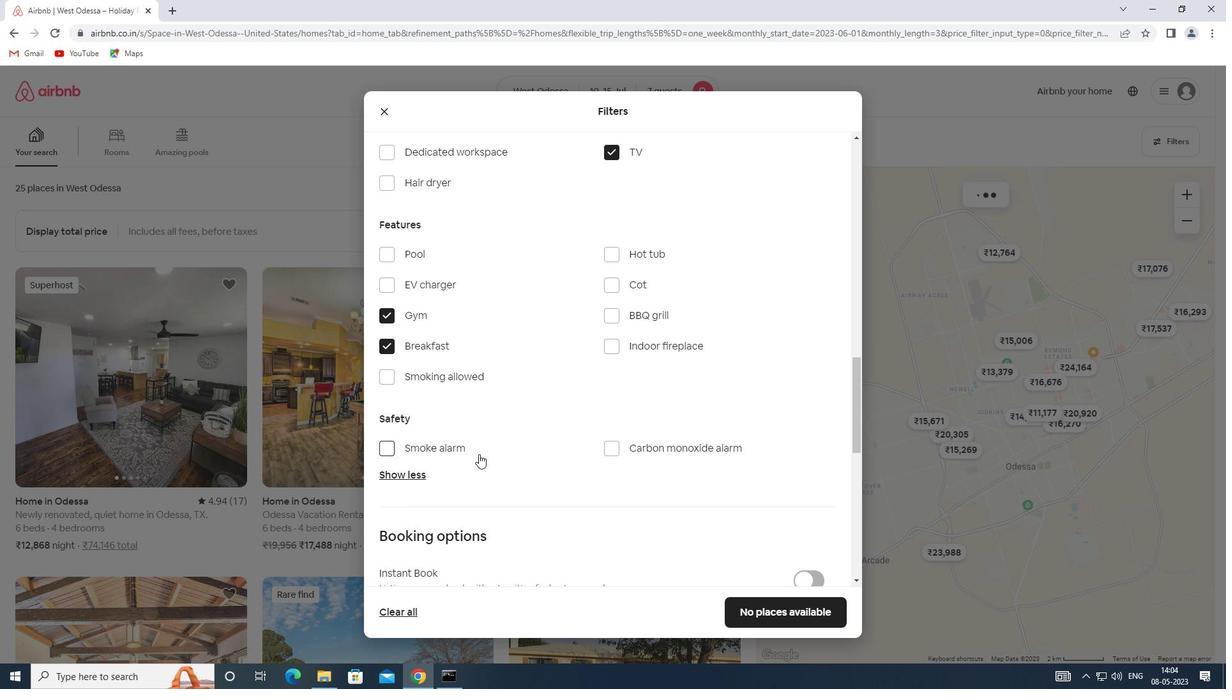 
Action: Mouse scrolled (484, 454) with delta (0, 0)
Screenshot: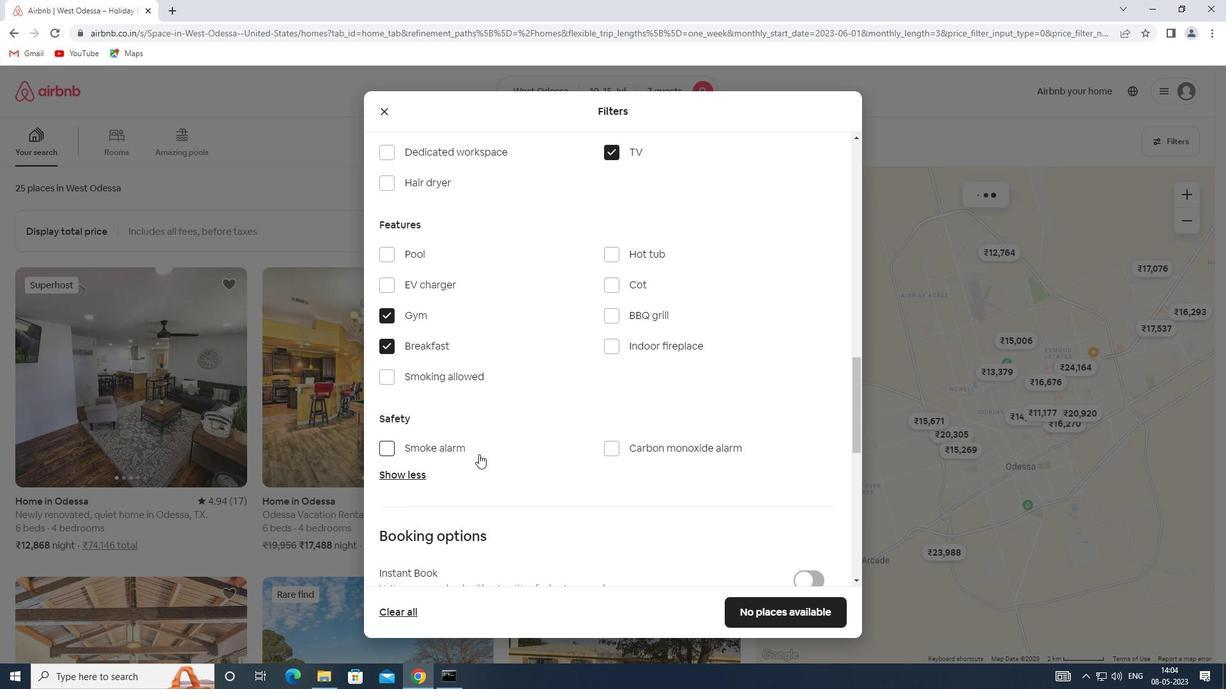 
Action: Mouse scrolled (484, 454) with delta (0, 0)
Screenshot: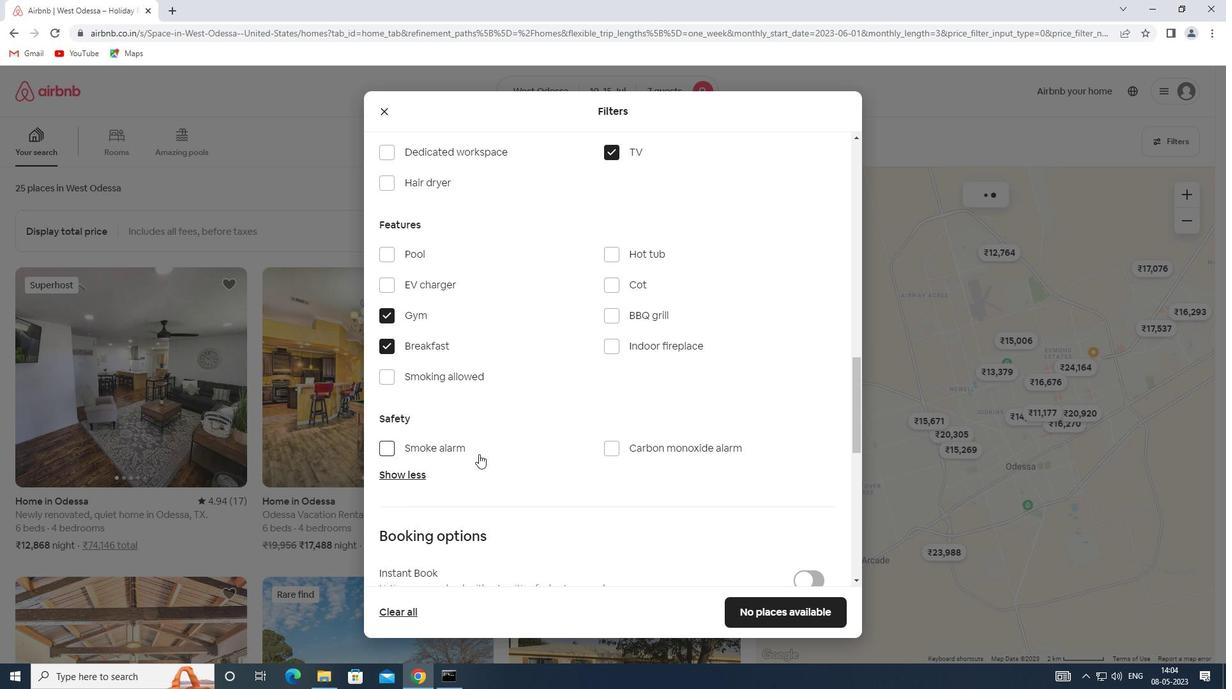 
Action: Mouse moved to (806, 498)
Screenshot: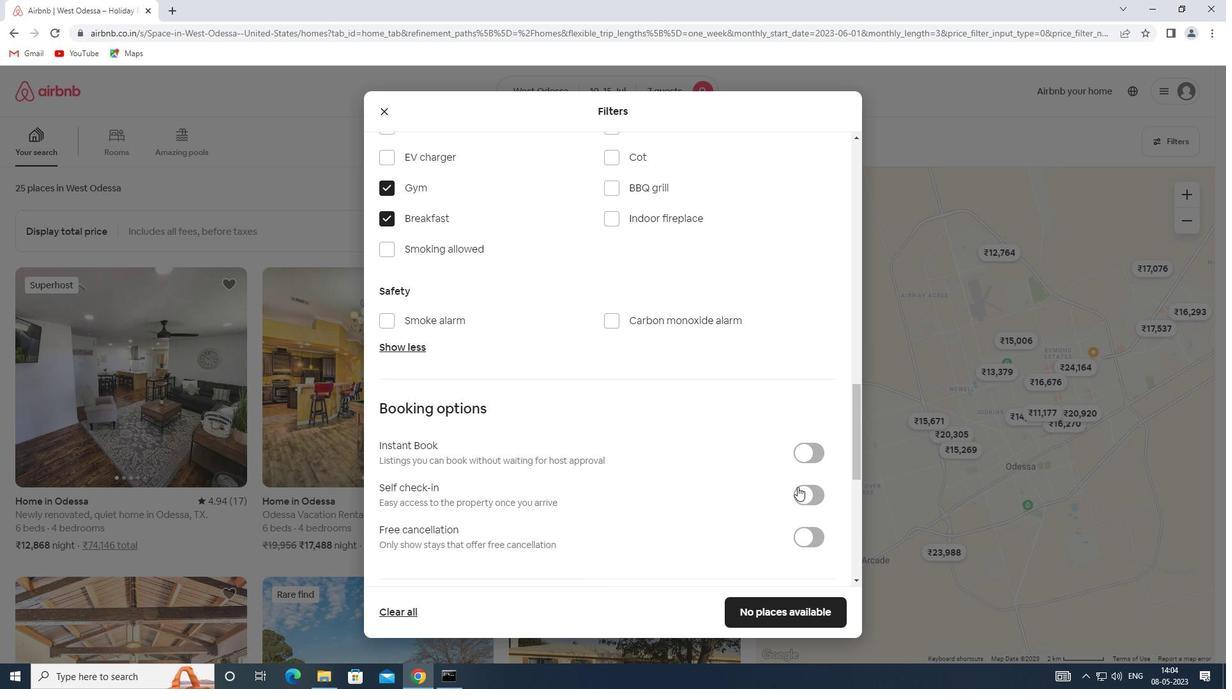 
Action: Mouse pressed left at (806, 498)
Screenshot: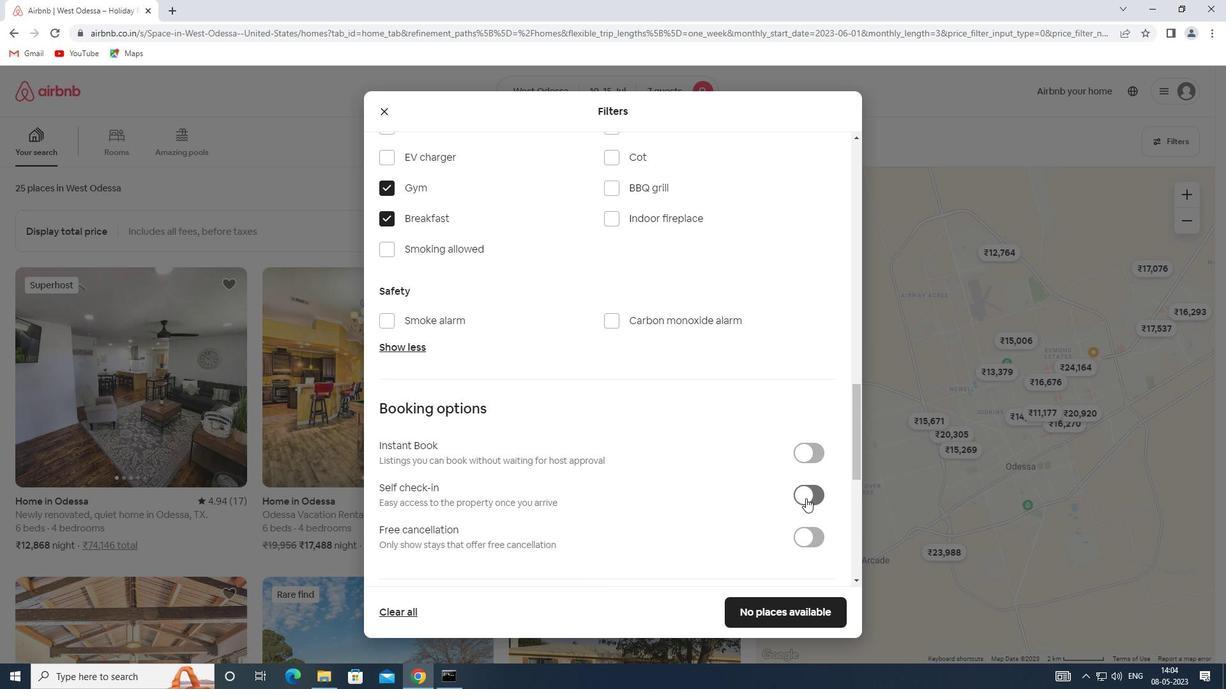 
Action: Mouse moved to (498, 507)
Screenshot: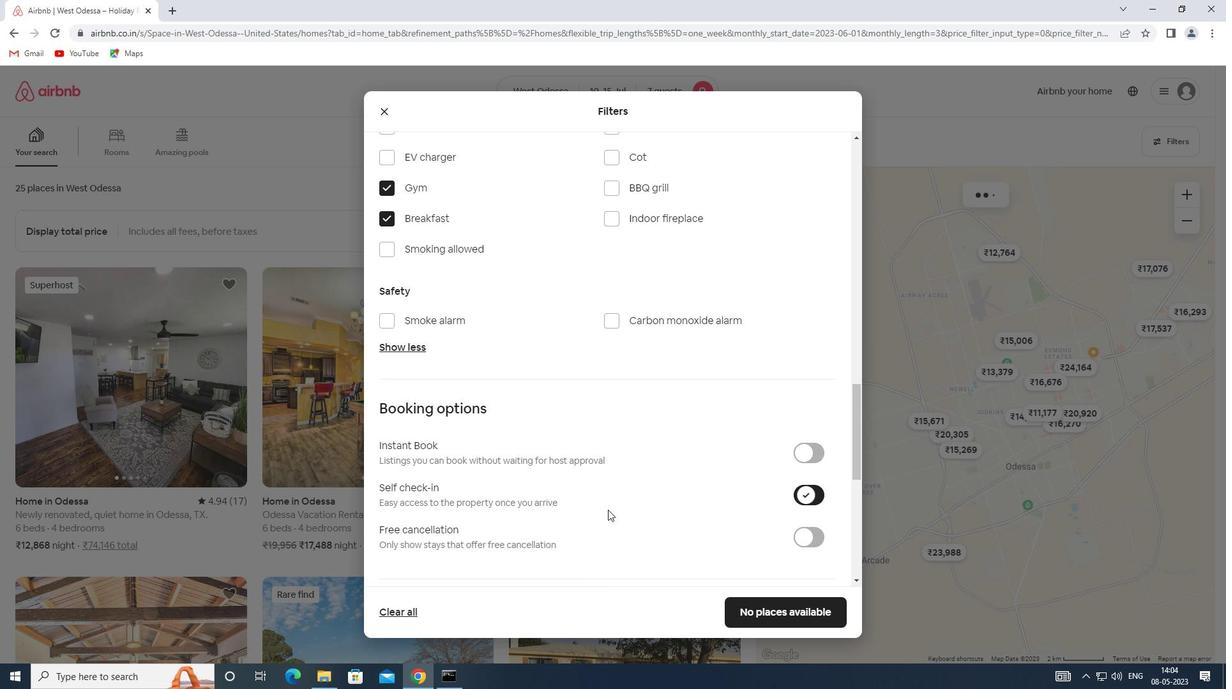 
Action: Mouse scrolled (498, 506) with delta (0, 0)
Screenshot: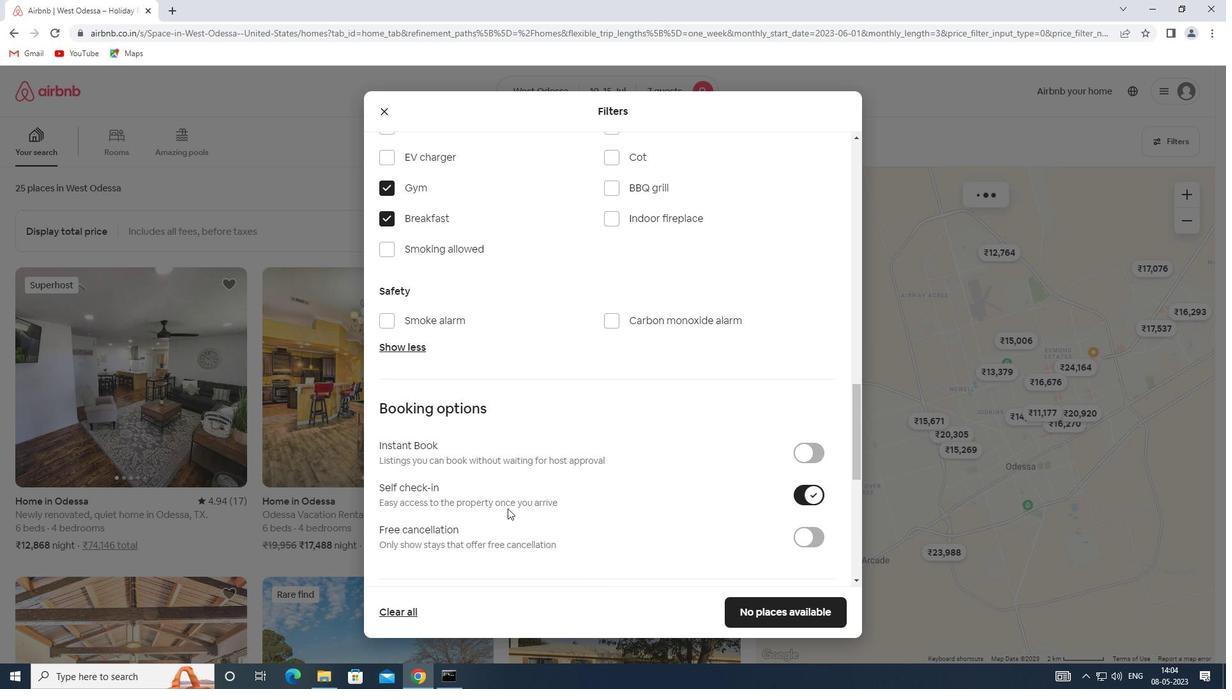 
Action: Mouse scrolled (498, 506) with delta (0, 0)
Screenshot: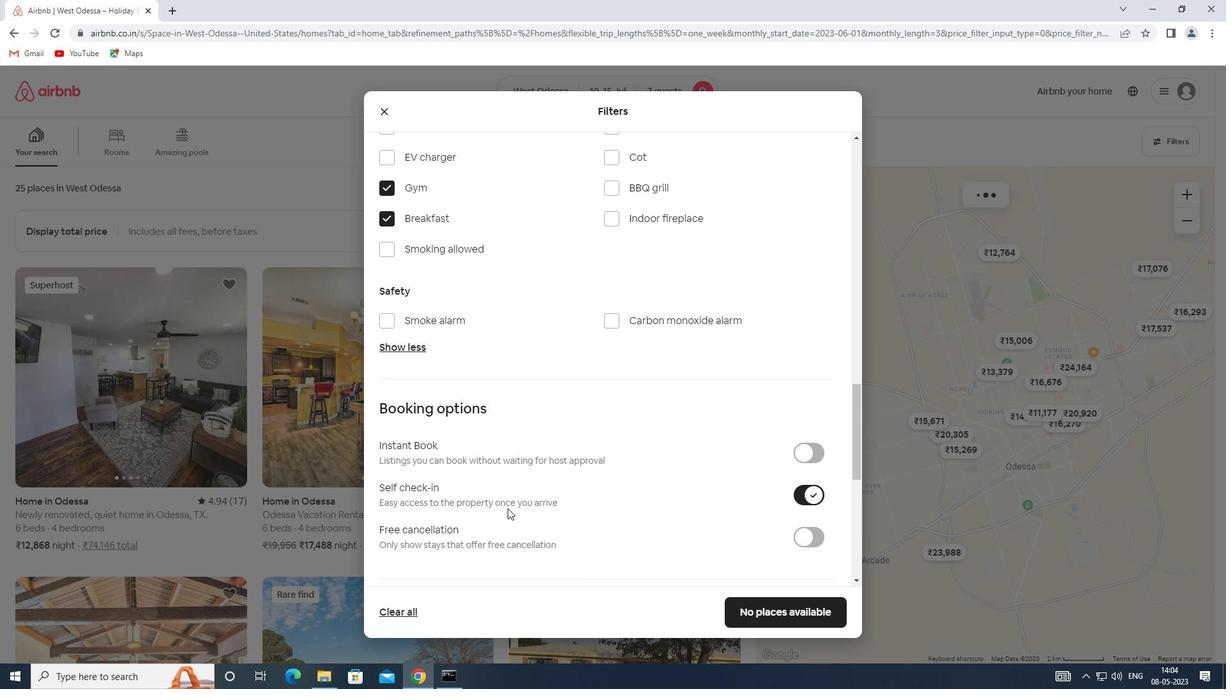 
Action: Mouse scrolled (498, 506) with delta (0, 0)
Screenshot: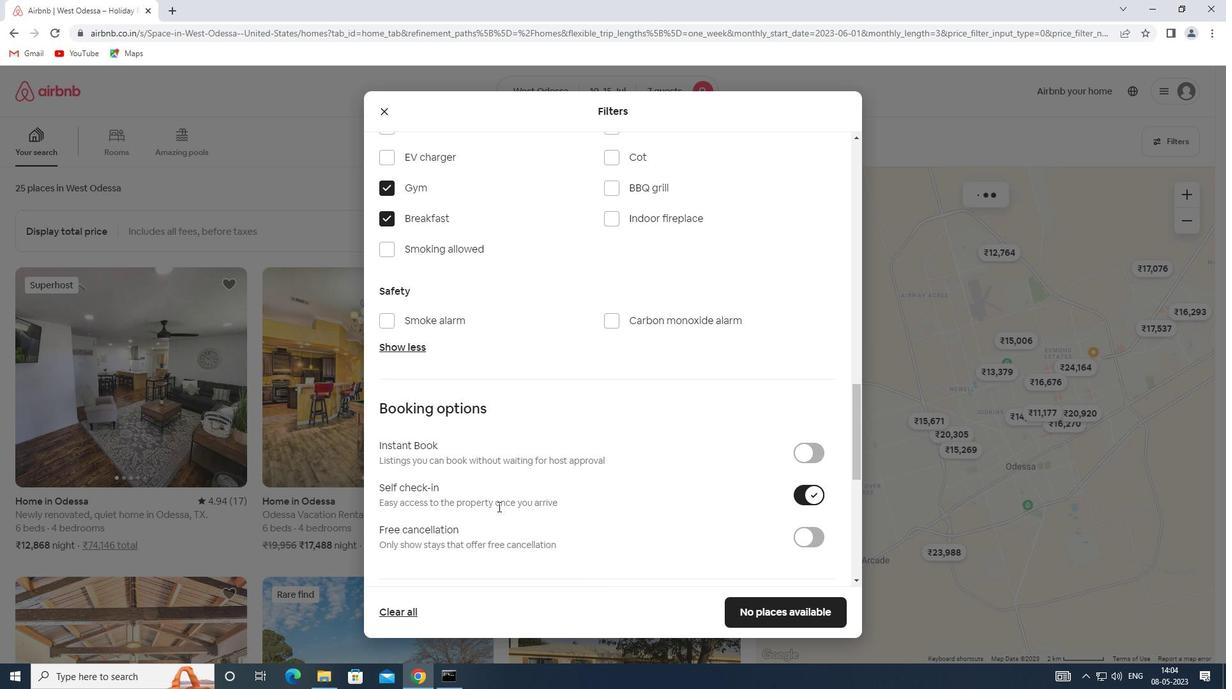 
Action: Mouse scrolled (498, 506) with delta (0, 0)
Screenshot: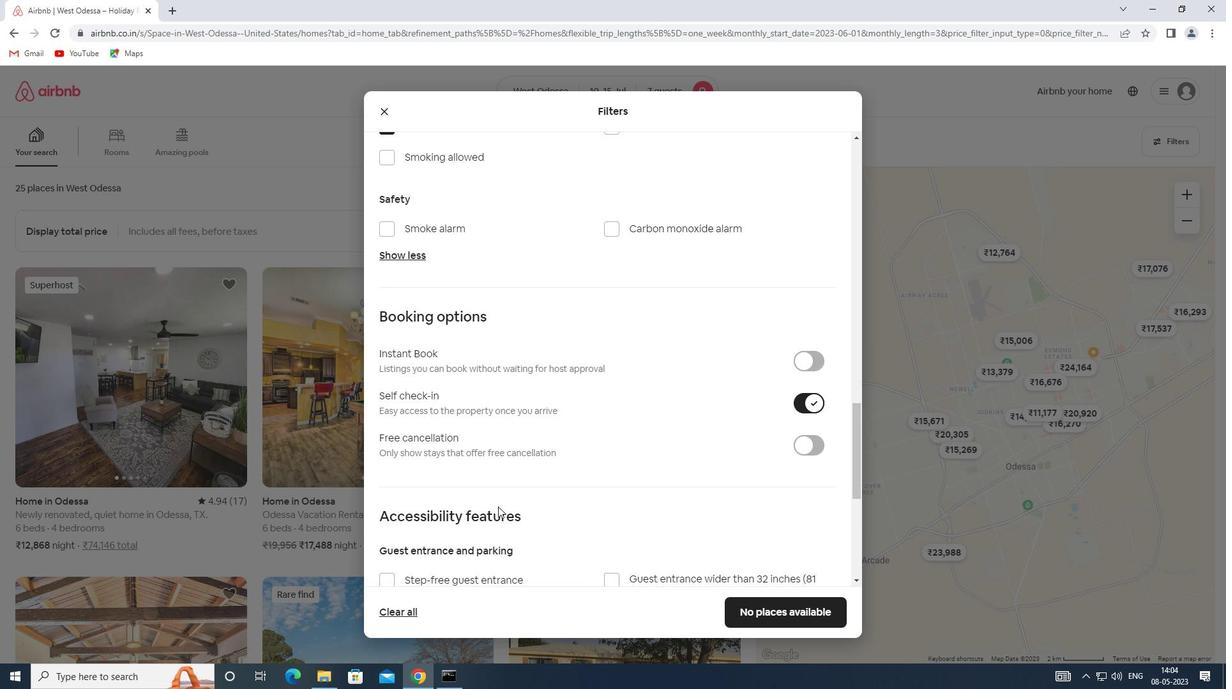 
Action: Mouse scrolled (498, 506) with delta (0, 0)
Screenshot: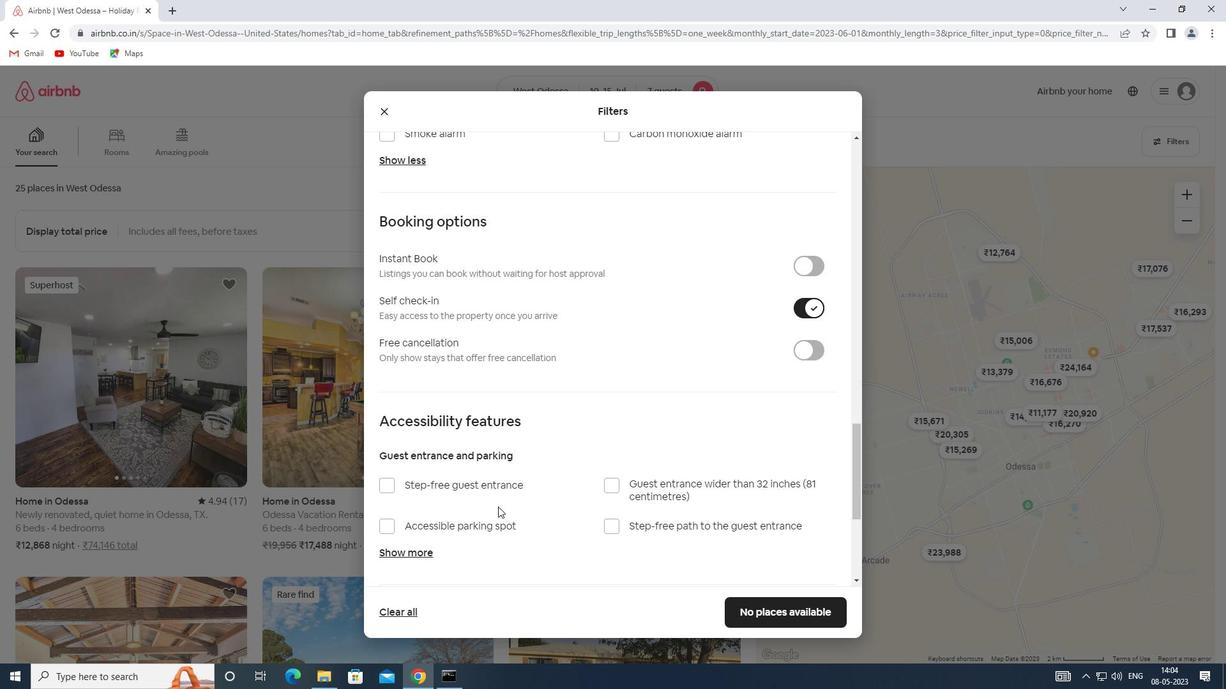 
Action: Mouse scrolled (498, 506) with delta (0, 0)
Screenshot: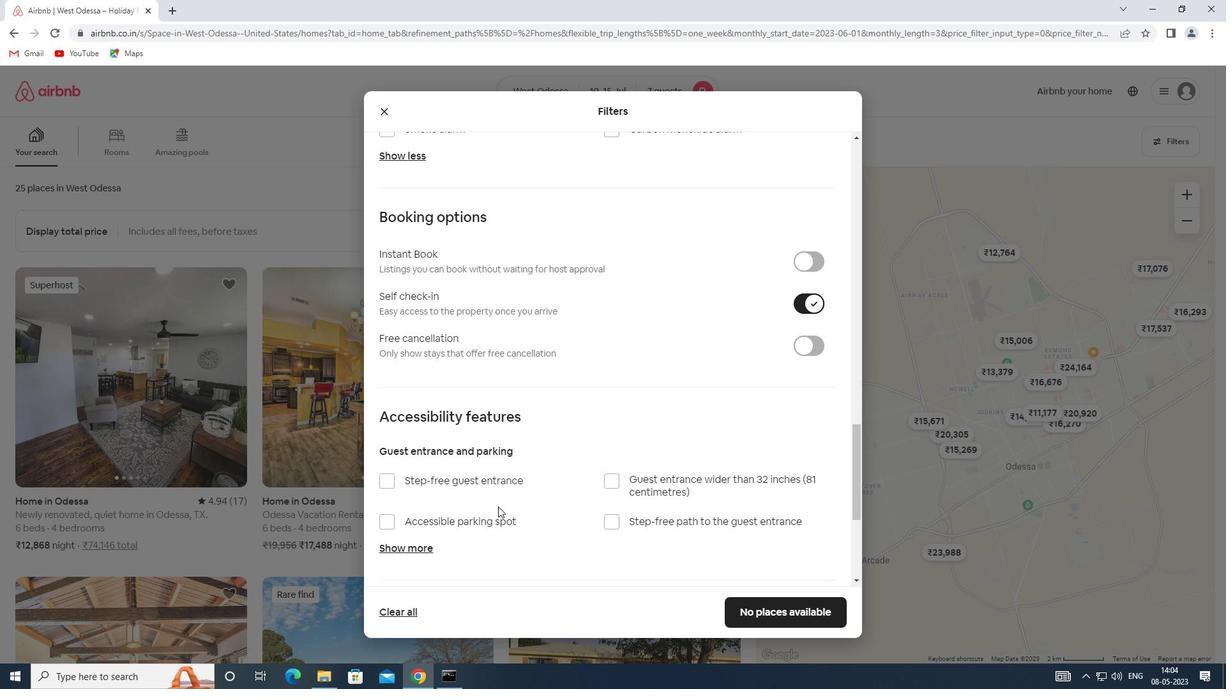 
Action: Mouse moved to (497, 507)
Screenshot: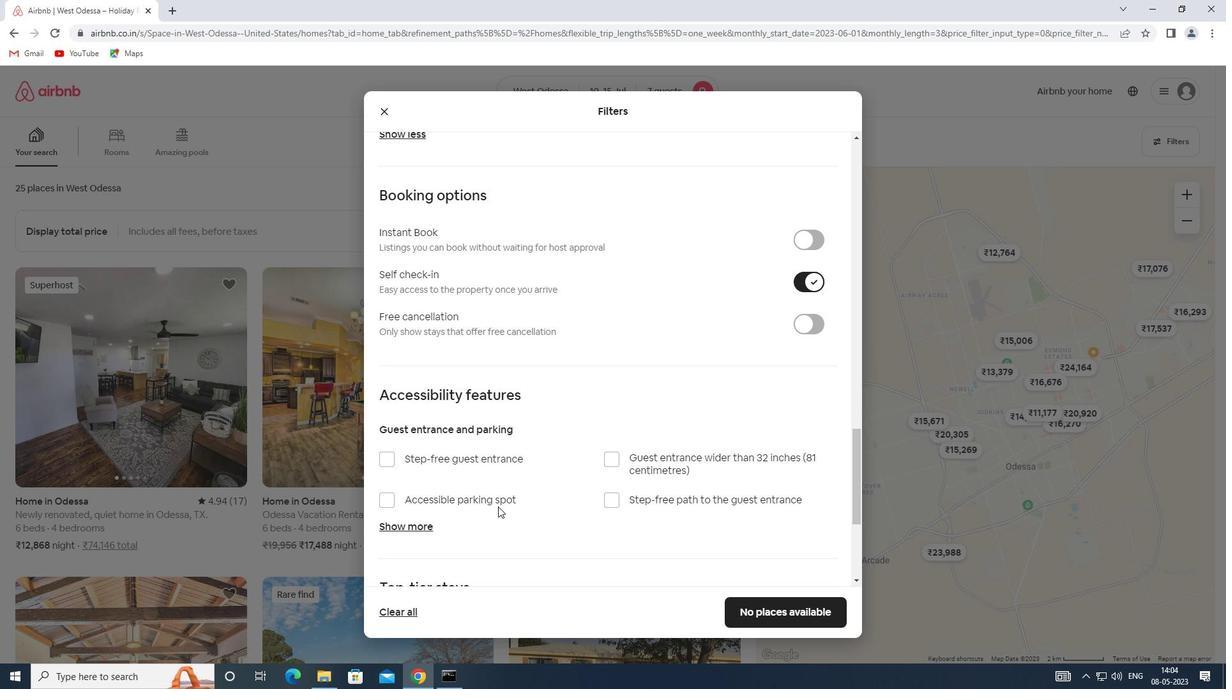 
Action: Mouse scrolled (497, 506) with delta (0, 0)
Screenshot: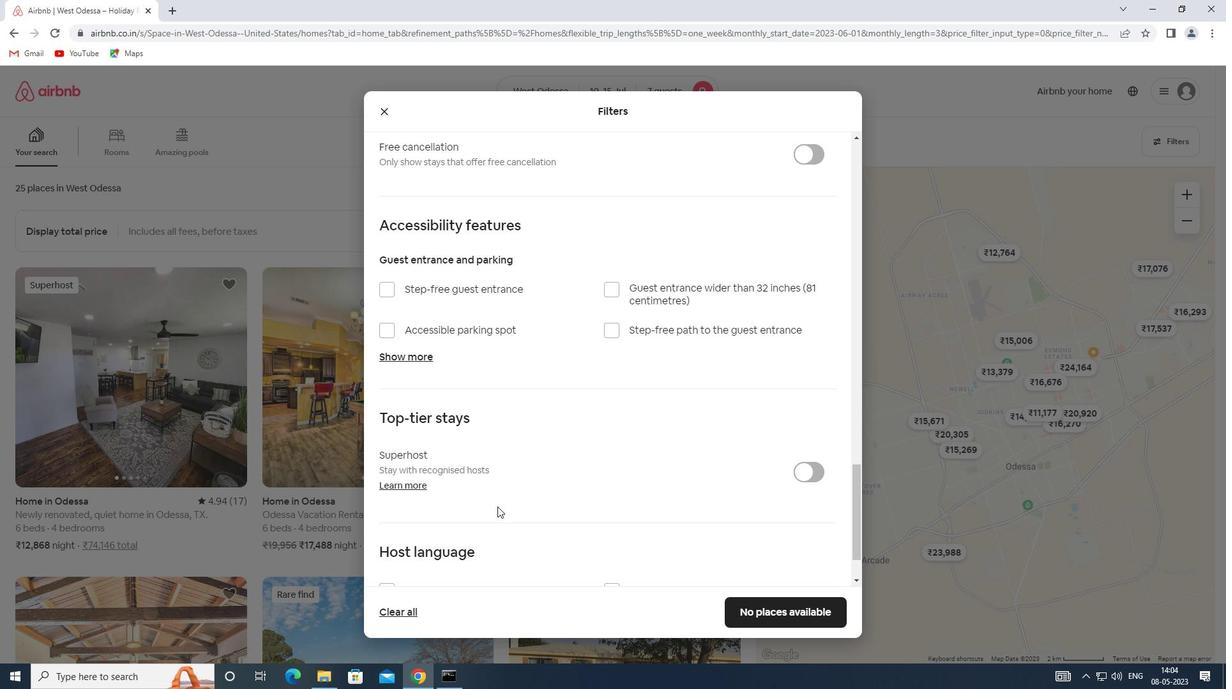 
Action: Mouse scrolled (497, 506) with delta (0, 0)
Screenshot: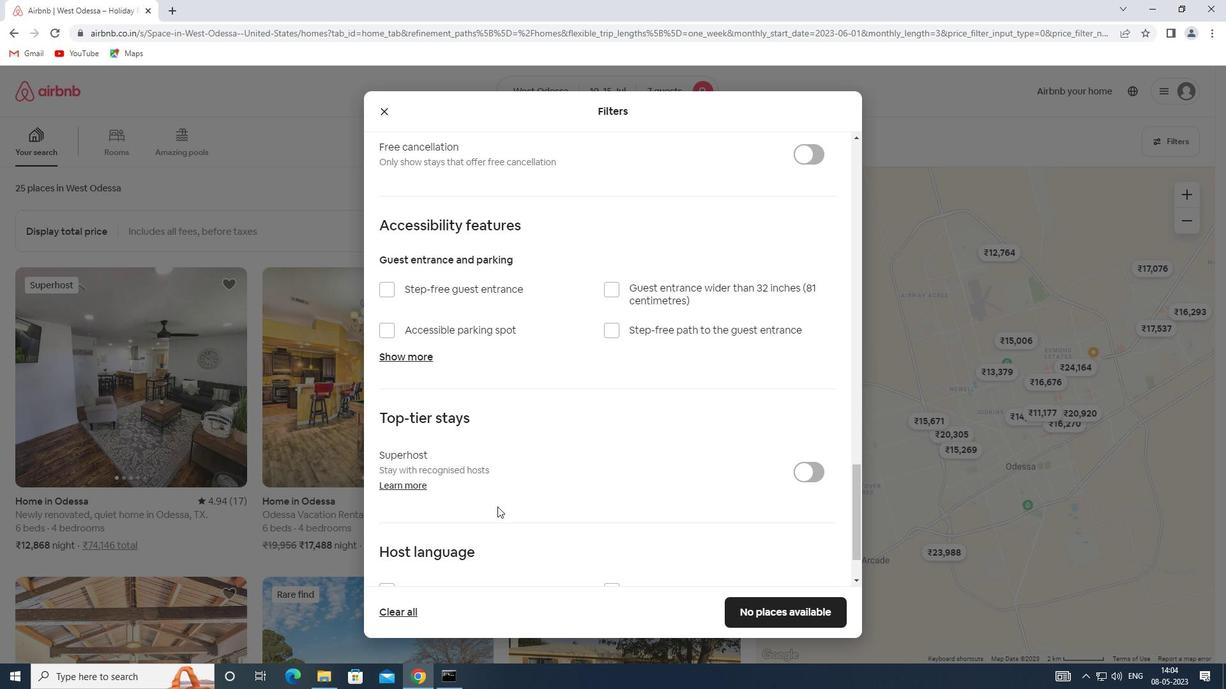 
Action: Mouse moved to (391, 518)
Screenshot: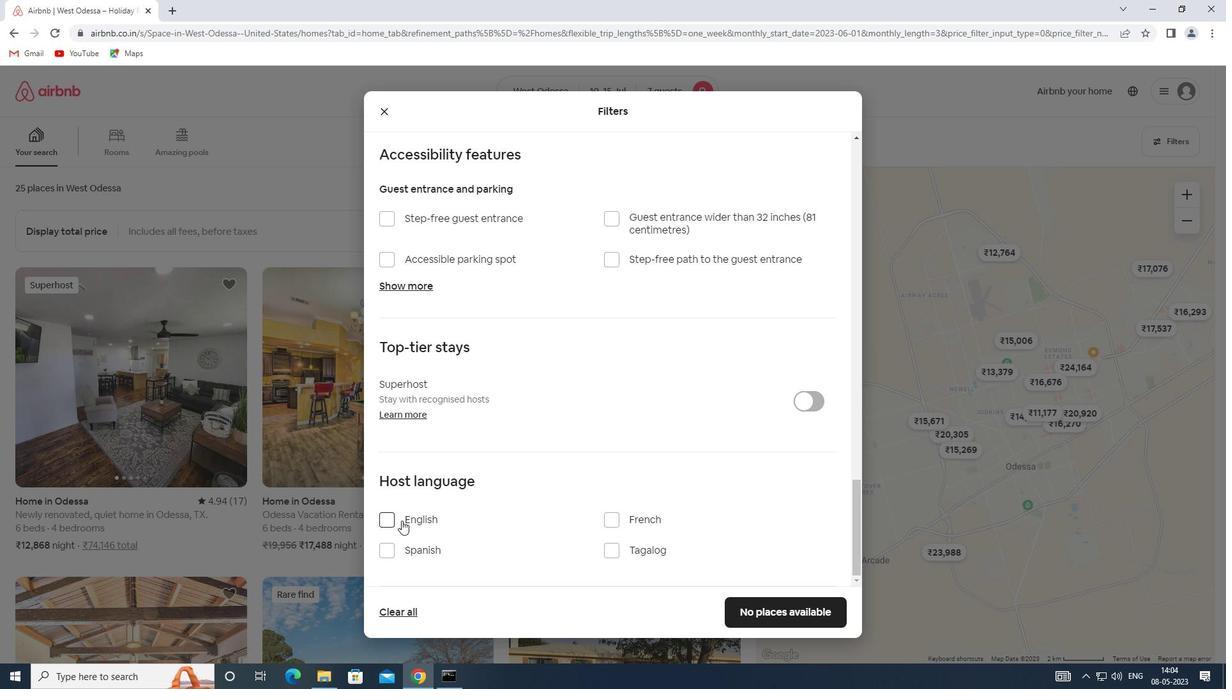 
Action: Mouse pressed left at (391, 518)
Screenshot: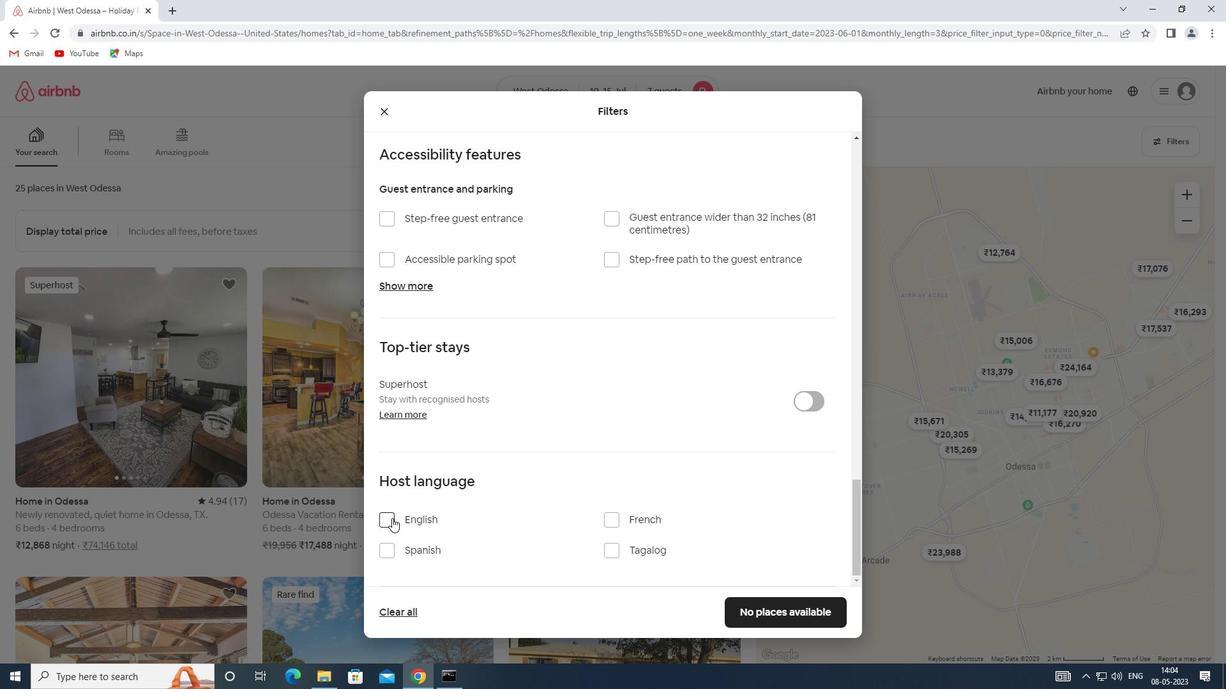 
Action: Mouse moved to (824, 621)
Screenshot: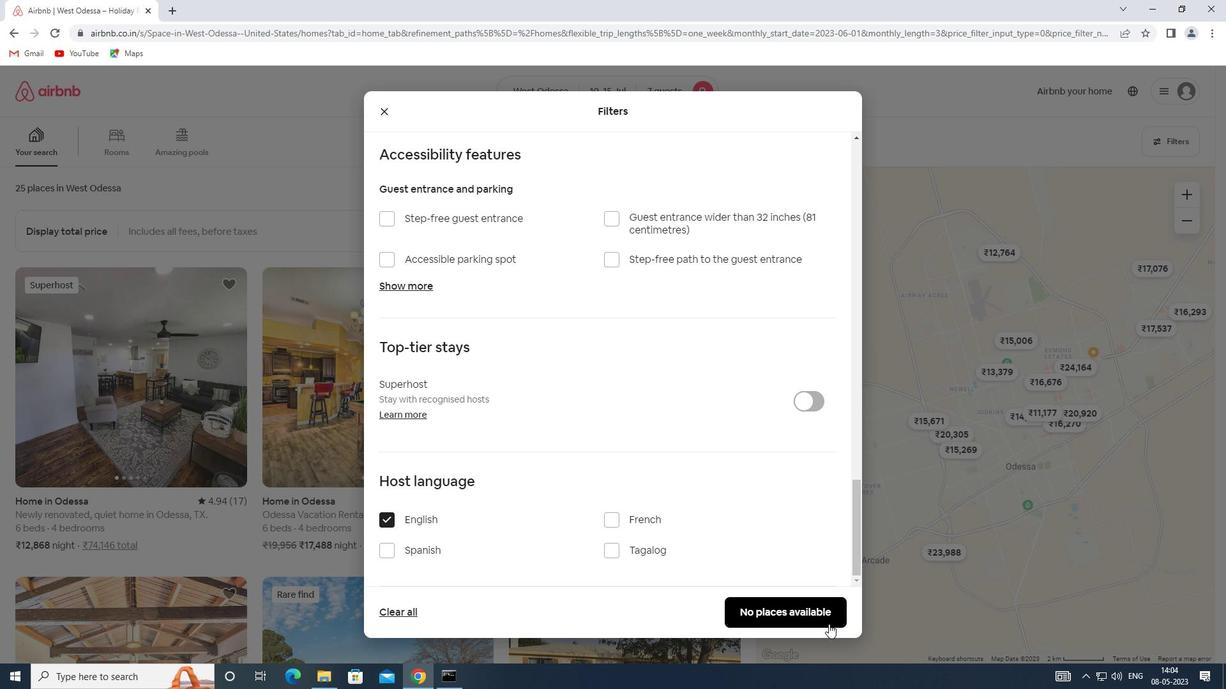 
Action: Mouse pressed left at (824, 621)
Screenshot: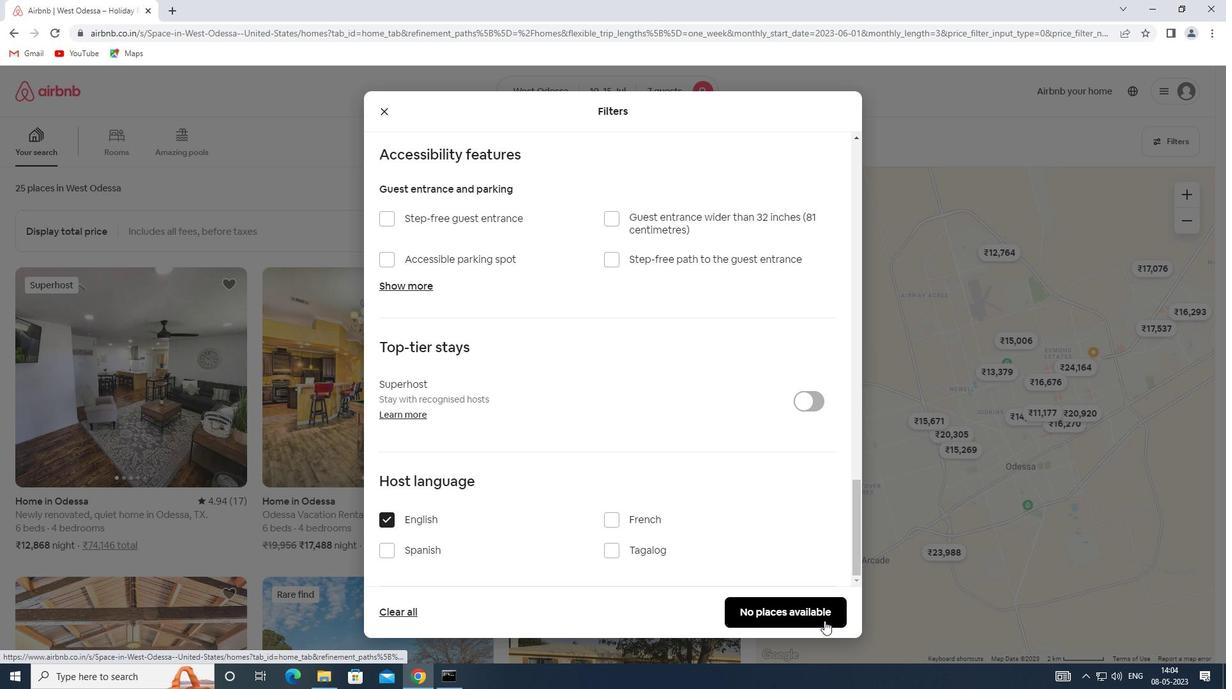 
